 Task: Research Airbnb listings in ski towns like Aspen, Vail, and Breckenridge, focusing on accommodations suitable for winter sports enthusiasts.
Action: Mouse moved to (1038, 174)
Screenshot: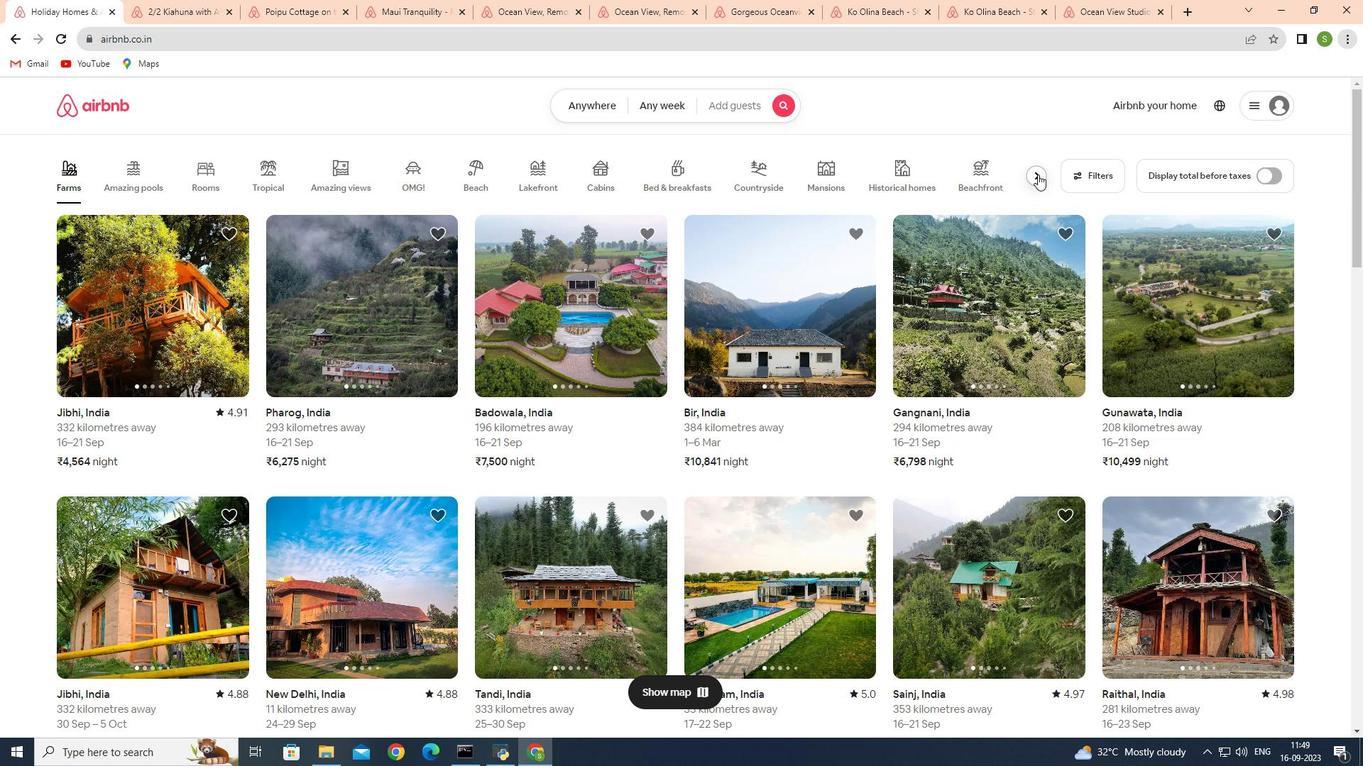 
Action: Mouse pressed left at (1038, 174)
Screenshot: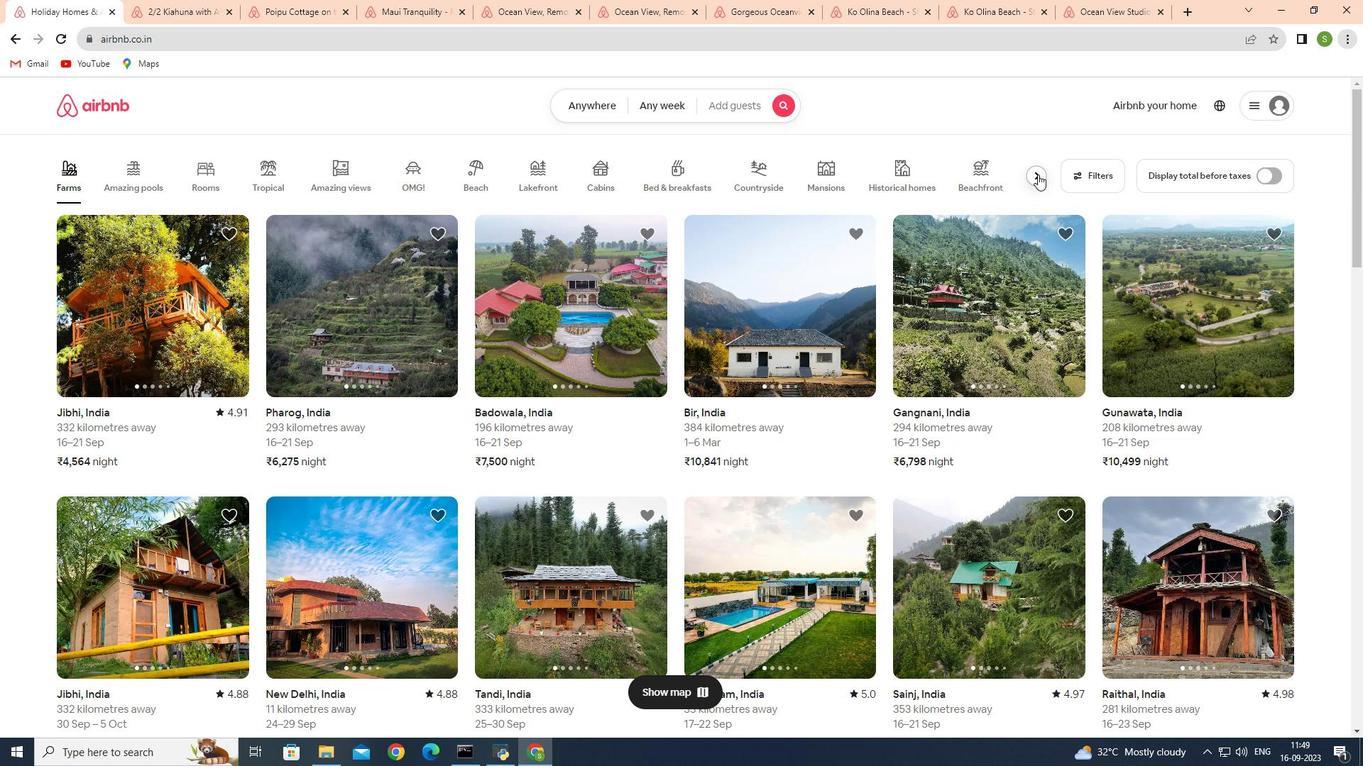
Action: Mouse pressed left at (1038, 174)
Screenshot: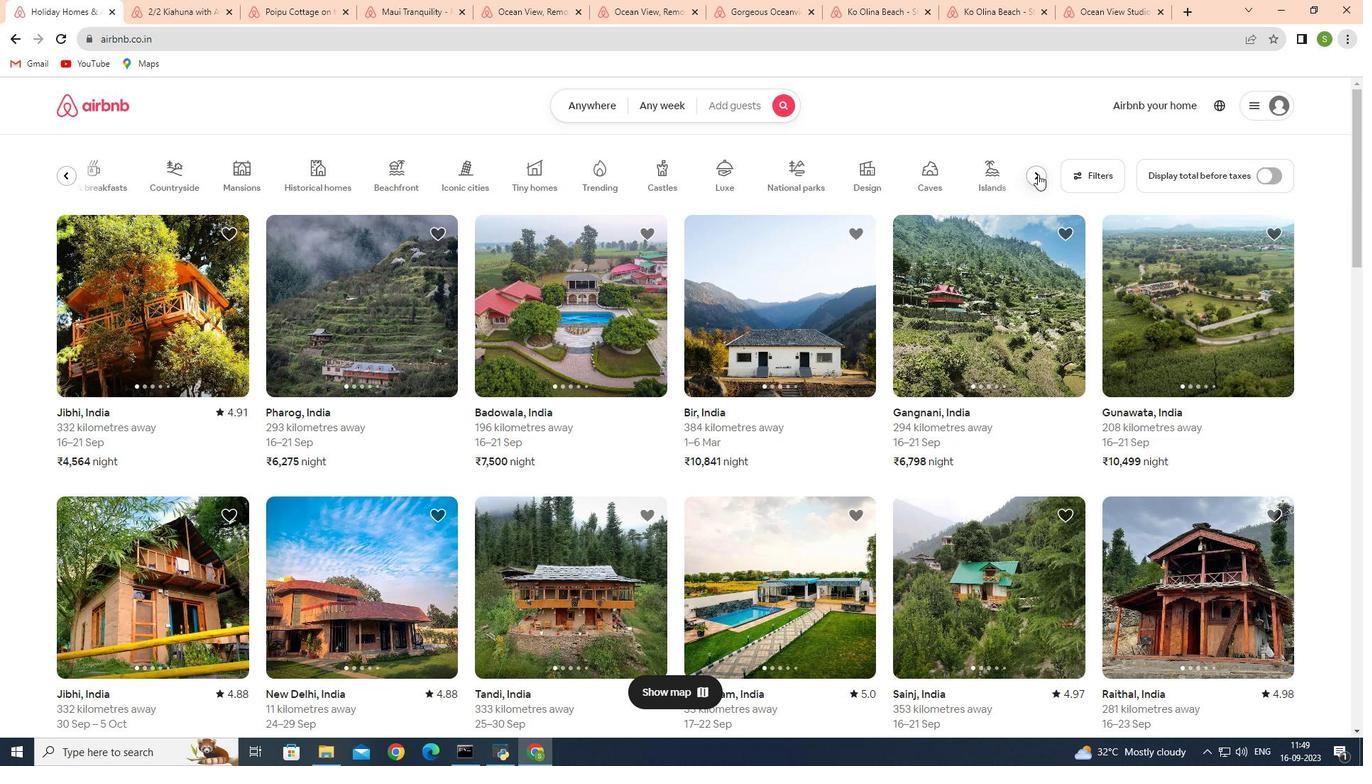 
Action: Mouse pressed left at (1038, 174)
Screenshot: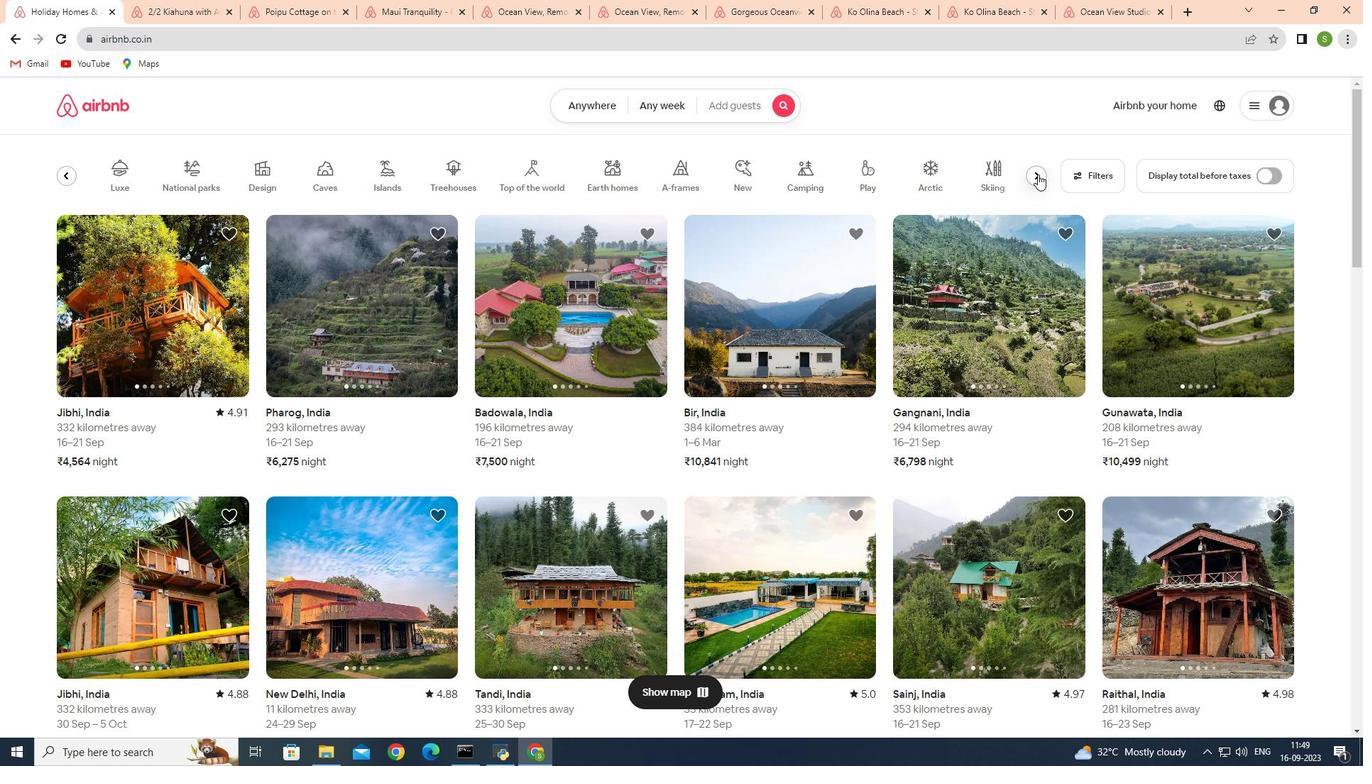 
Action: Mouse moved to (1038, 175)
Screenshot: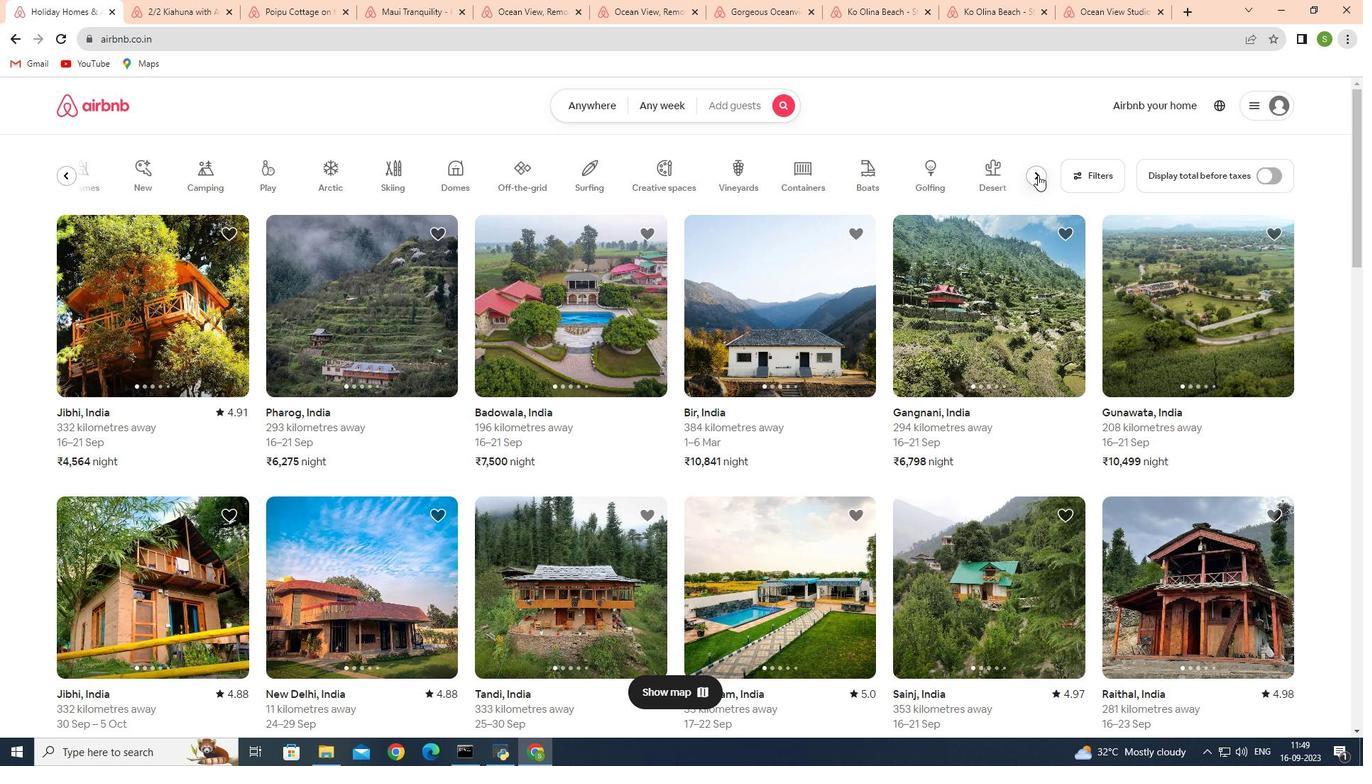 
Action: Mouse pressed left at (1038, 175)
Screenshot: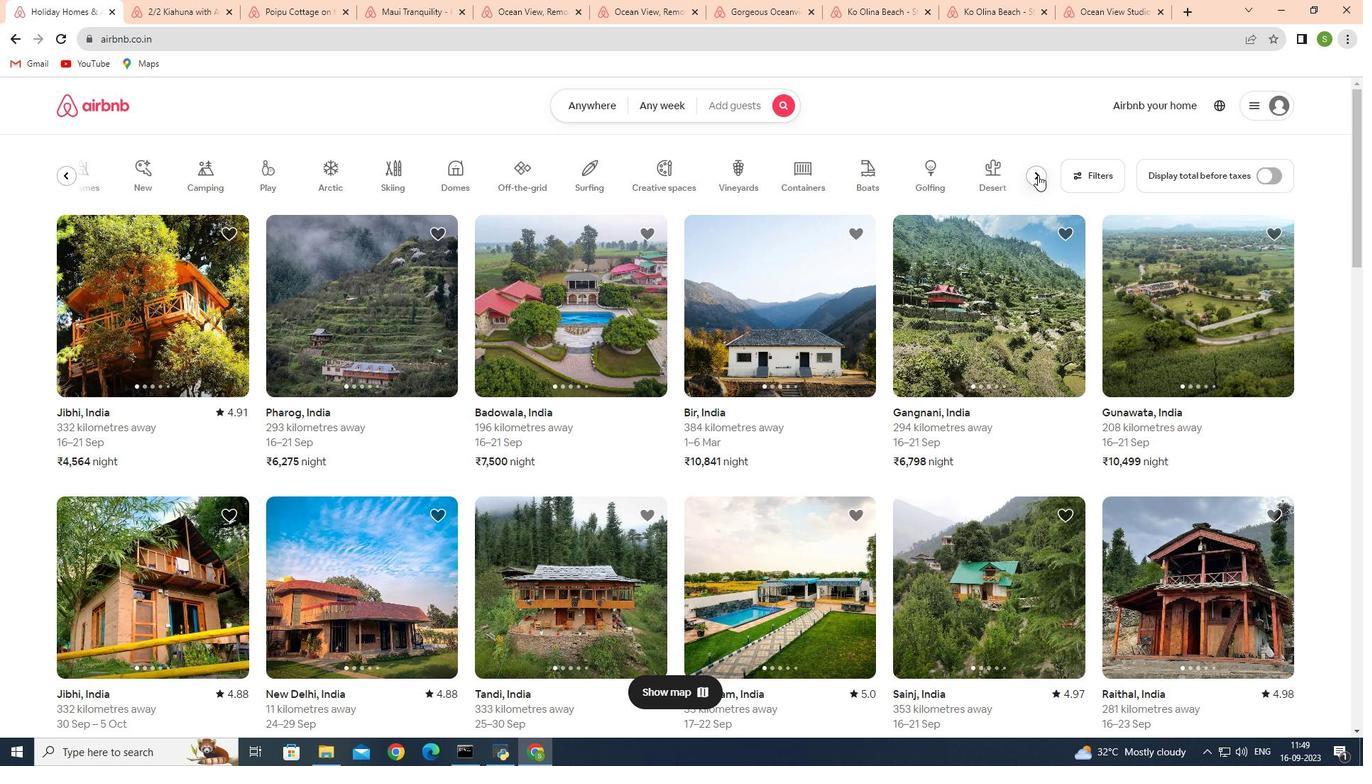 
Action: Mouse moved to (1000, 183)
Screenshot: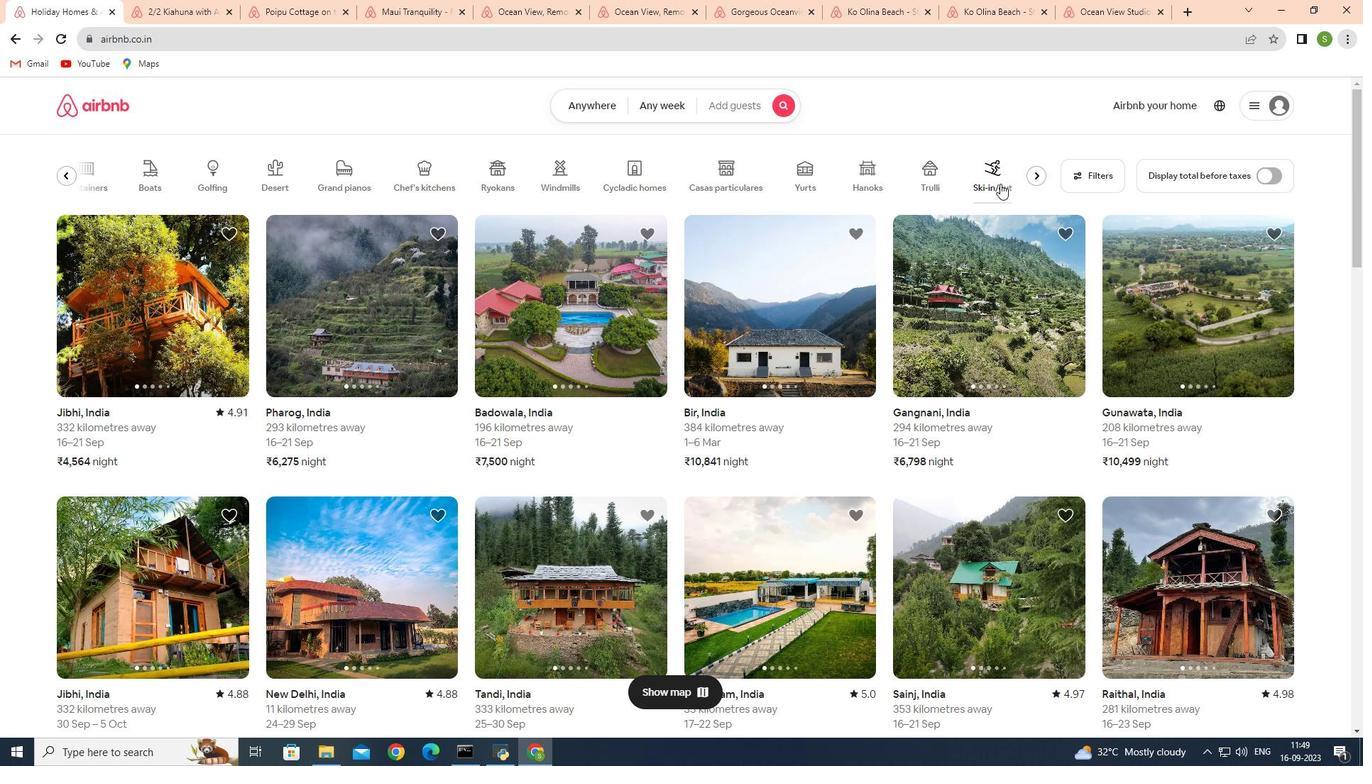 
Action: Mouse pressed left at (1000, 183)
Screenshot: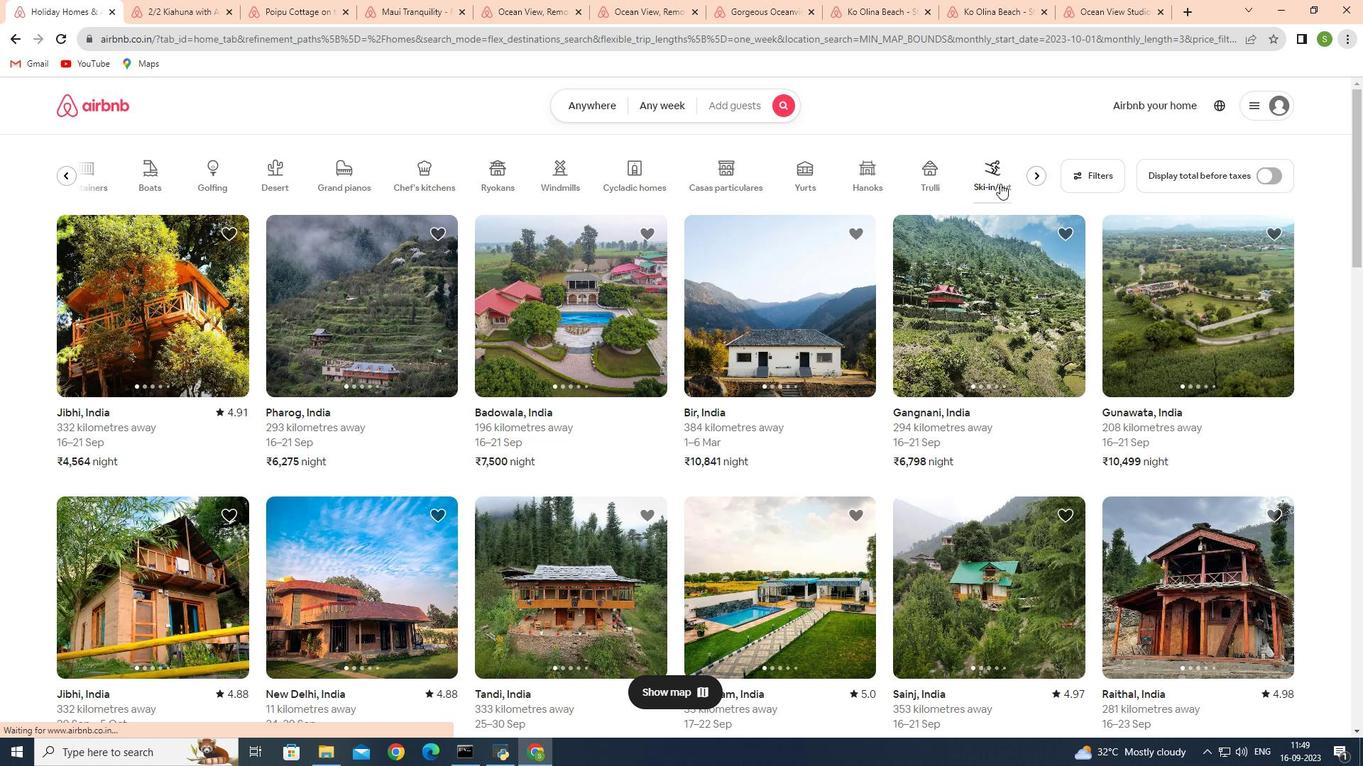 
Action: Mouse moved to (1034, 172)
Screenshot: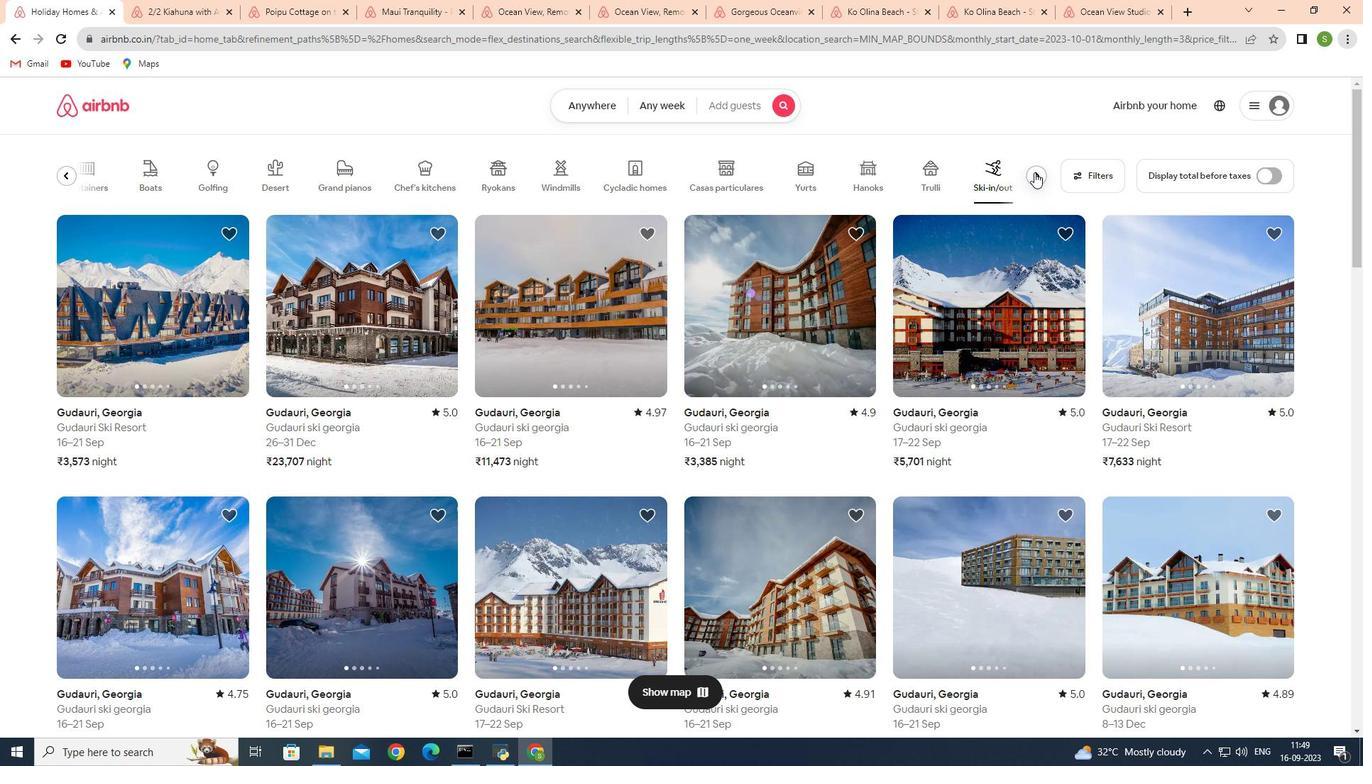 
Action: Mouse pressed left at (1034, 172)
Screenshot: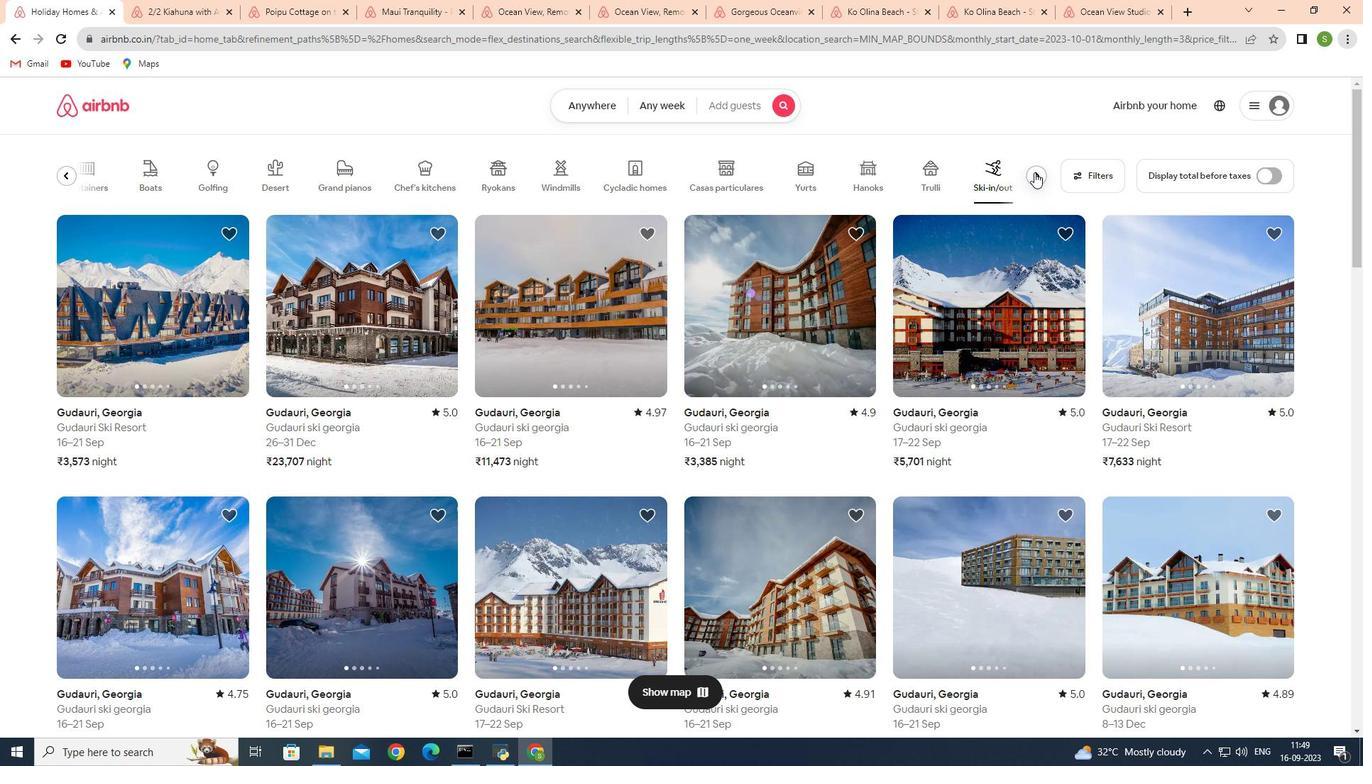 
Action: Mouse pressed left at (1034, 172)
Screenshot: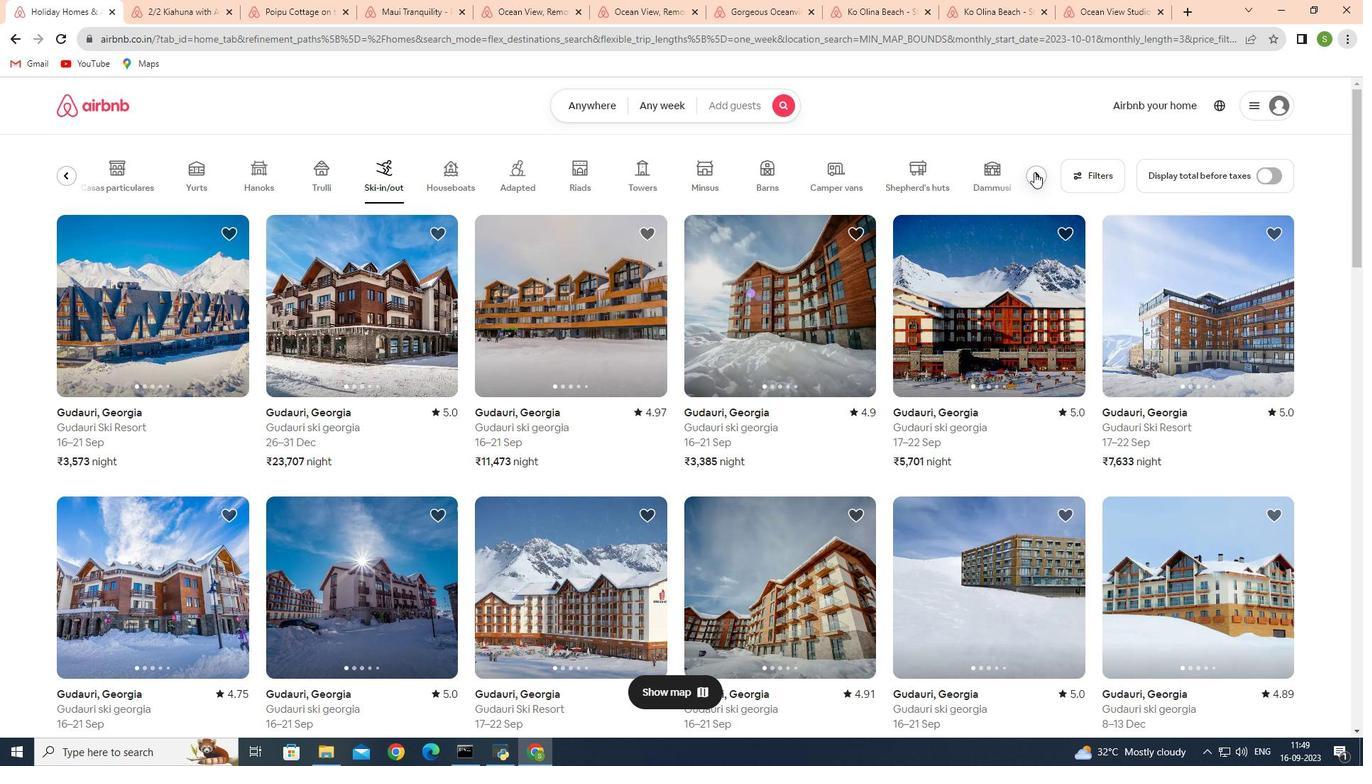 
Action: Mouse pressed left at (1034, 172)
Screenshot: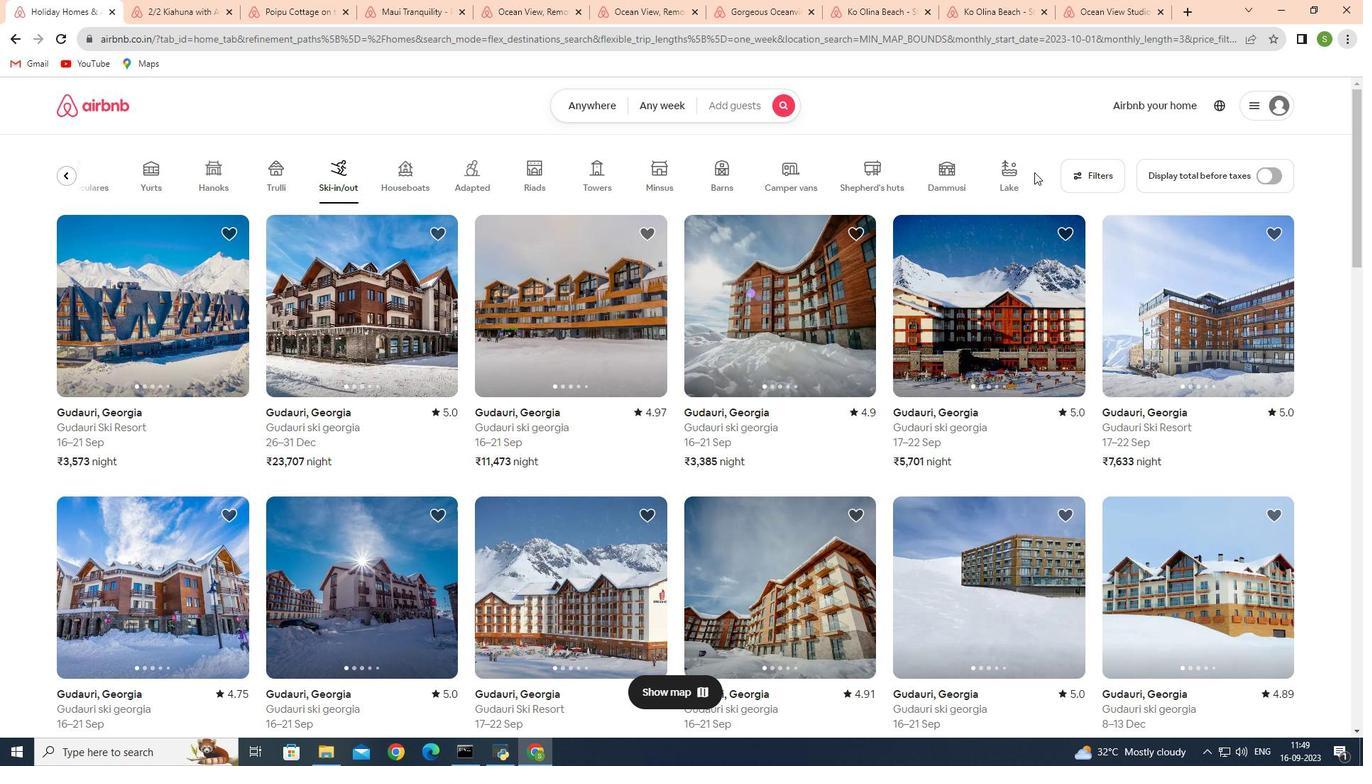 
Action: Mouse moved to (597, 107)
Screenshot: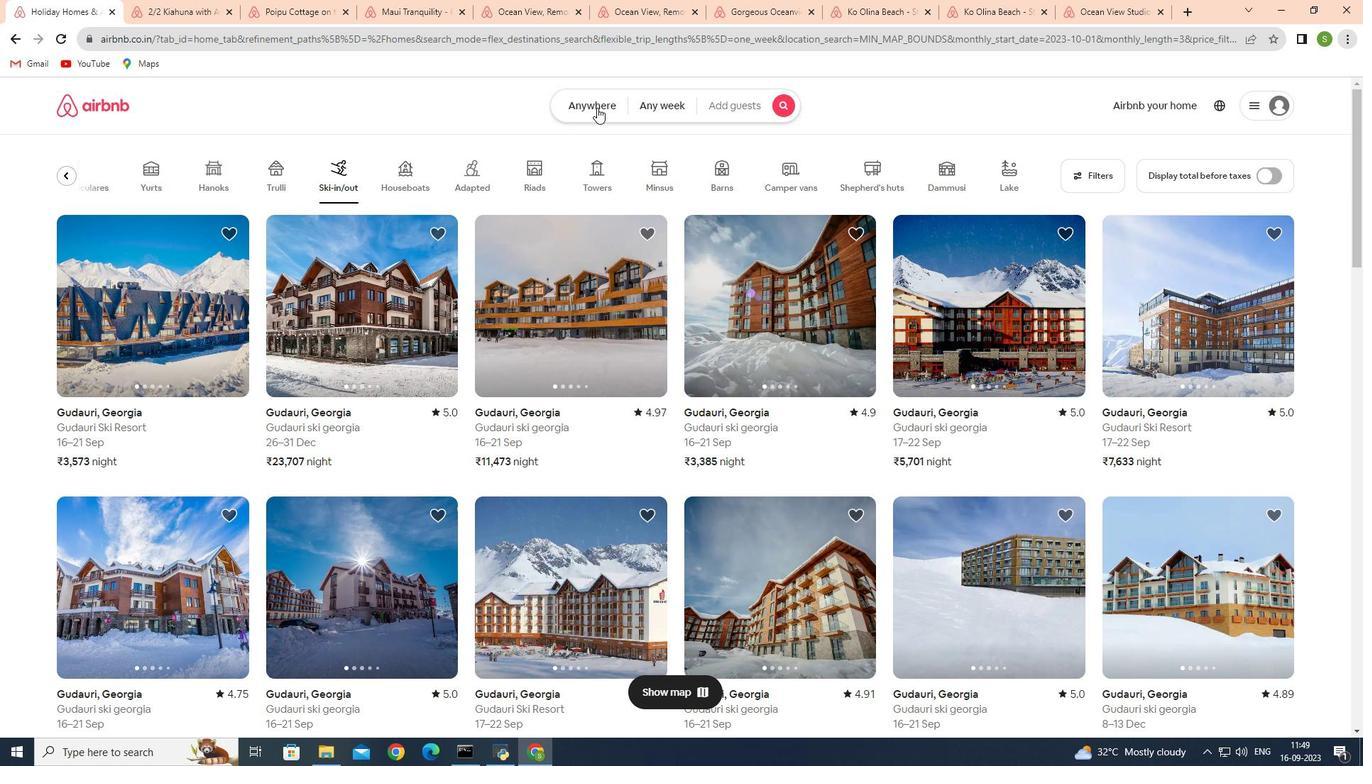 
Action: Mouse pressed left at (597, 107)
Screenshot: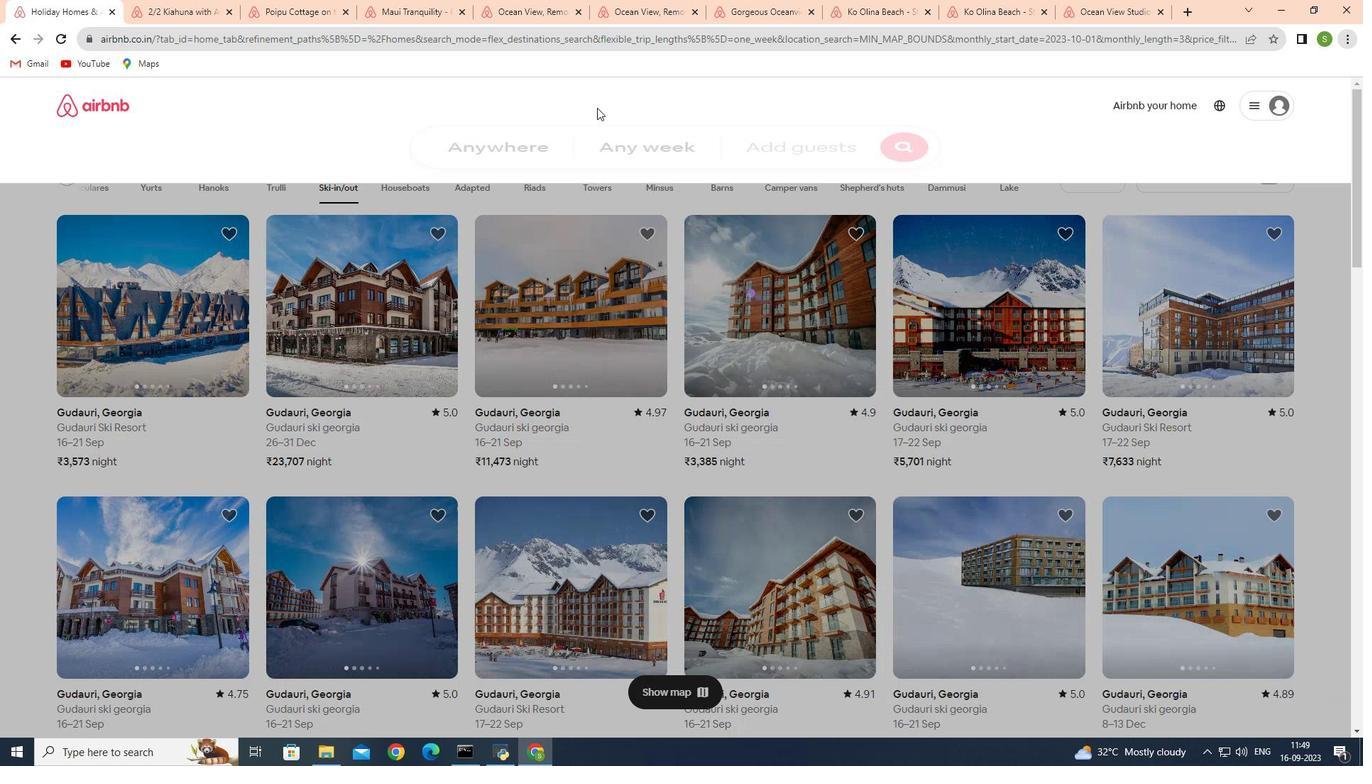 
Action: Mouse moved to (506, 199)
Screenshot: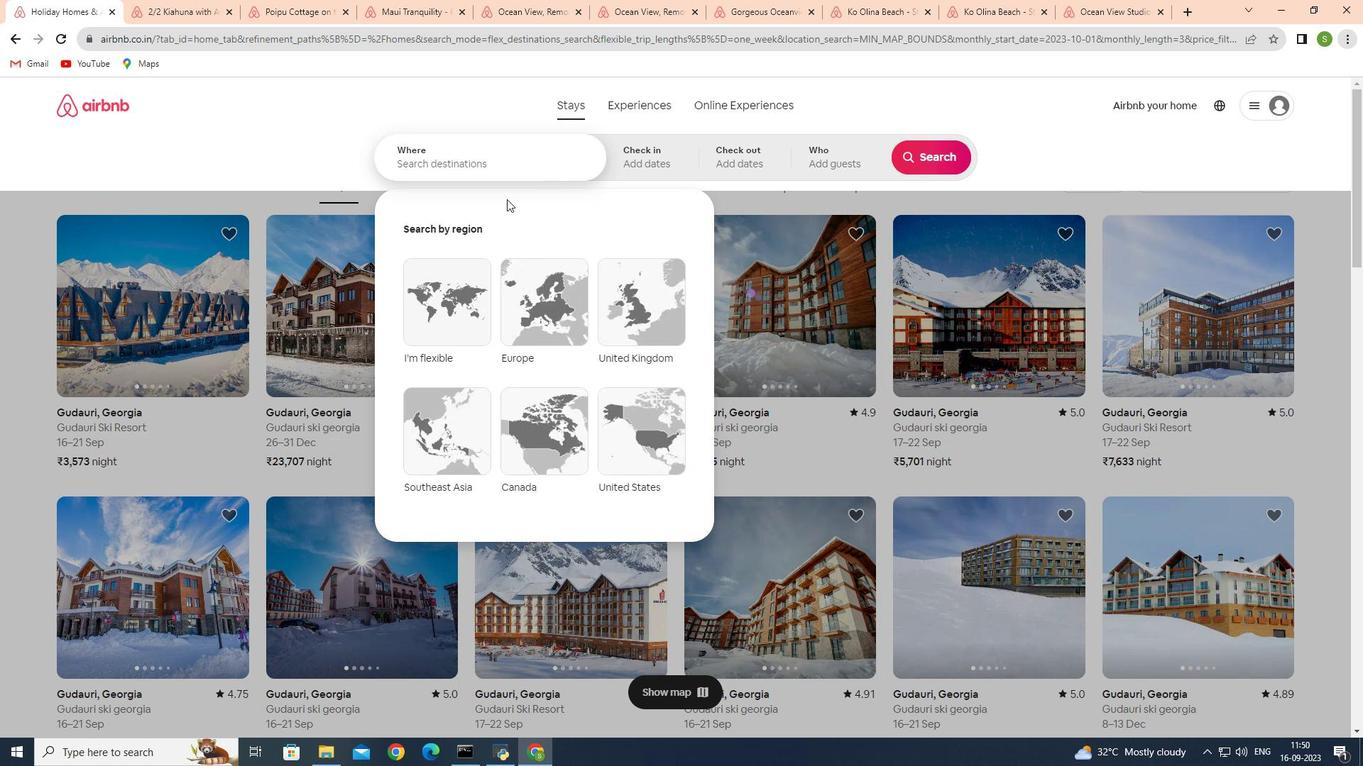 
Action: Key pressed <Key.shift>Aspe
Screenshot: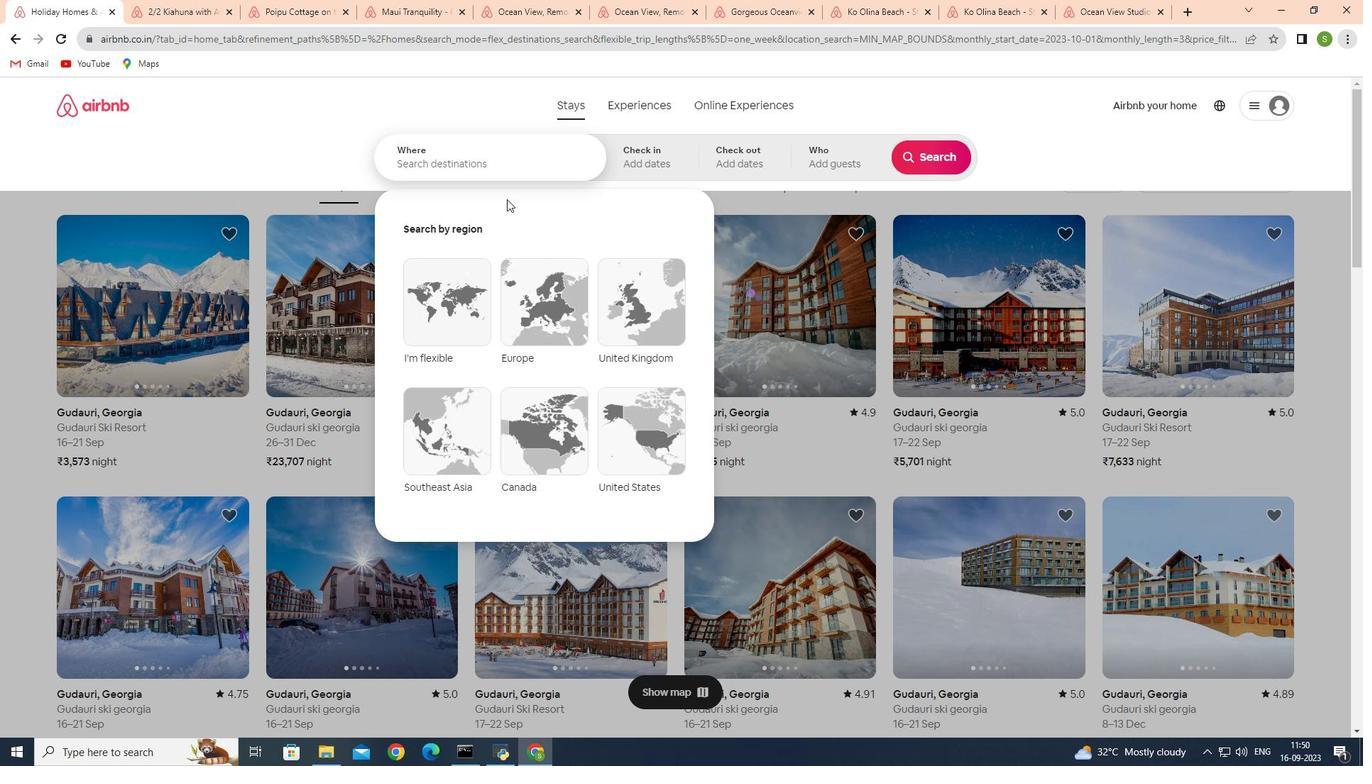 
Action: Mouse moved to (467, 146)
Screenshot: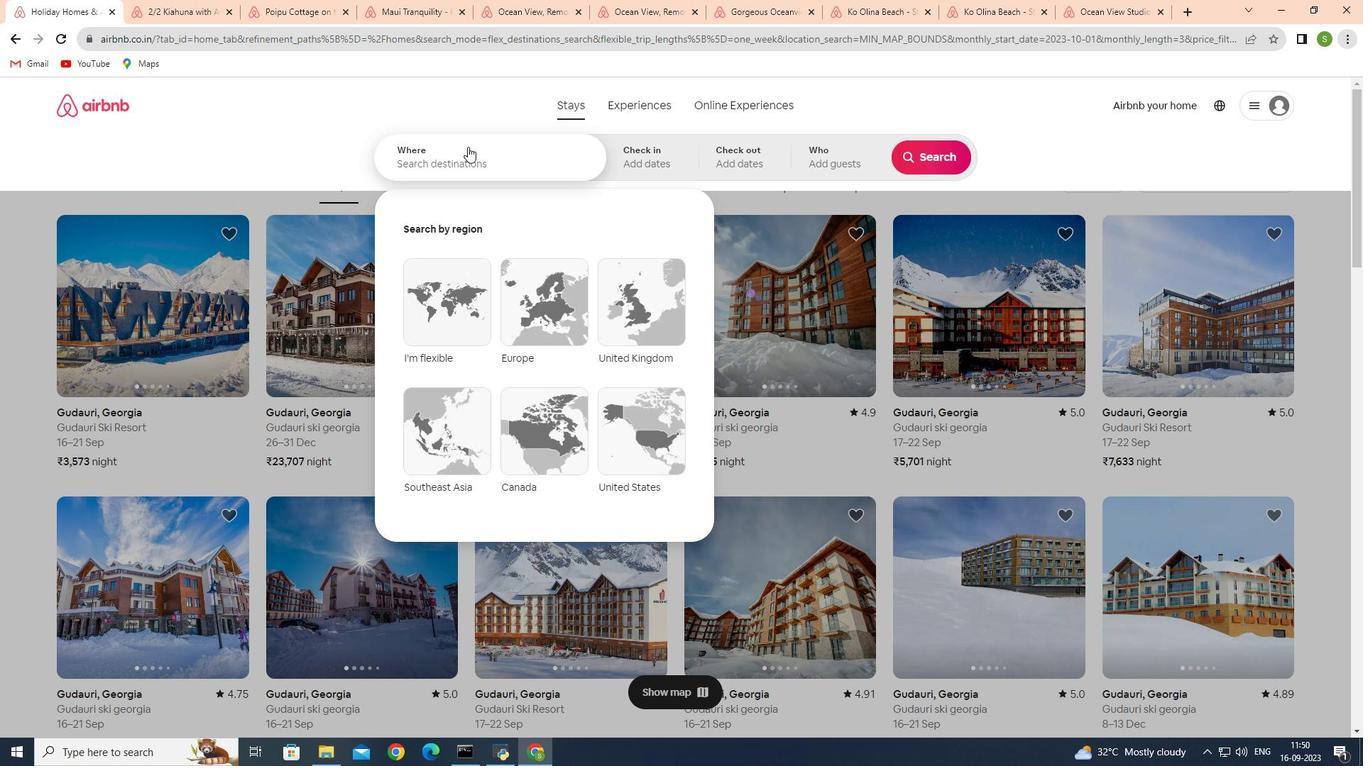 
Action: Mouse pressed left at (467, 146)
Screenshot: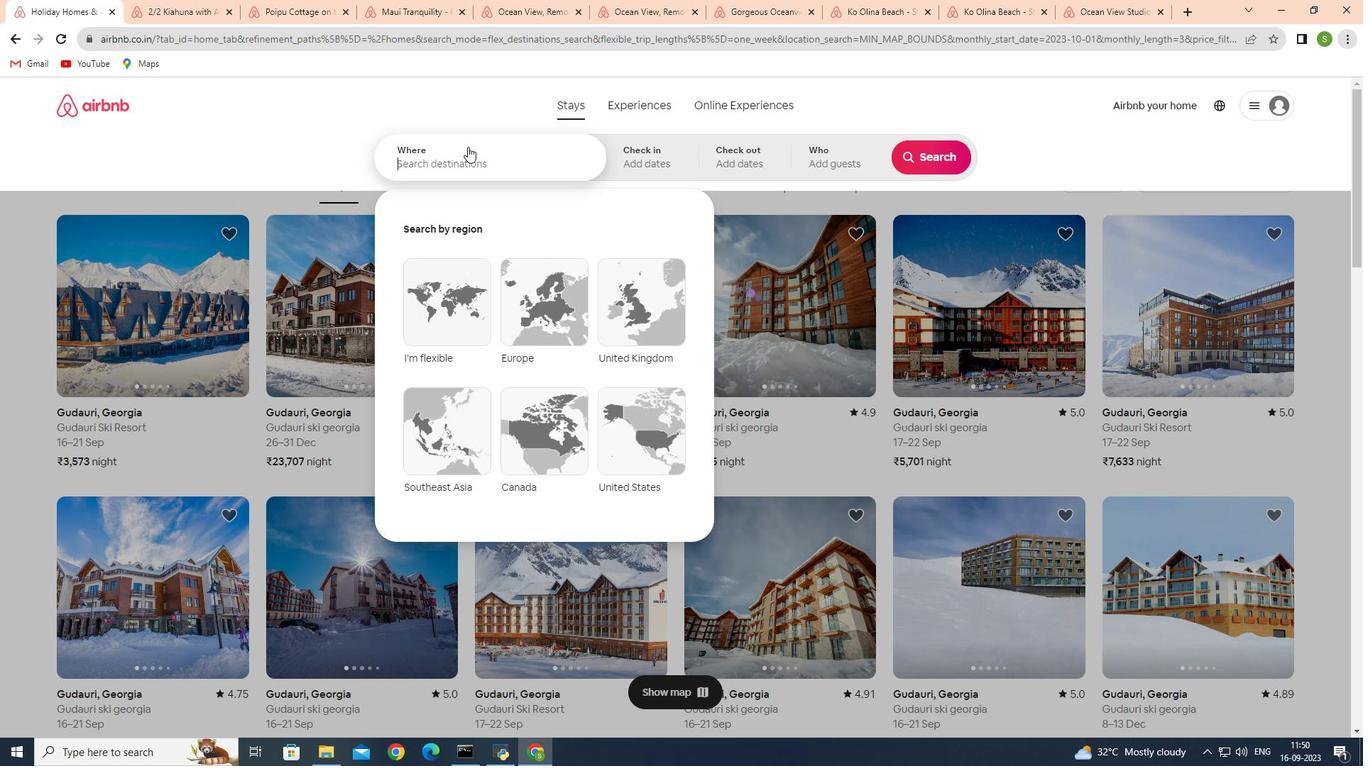 
Action: Mouse moved to (465, 155)
Screenshot: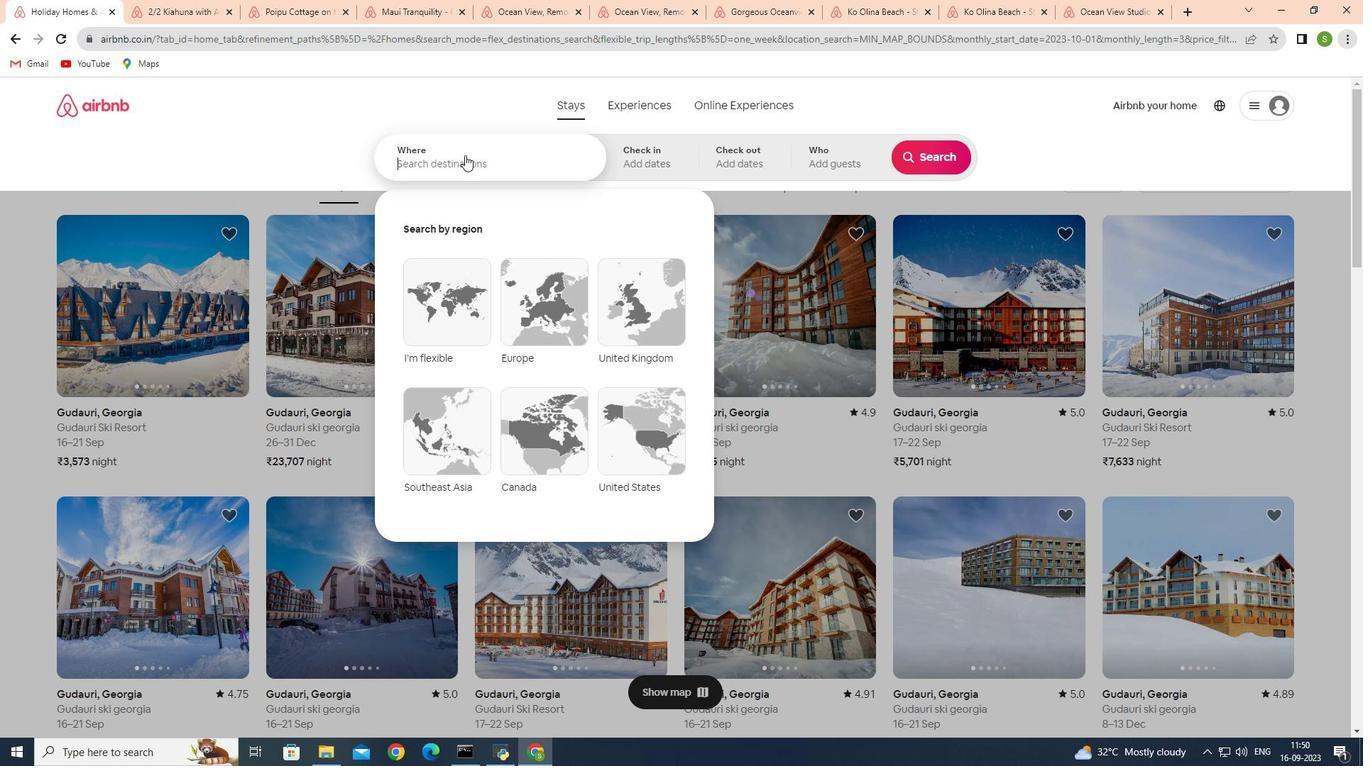 
Action: Key pressed <Key.shift>Aspe
Screenshot: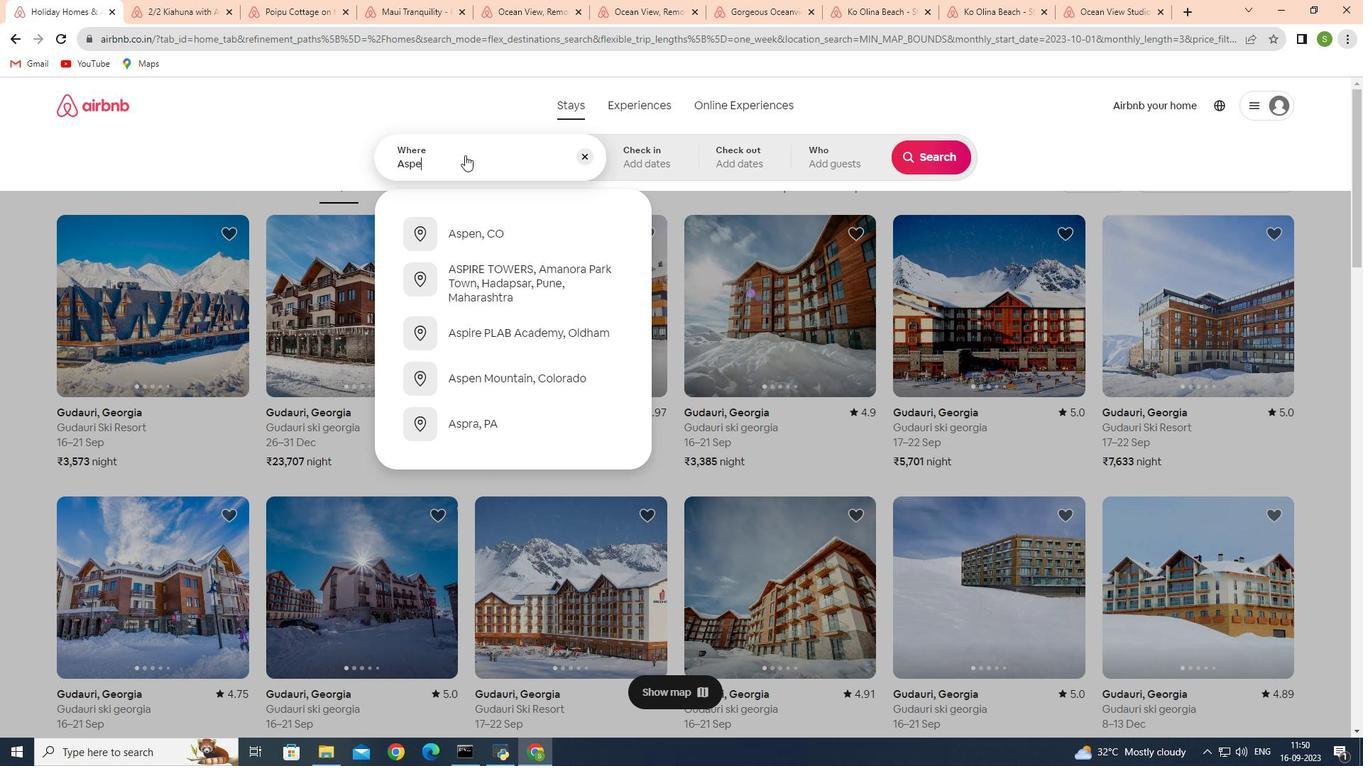 
Action: Mouse moved to (489, 236)
Screenshot: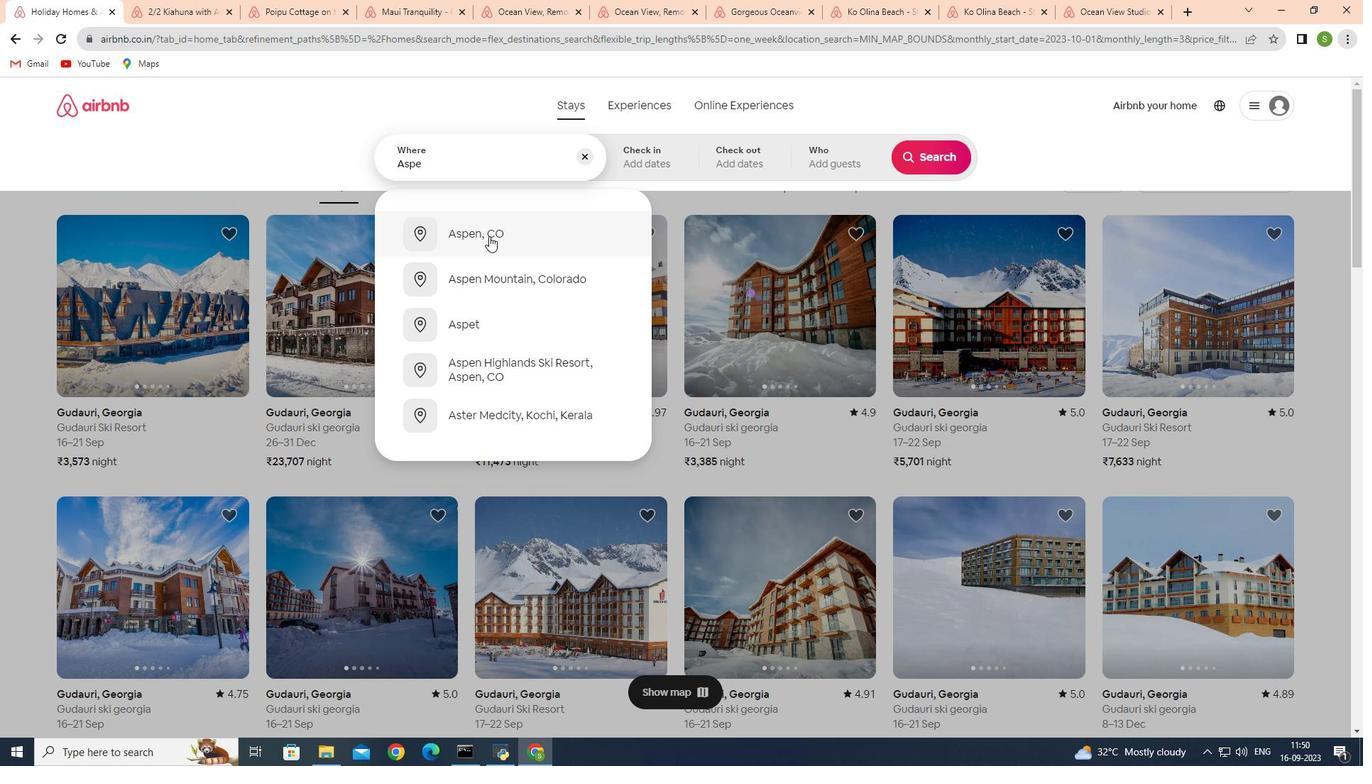 
Action: Mouse pressed left at (489, 236)
Screenshot: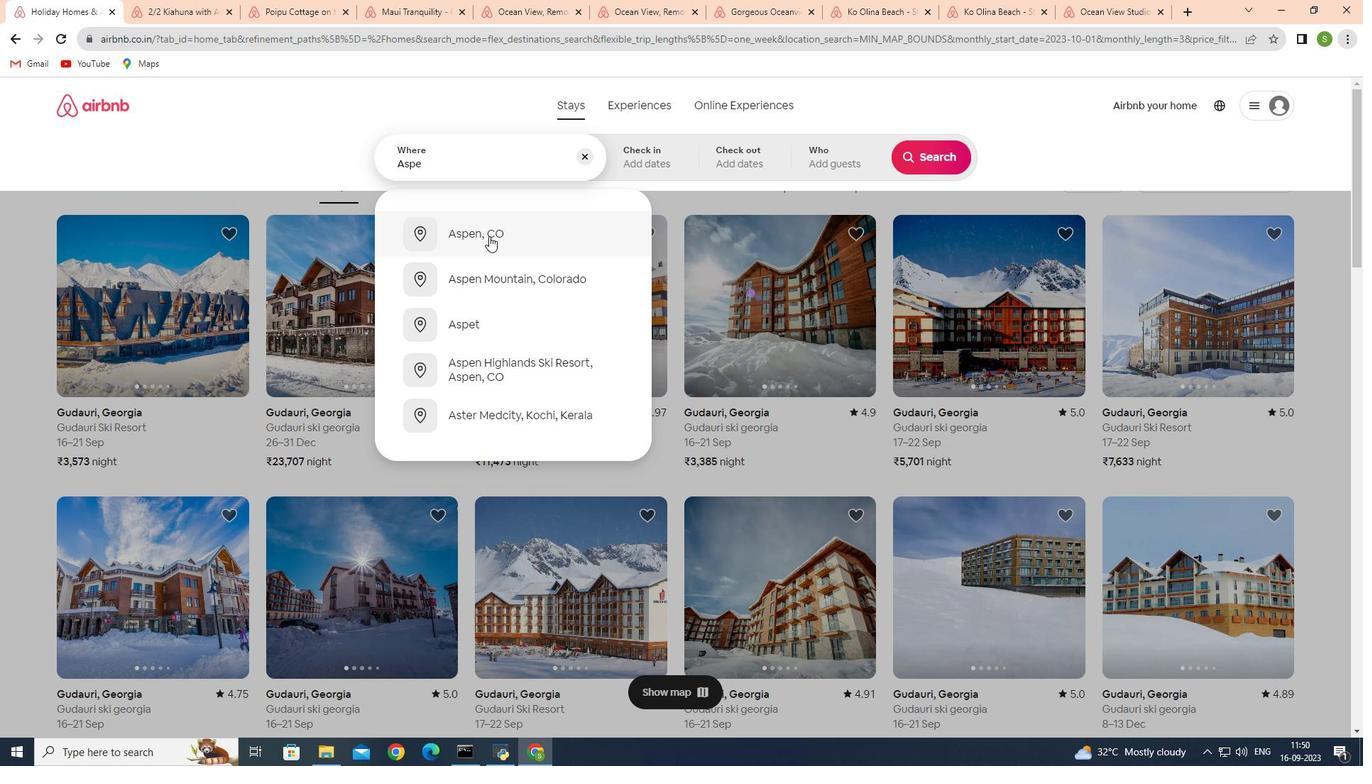 
Action: Mouse moved to (1035, 152)
Screenshot: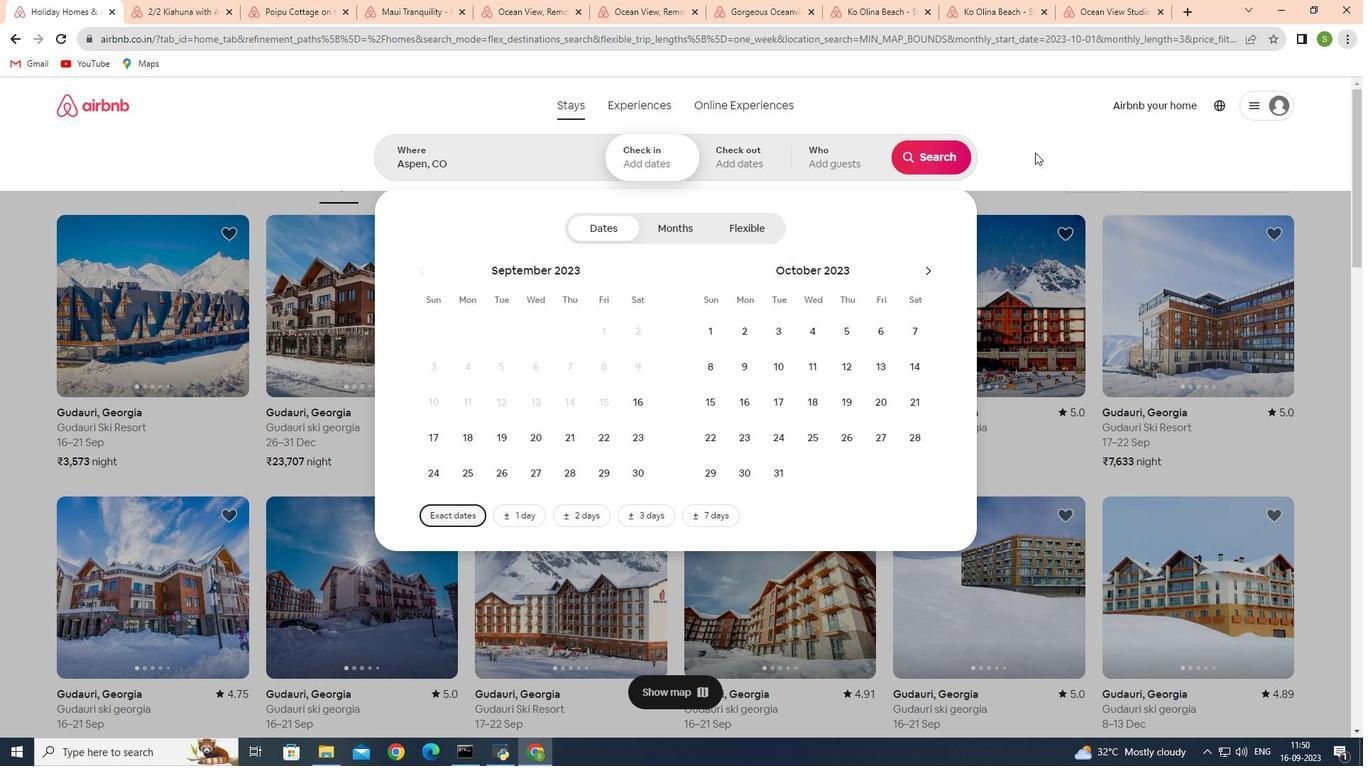 
Action: Mouse pressed left at (1035, 152)
Screenshot: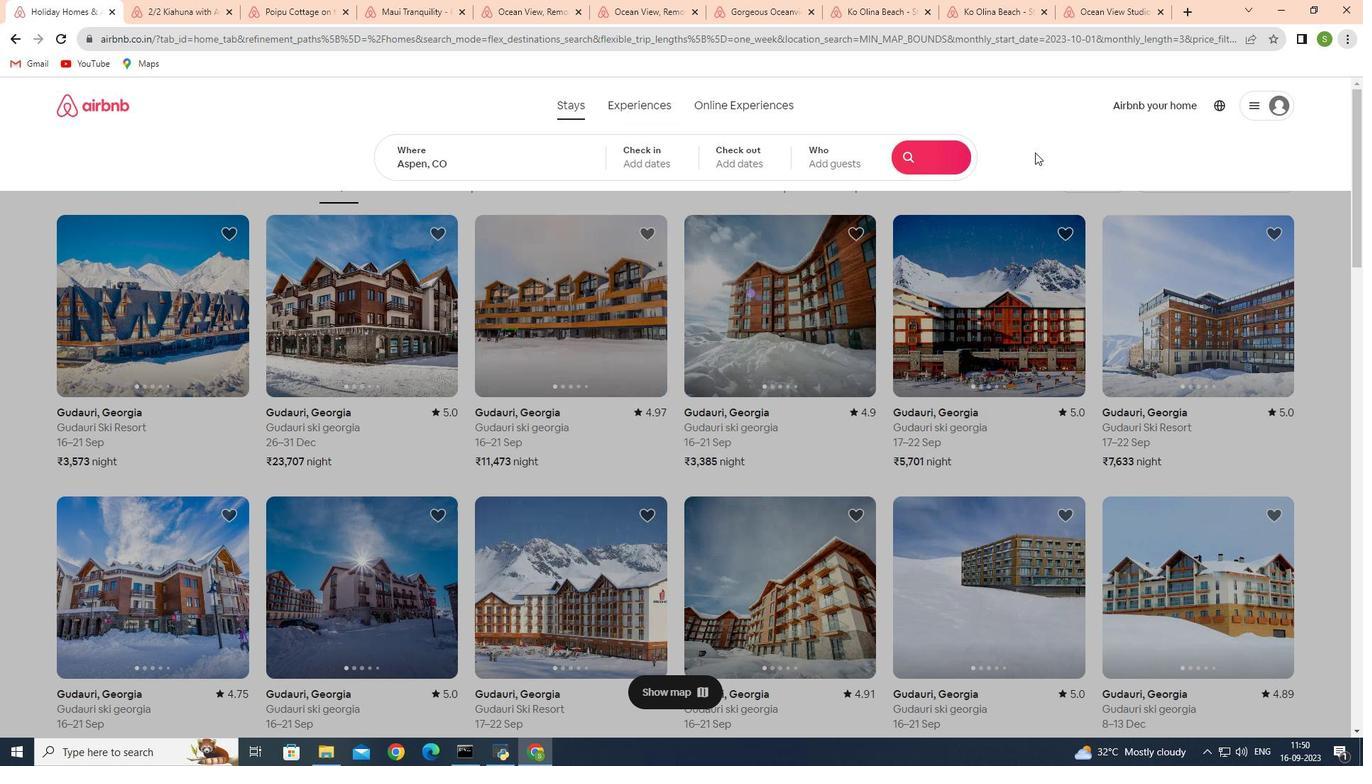 
Action: Mouse moved to (1027, 137)
Screenshot: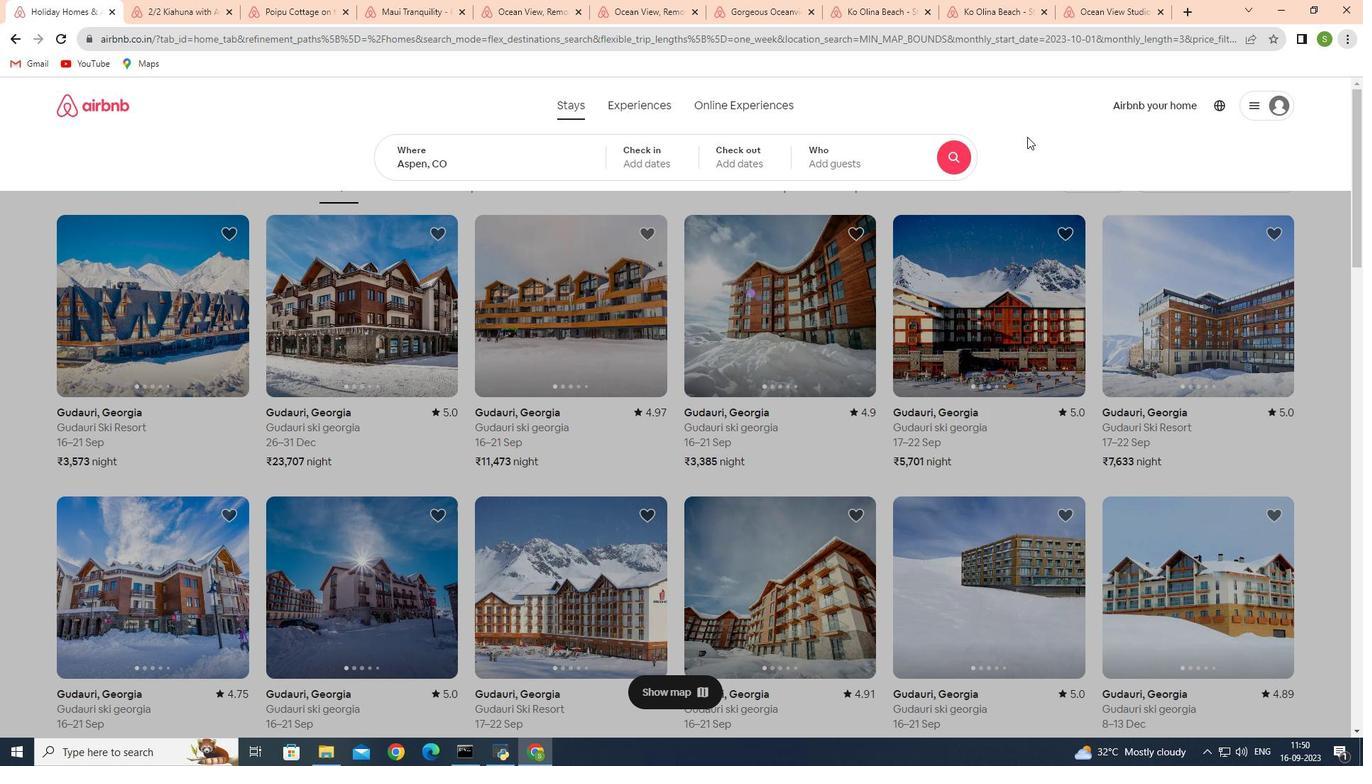 
Action: Mouse scrolled (1027, 136) with delta (0, 0)
Screenshot: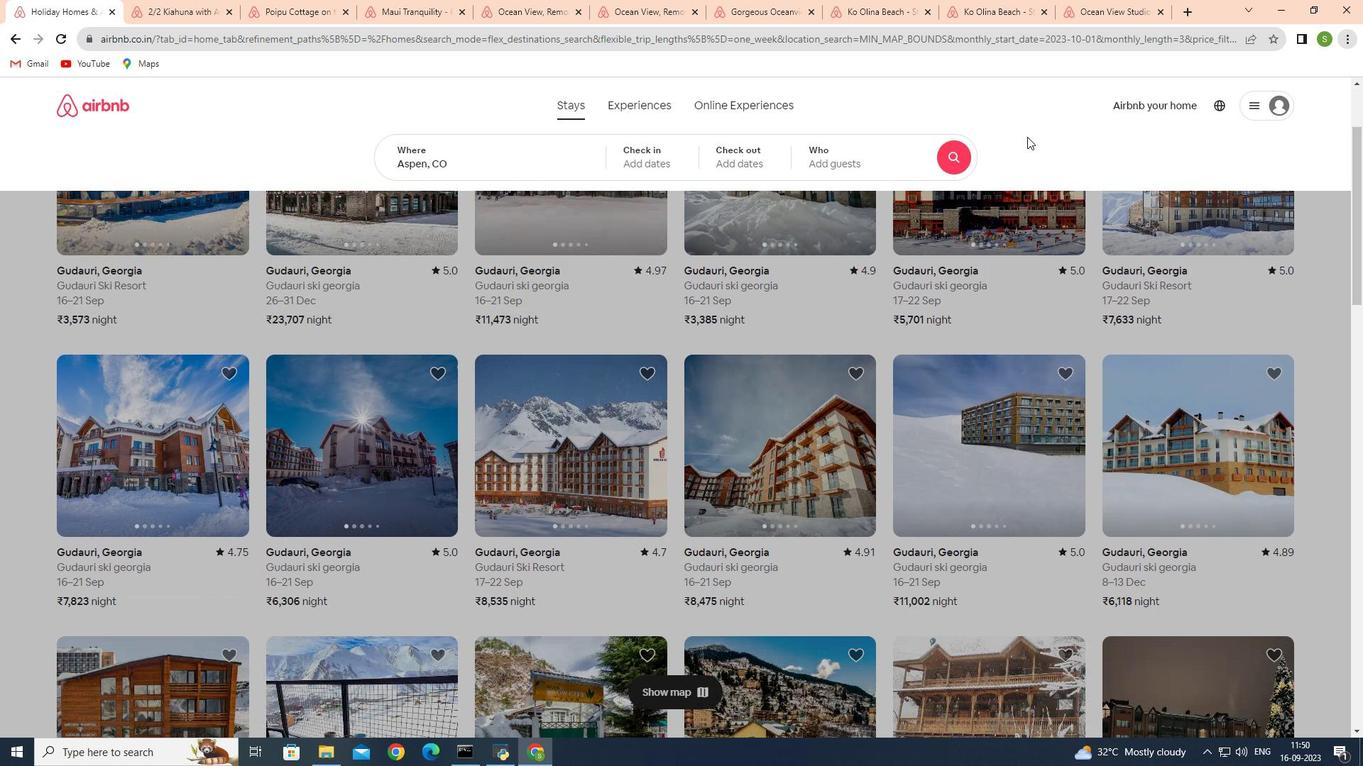 
Action: Mouse scrolled (1027, 136) with delta (0, 0)
Screenshot: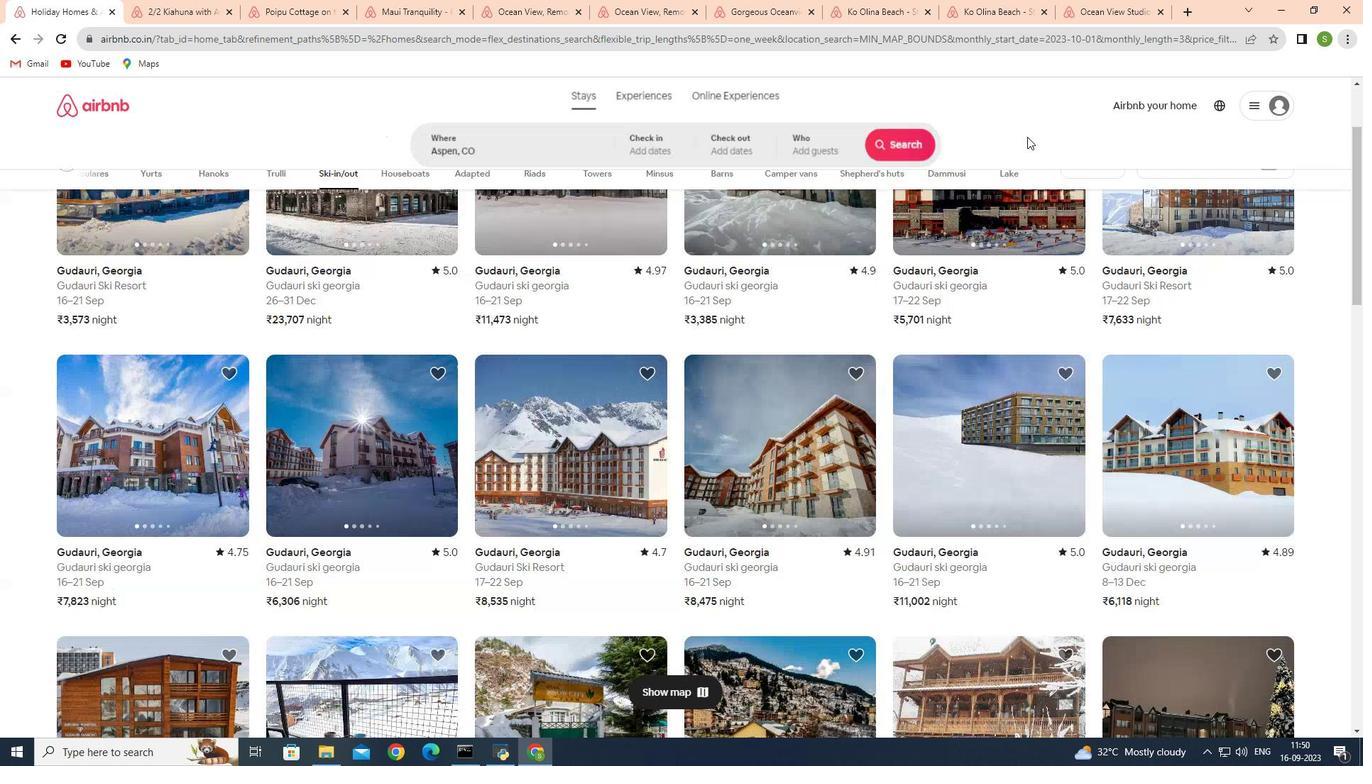 
Action: Mouse scrolled (1027, 136) with delta (0, 0)
Screenshot: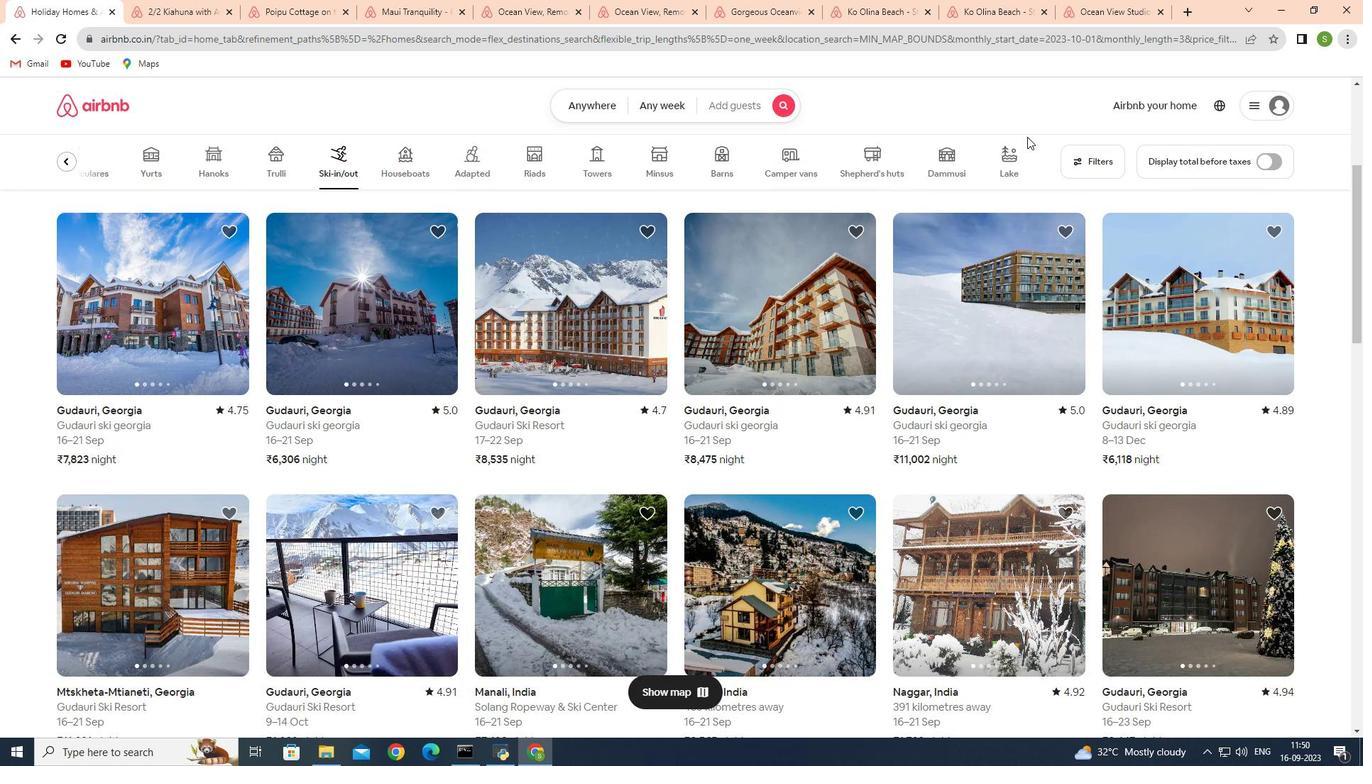 
Action: Mouse scrolled (1027, 136) with delta (0, 0)
Screenshot: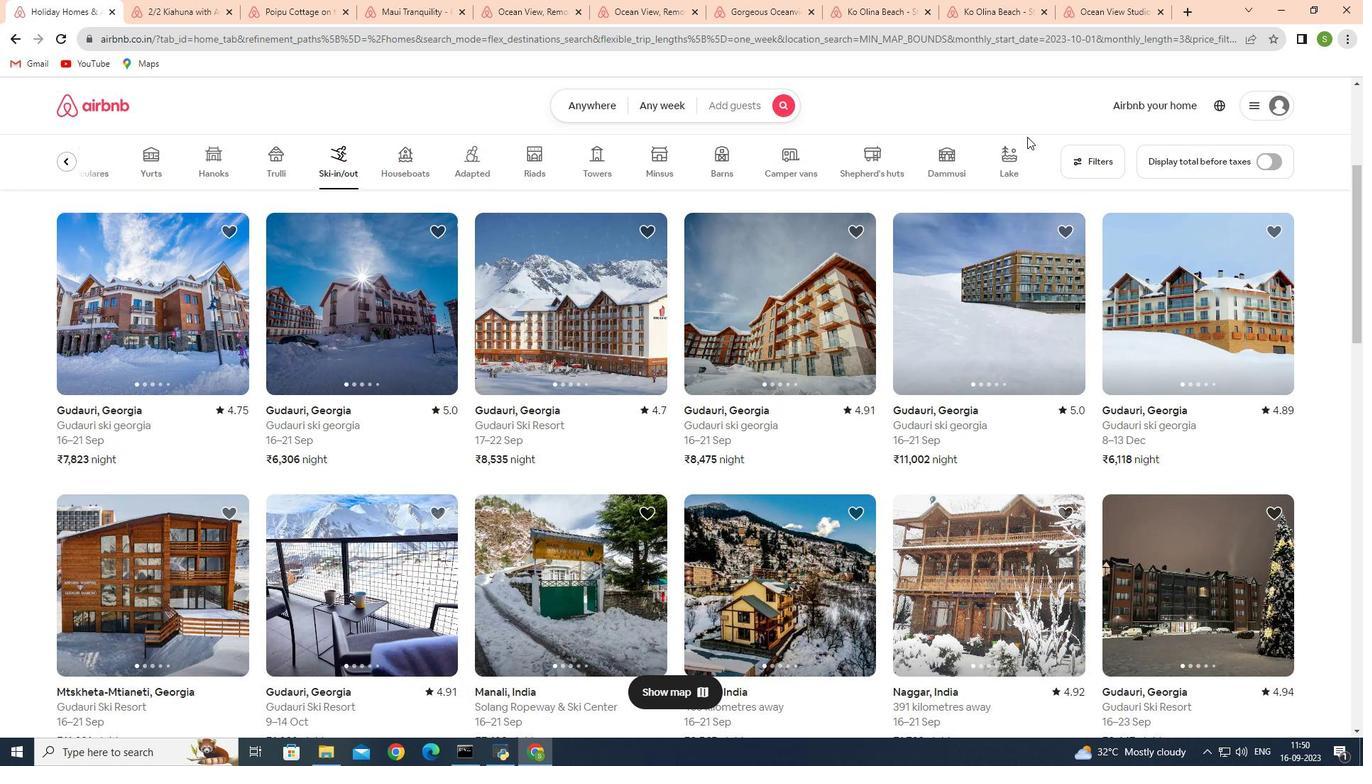 
Action: Mouse moved to (692, 214)
Screenshot: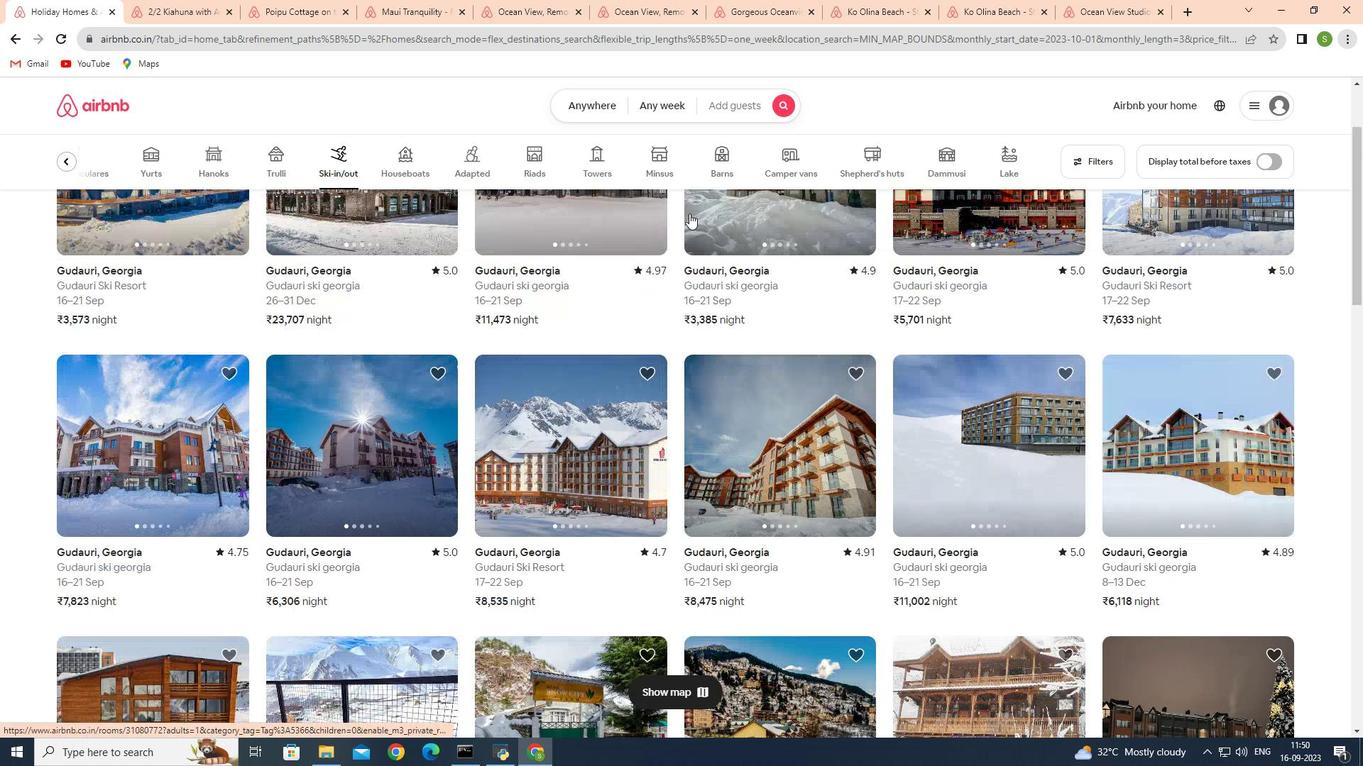 
Action: Mouse scrolled (692, 215) with delta (0, 0)
Screenshot: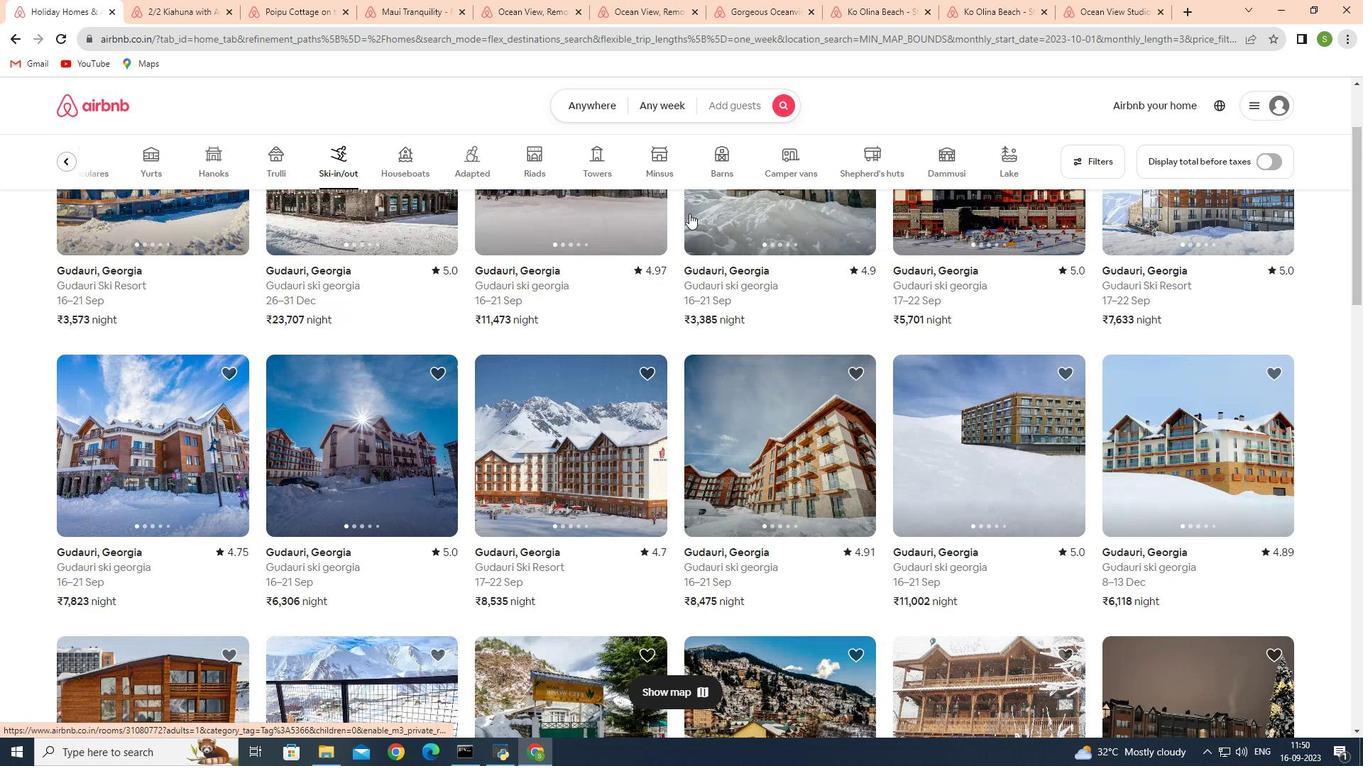 
Action: Mouse scrolled (692, 215) with delta (0, 0)
Screenshot: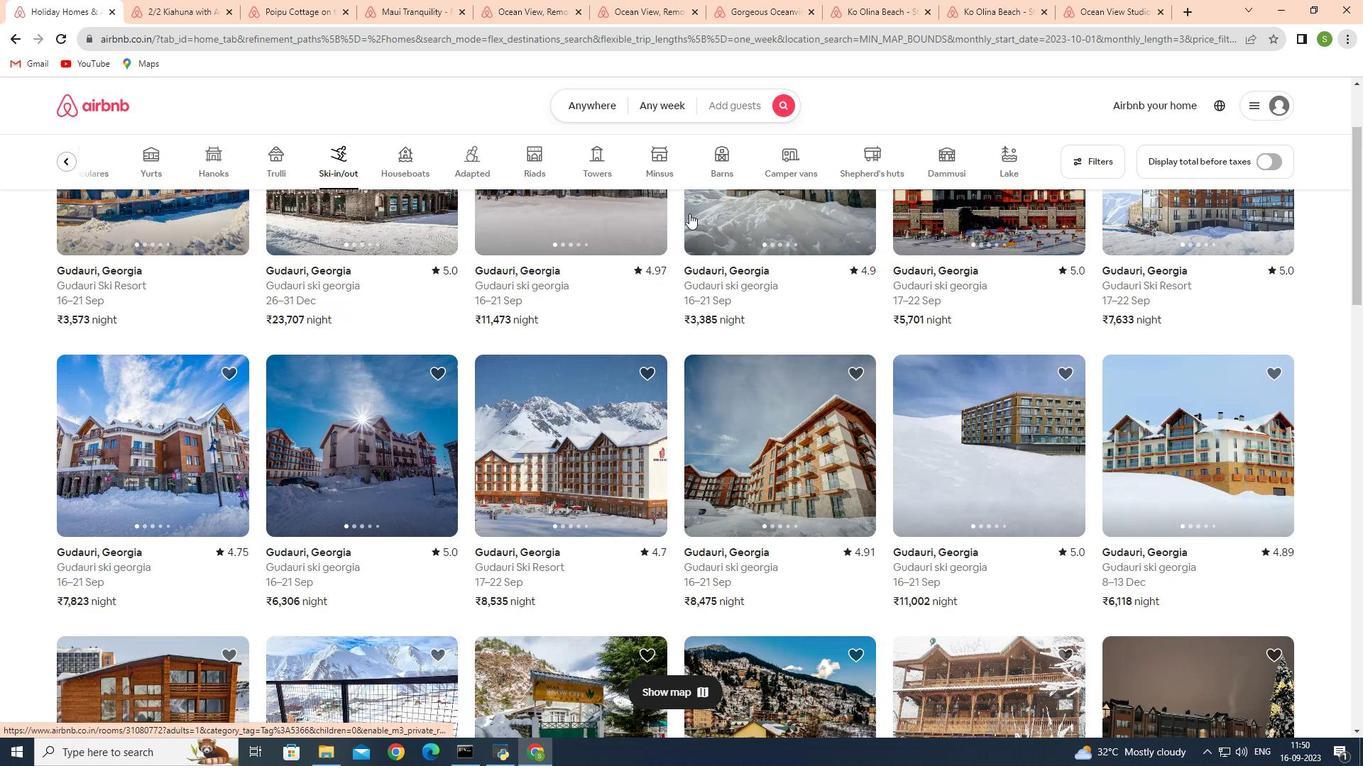 
Action: Mouse moved to (685, 213)
Screenshot: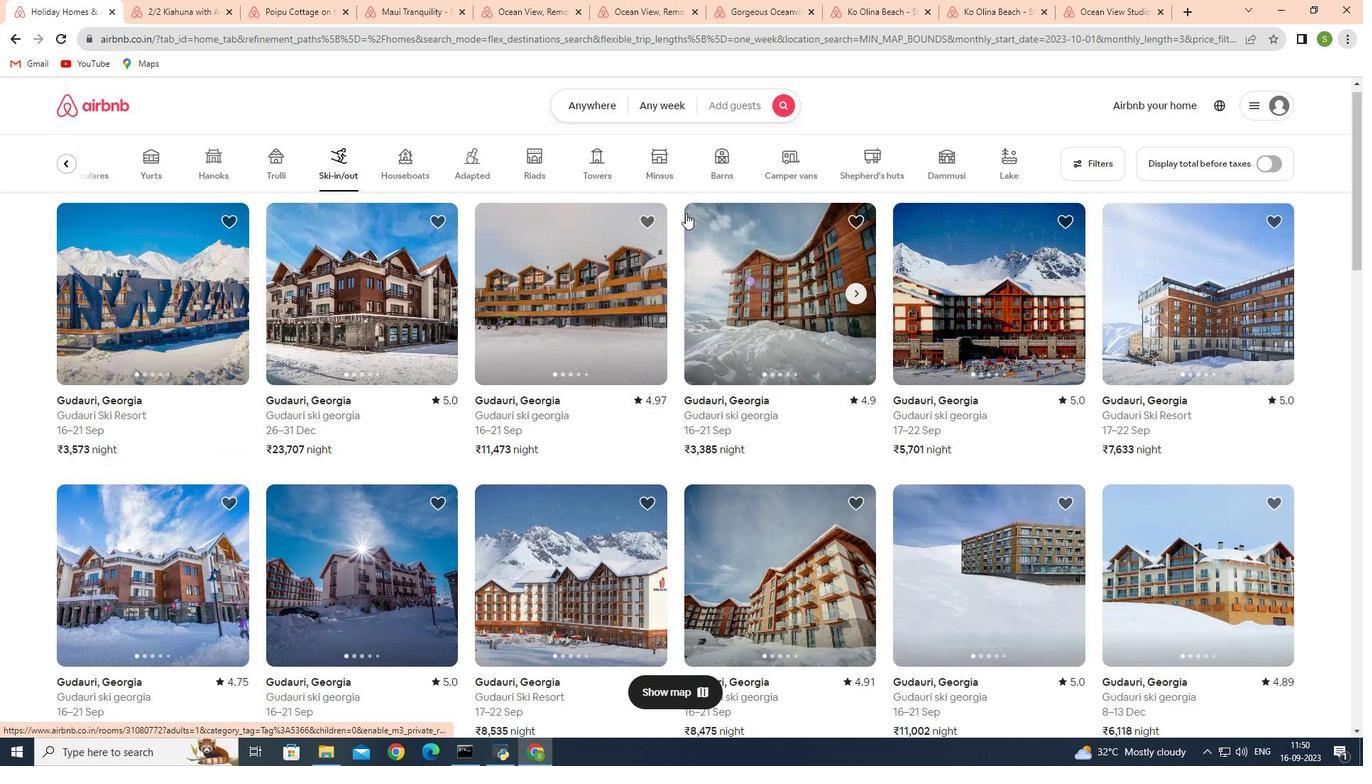 
Action: Mouse scrolled (685, 214) with delta (0, 0)
Screenshot: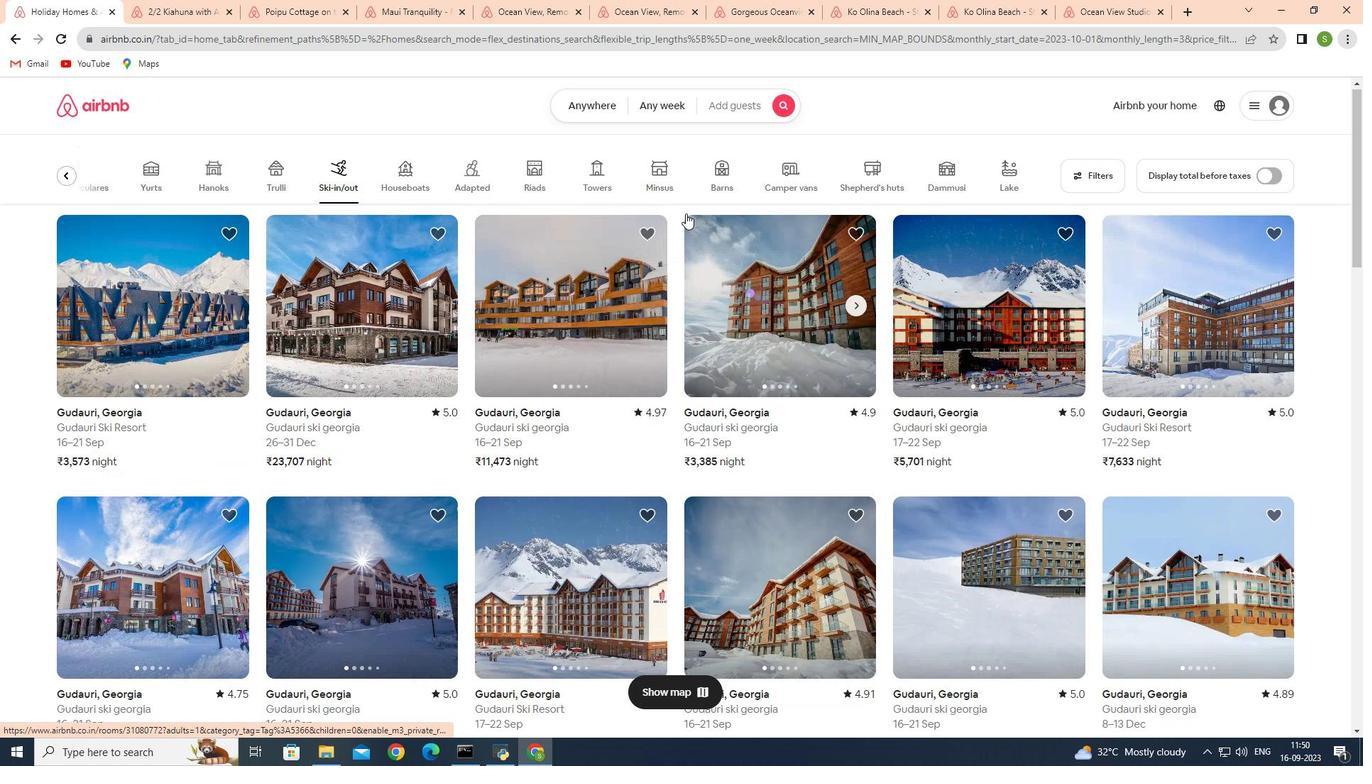 
Action: Mouse scrolled (685, 214) with delta (0, 0)
Screenshot: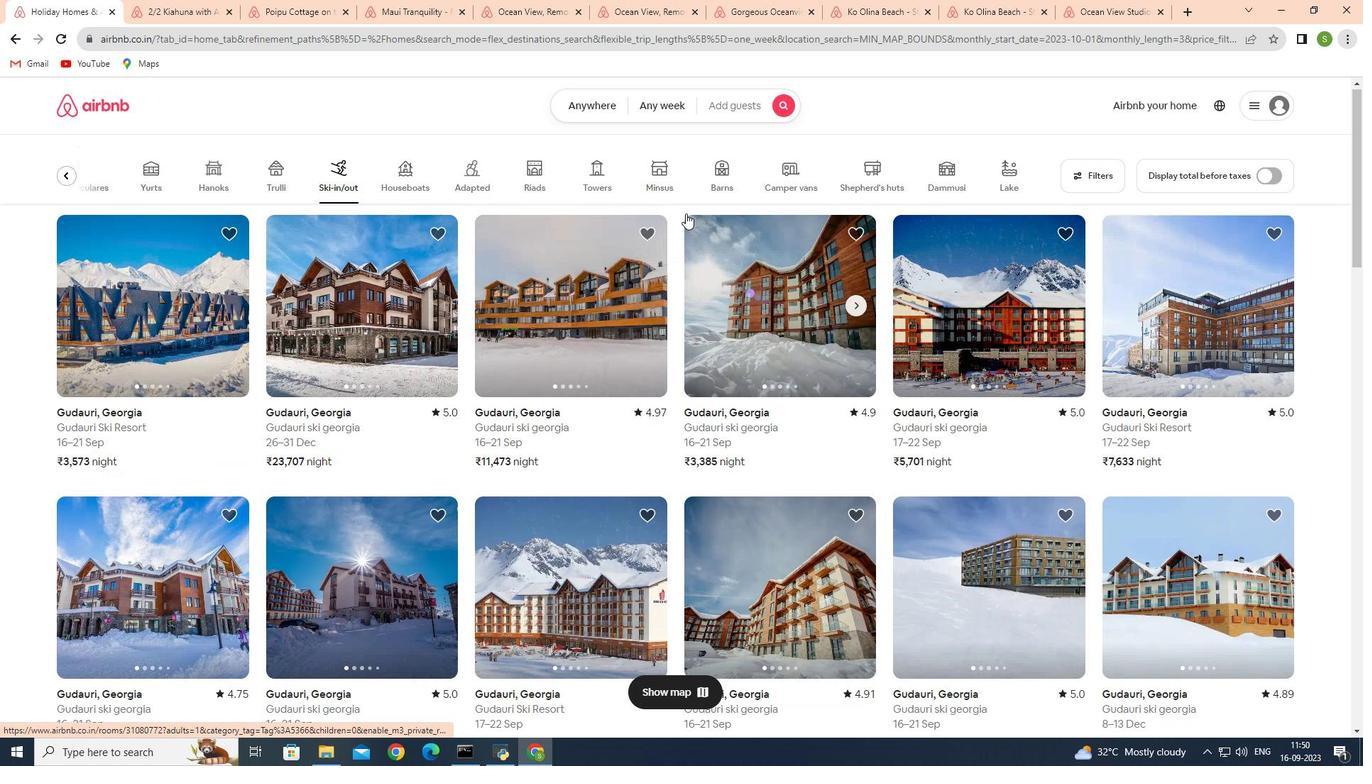 
Action: Mouse scrolled (685, 214) with delta (0, 0)
Screenshot: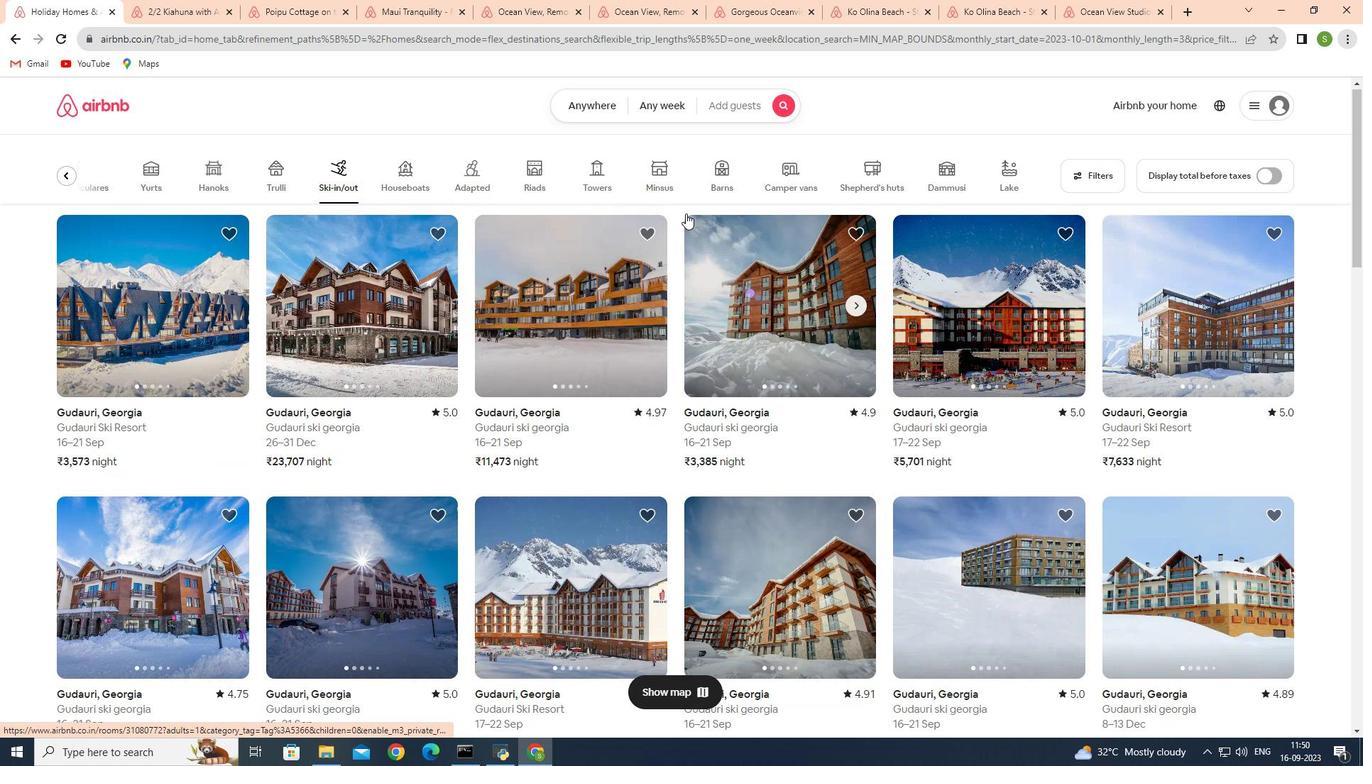 
Action: Mouse scrolled (685, 214) with delta (0, 0)
Screenshot: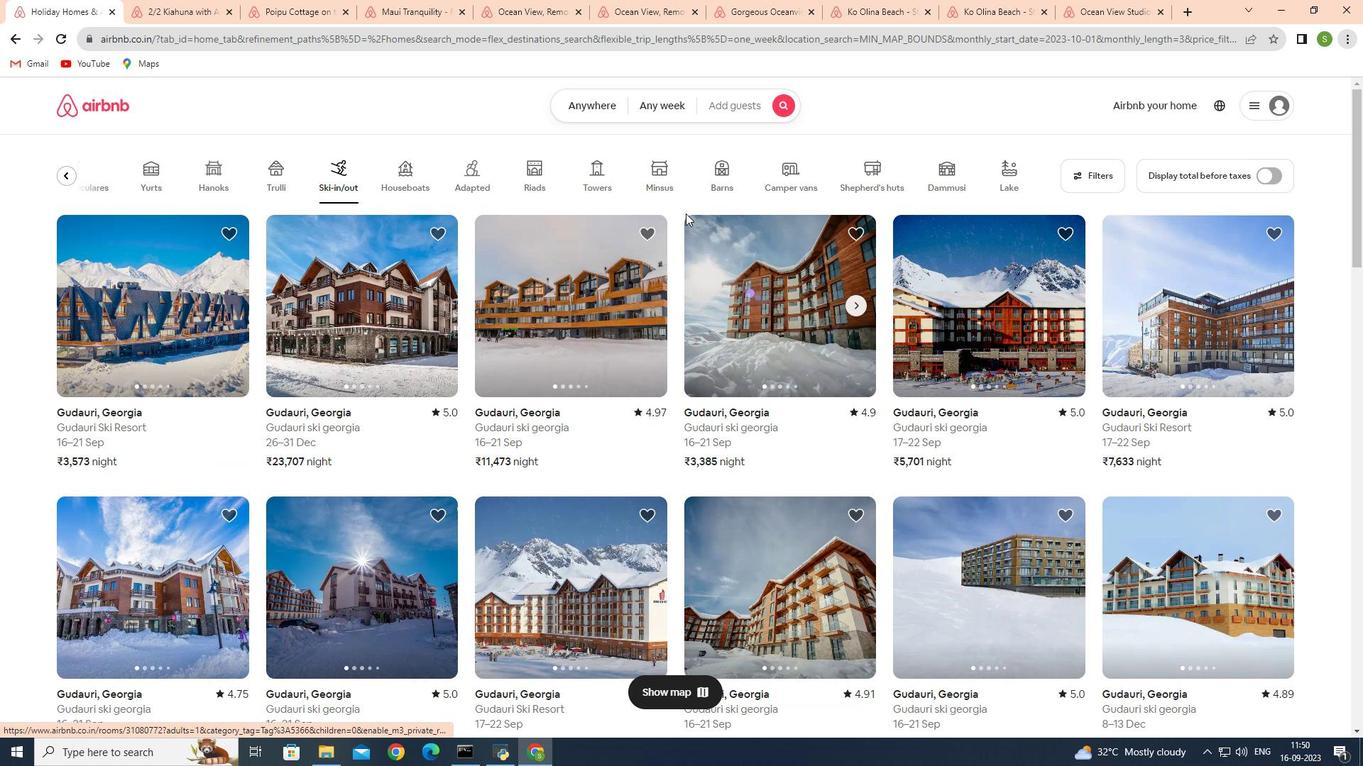 
Action: Mouse moved to (587, 103)
Screenshot: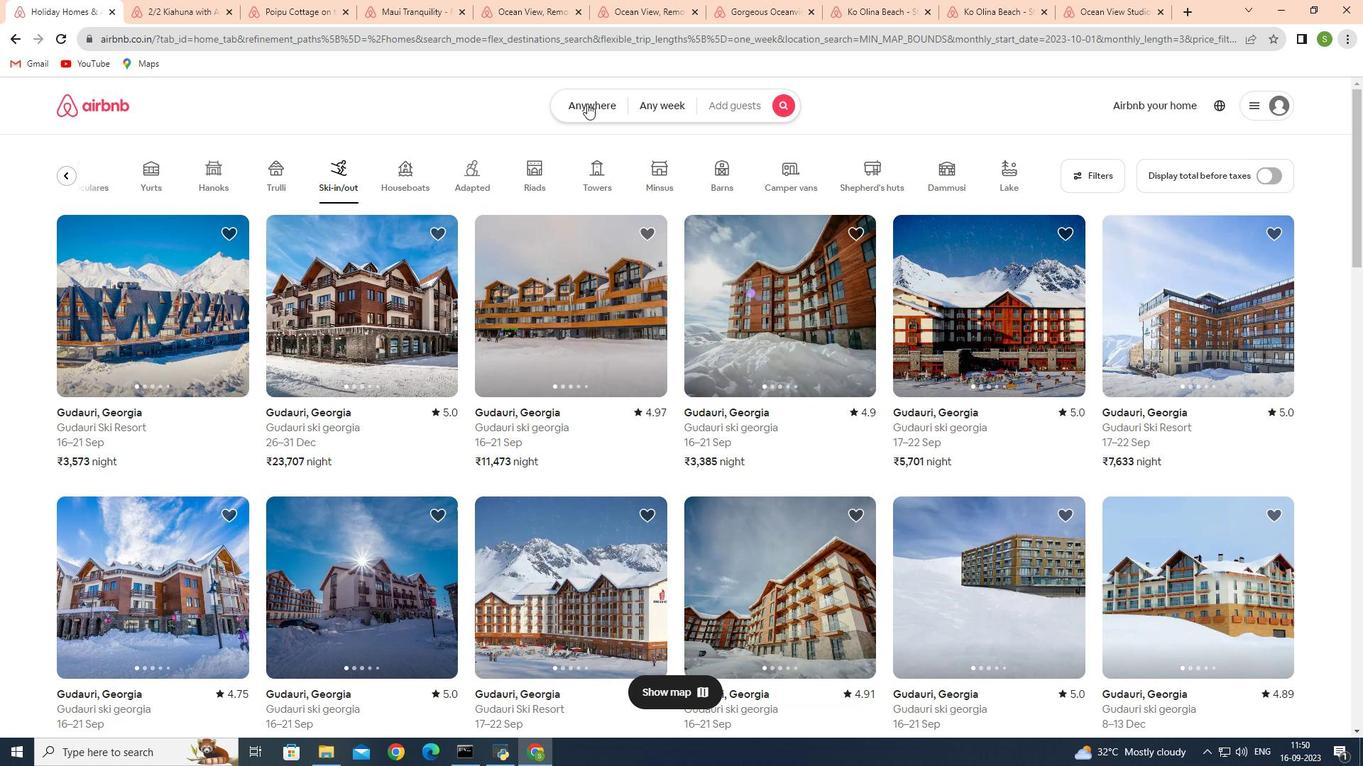 
Action: Mouse pressed left at (587, 103)
Screenshot: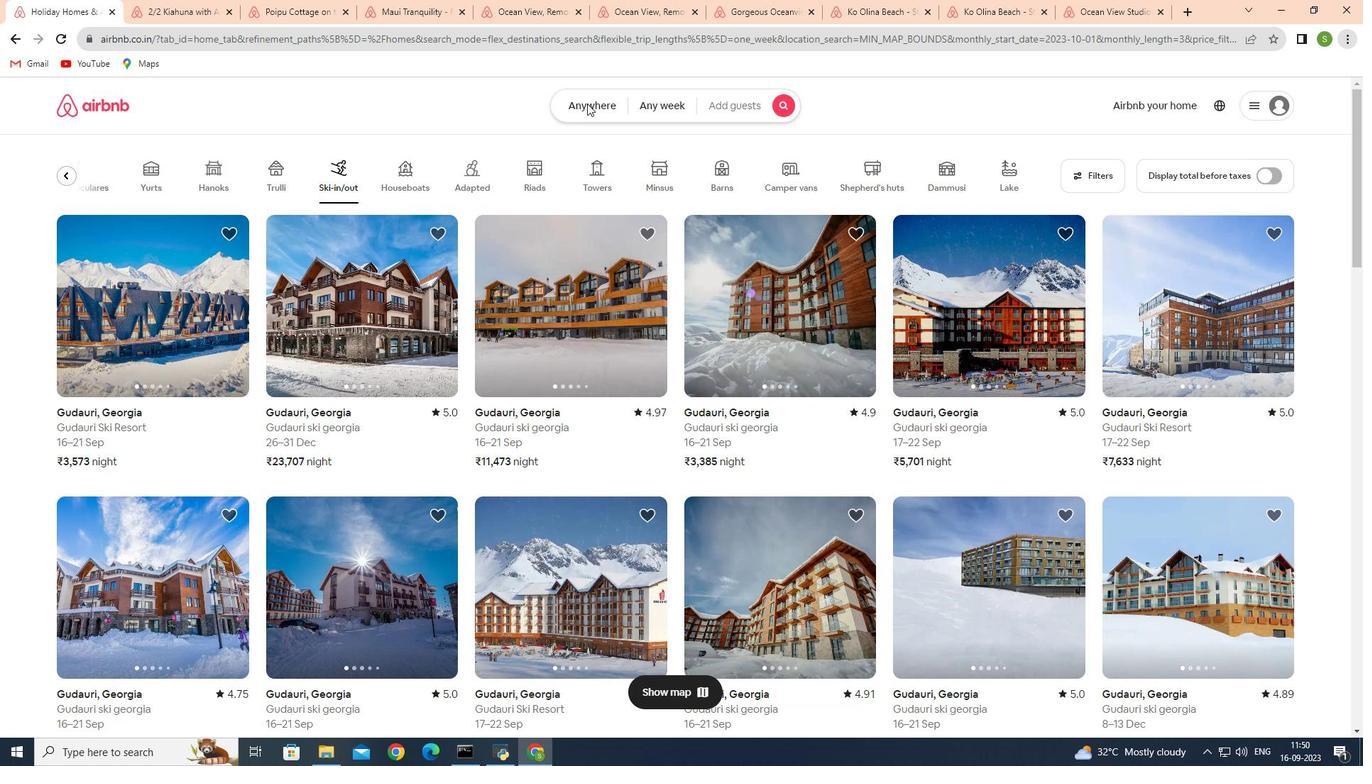
Action: Mouse moved to (485, 161)
Screenshot: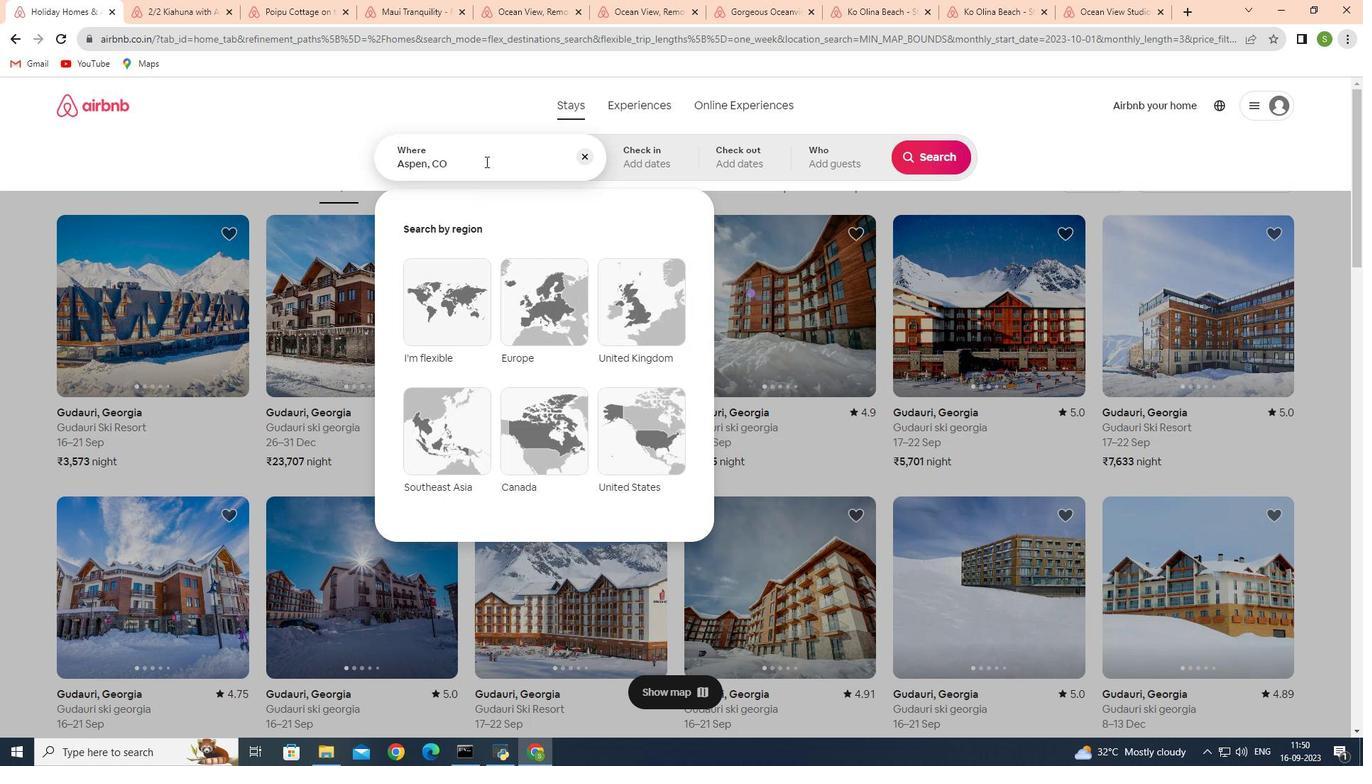 
Action: Key pressed <Key.enter>
Screenshot: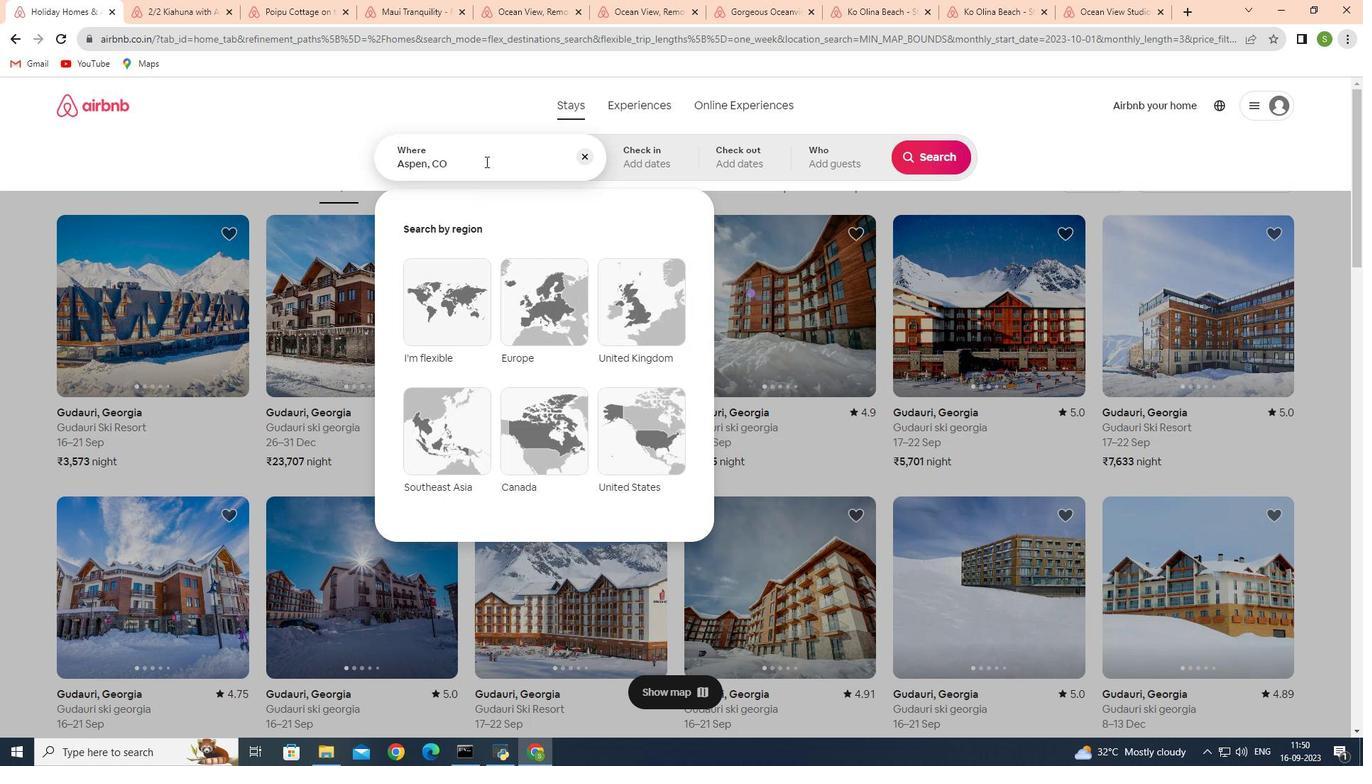
Action: Mouse moved to (343, 134)
Screenshot: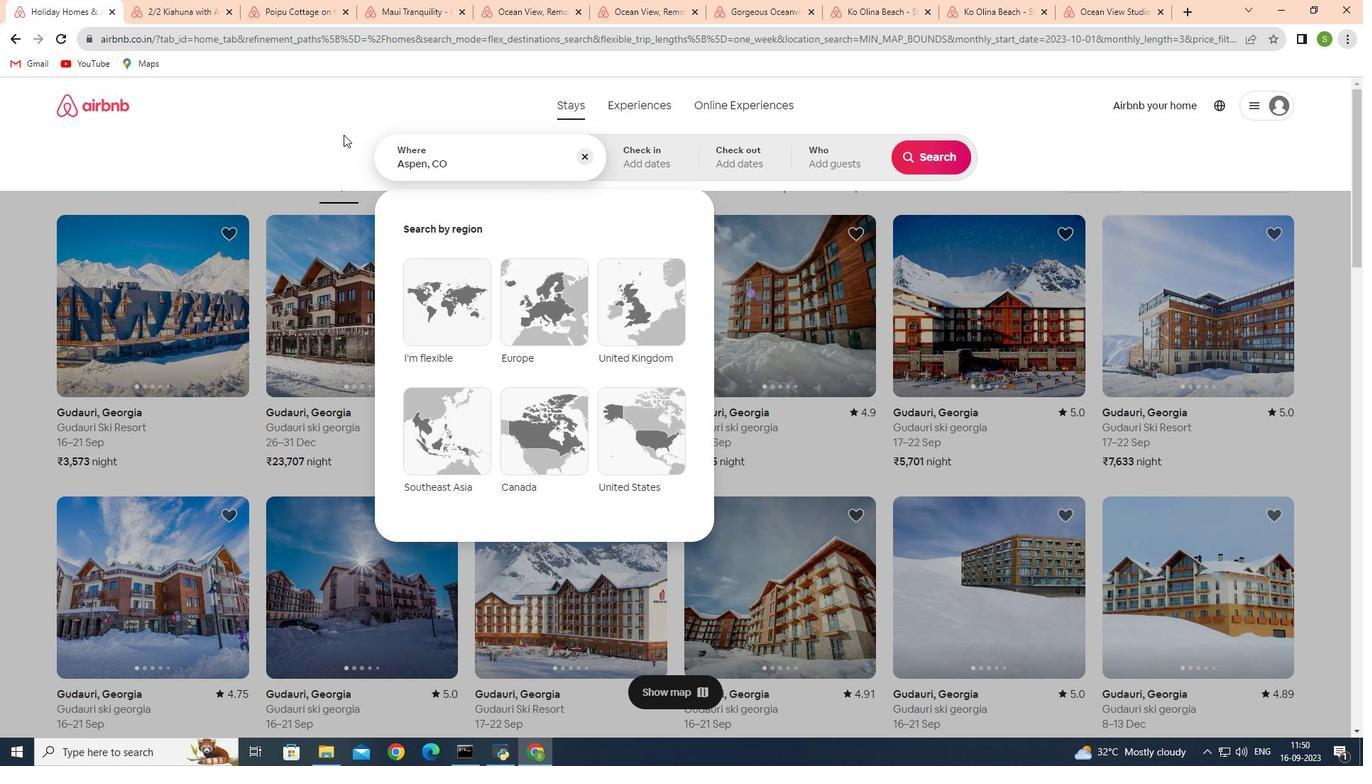 
Action: Mouse pressed left at (343, 134)
Screenshot: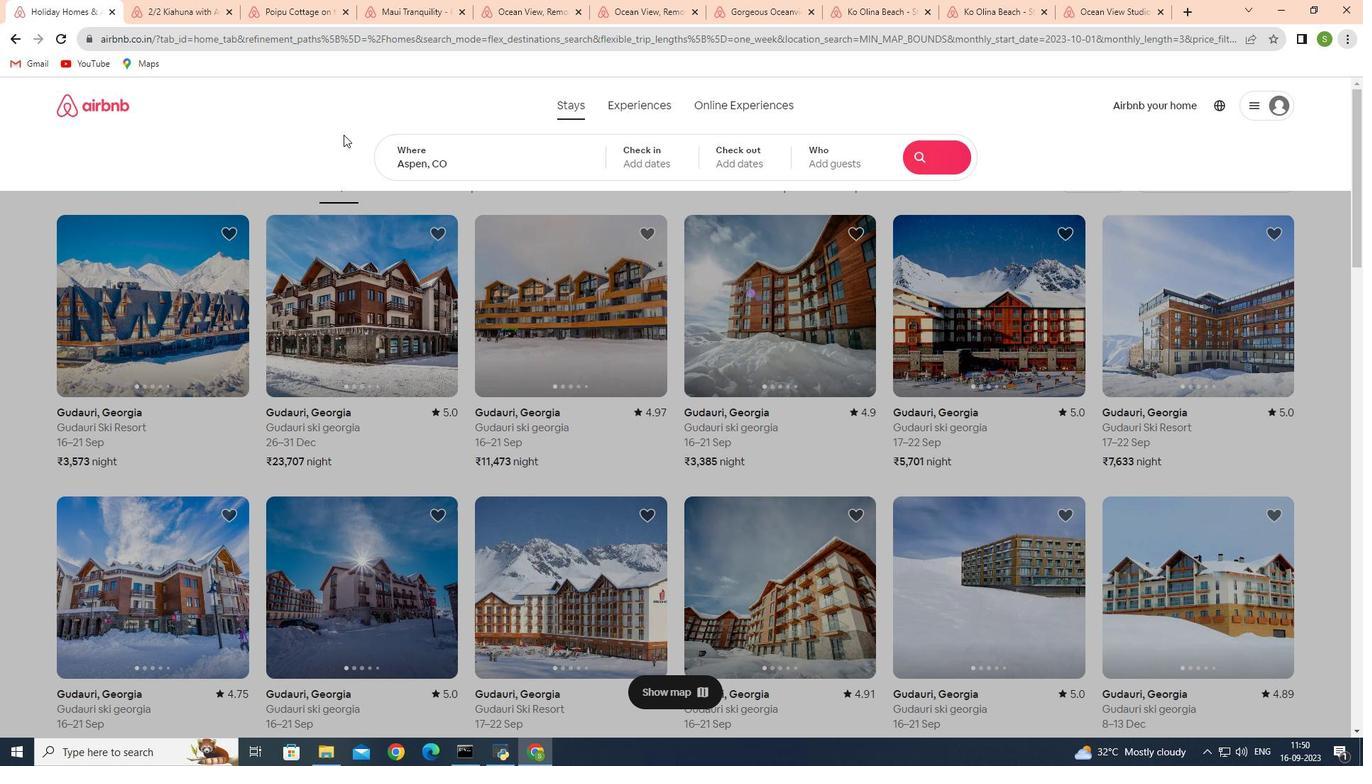 
Action: Mouse moved to (475, 163)
Screenshot: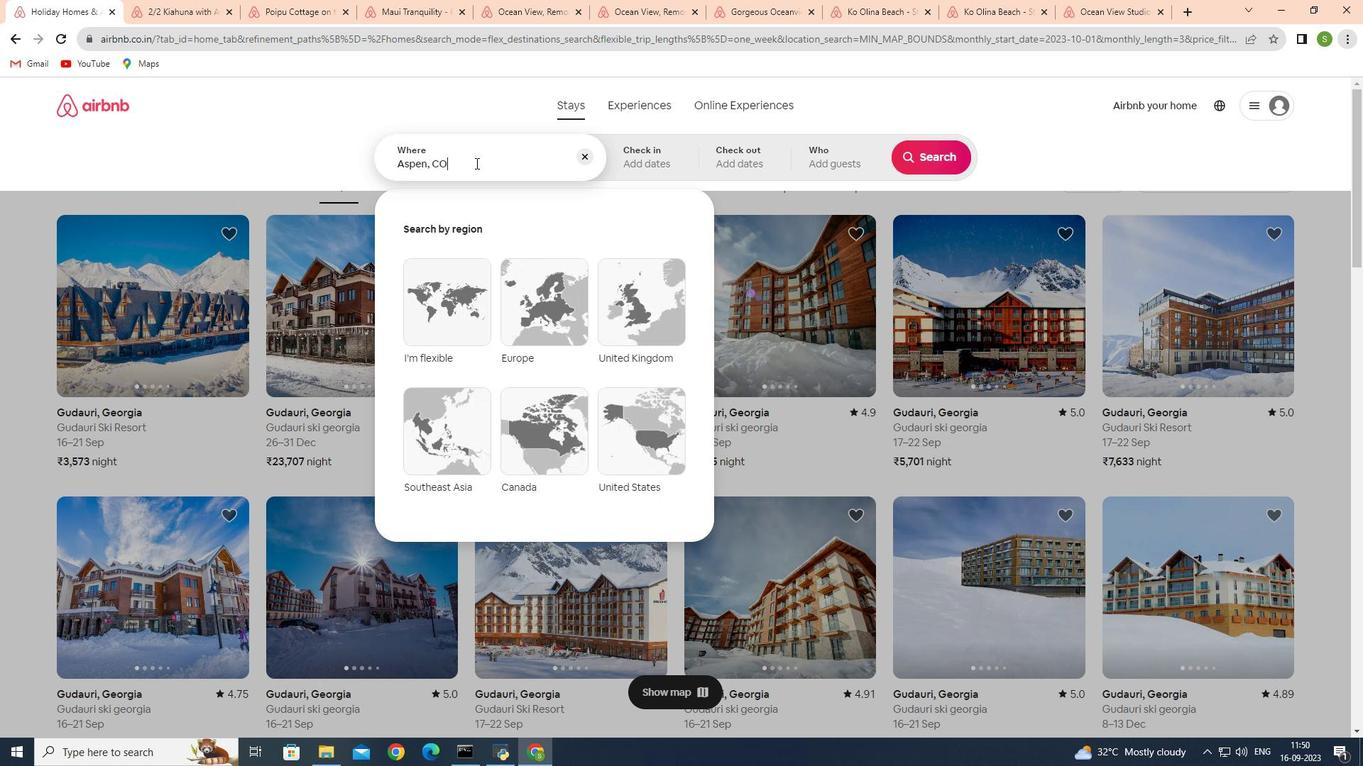 
Action: Mouse pressed left at (475, 163)
Screenshot: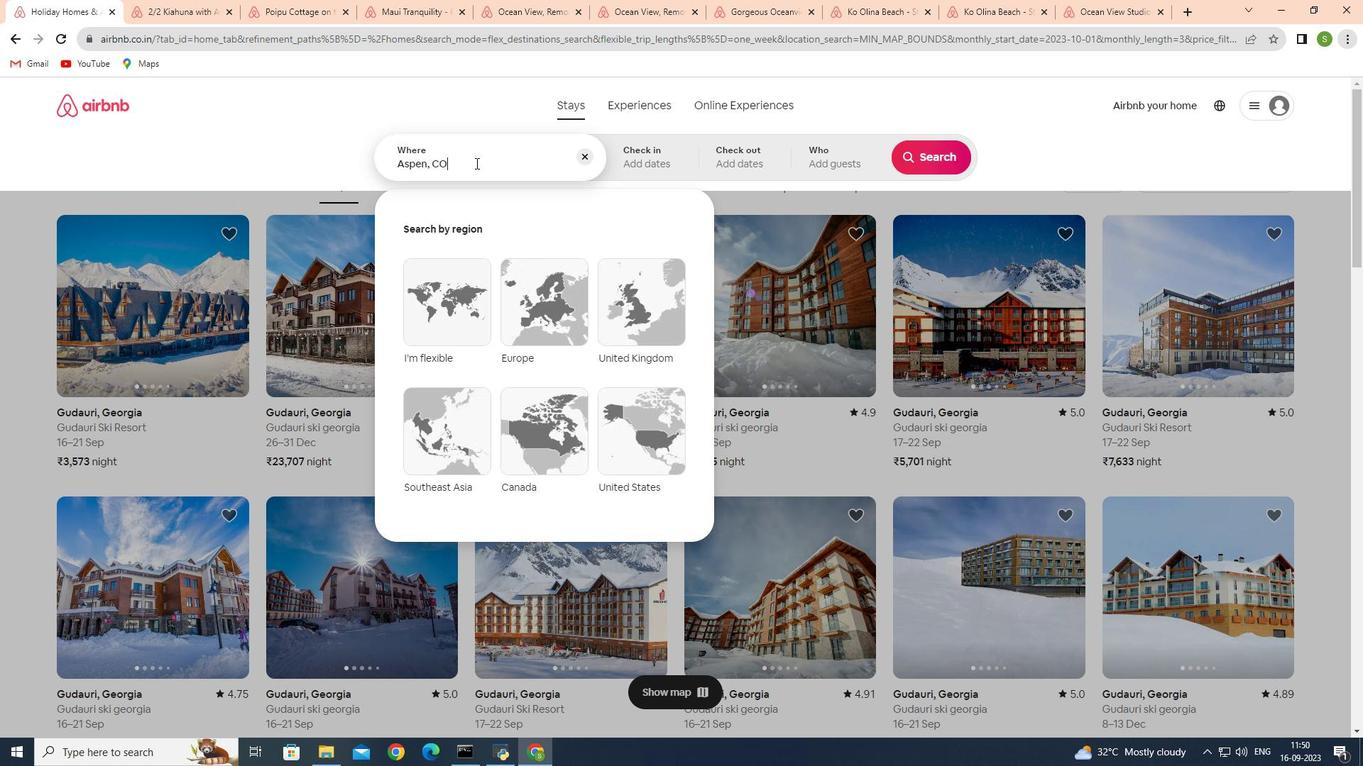 
Action: Mouse moved to (472, 184)
Screenshot: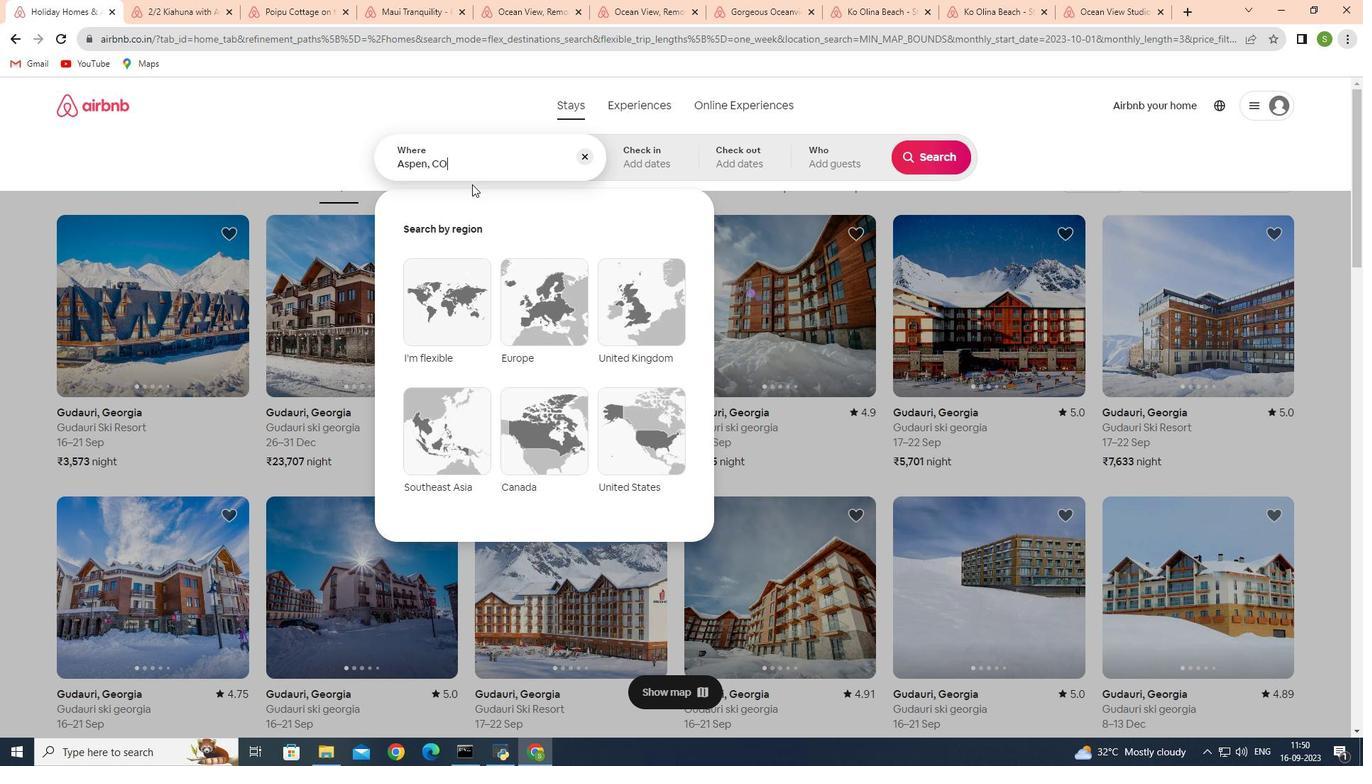 
Action: Key pressed <Key.enter><Key.enter>
Screenshot: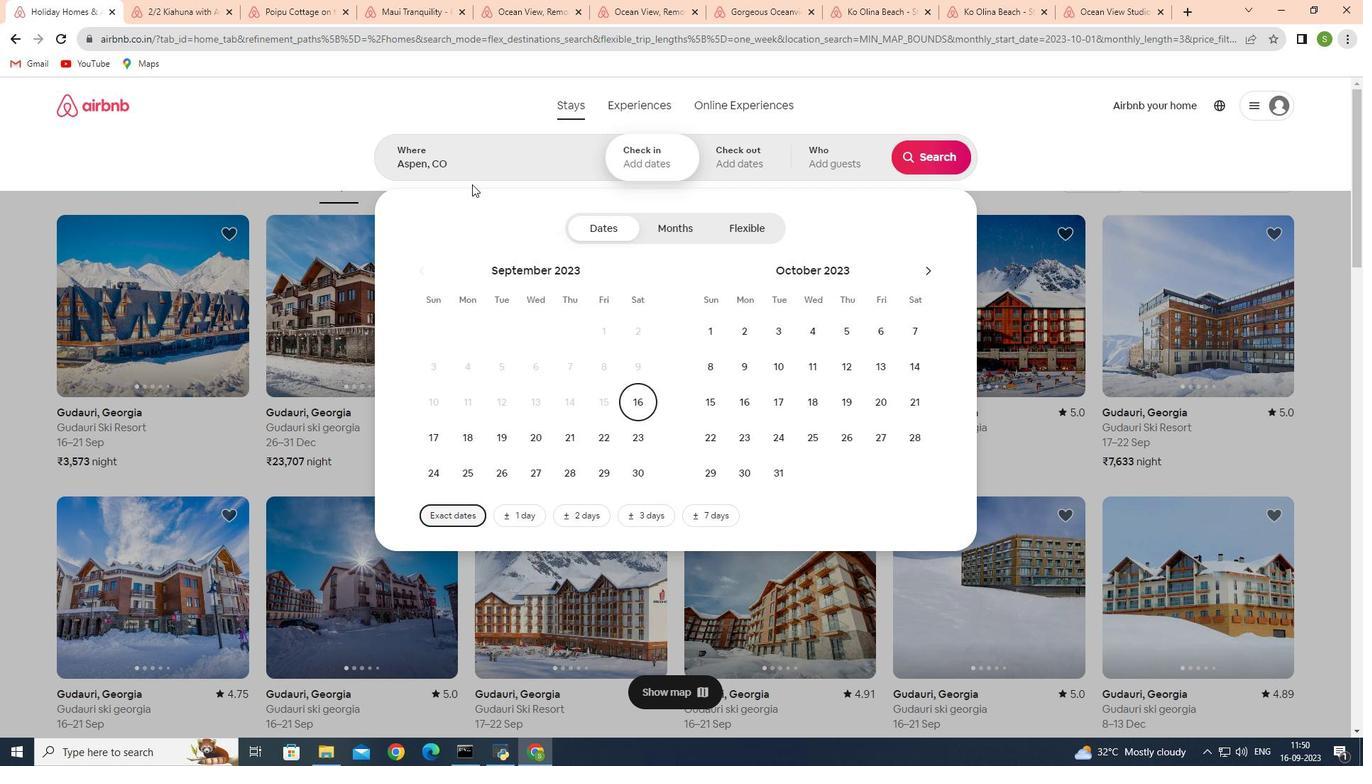 
Action: Mouse moved to (519, 159)
Screenshot: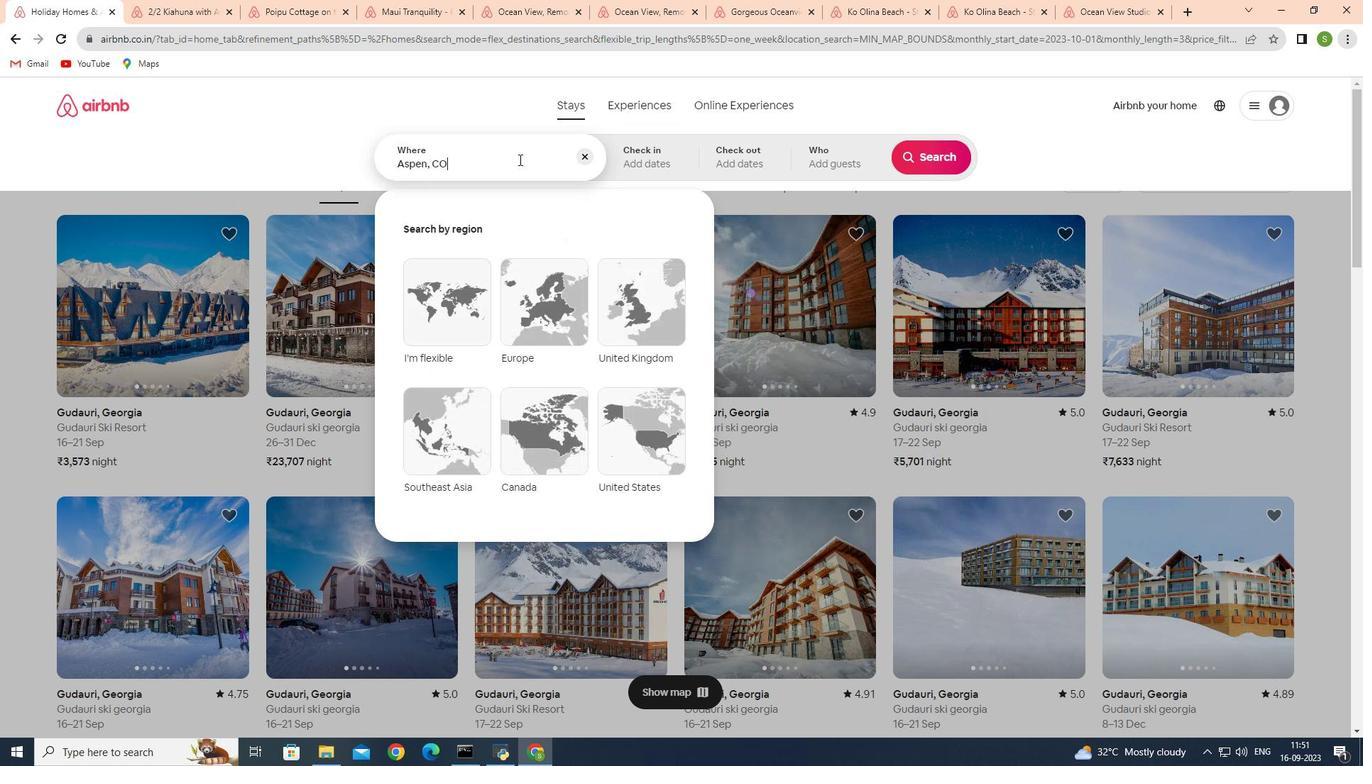 
Action: Mouse pressed left at (519, 159)
Screenshot: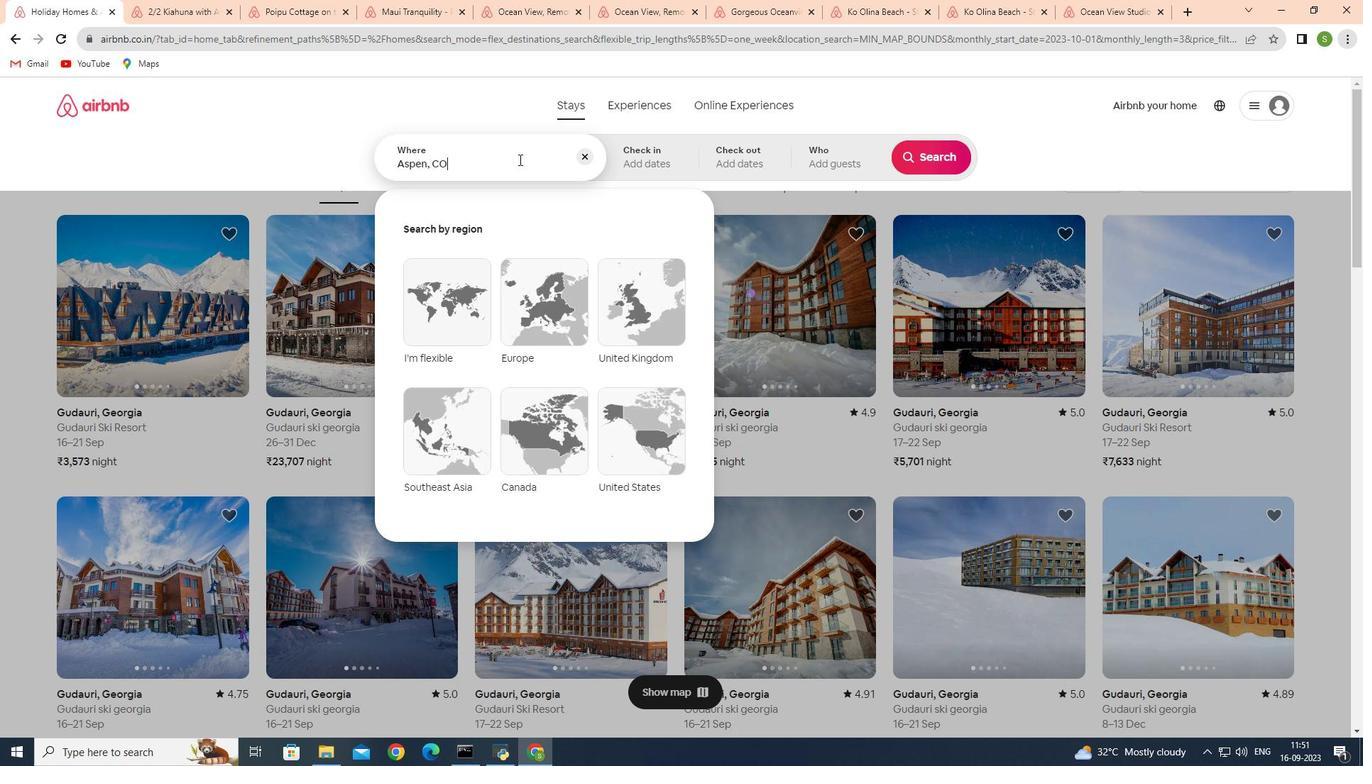 
Action: Mouse moved to (505, 173)
Screenshot: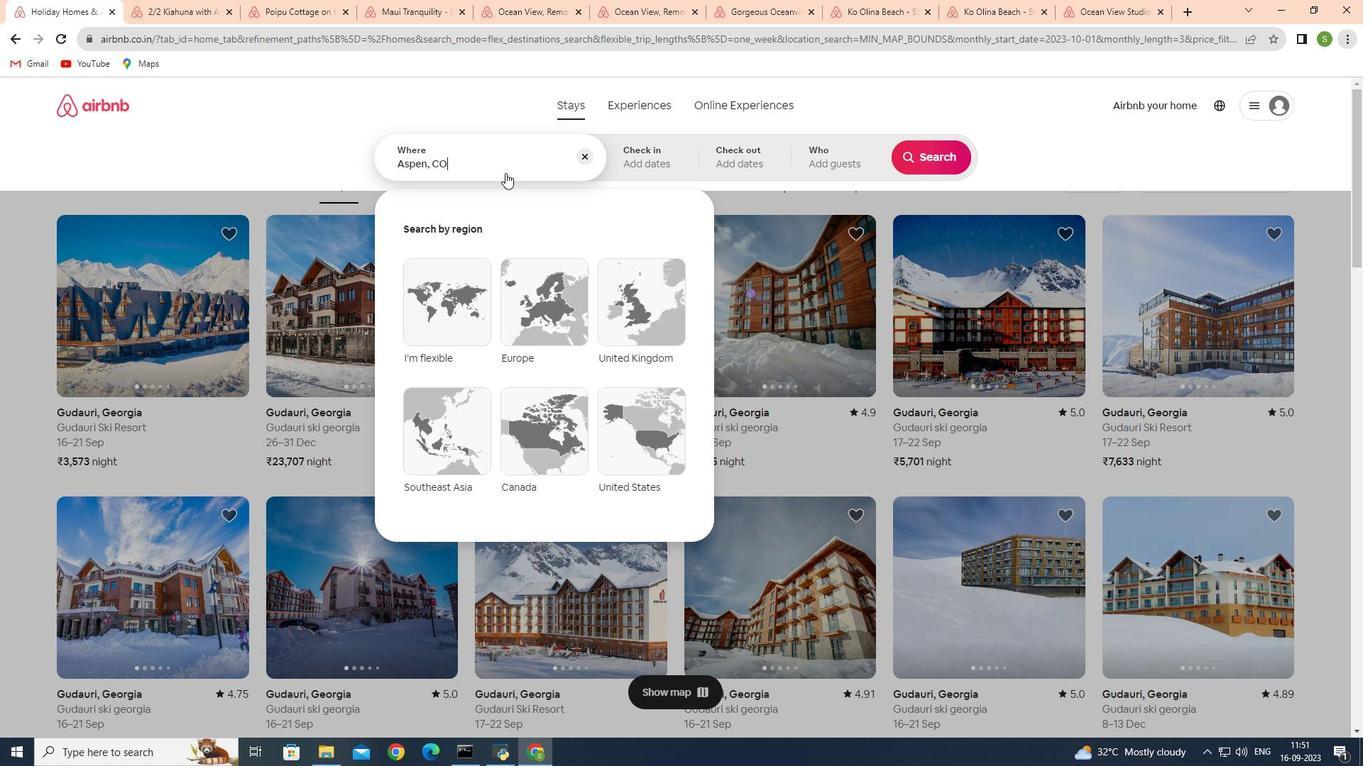 
Action: Key pressed <Key.enter>
Screenshot: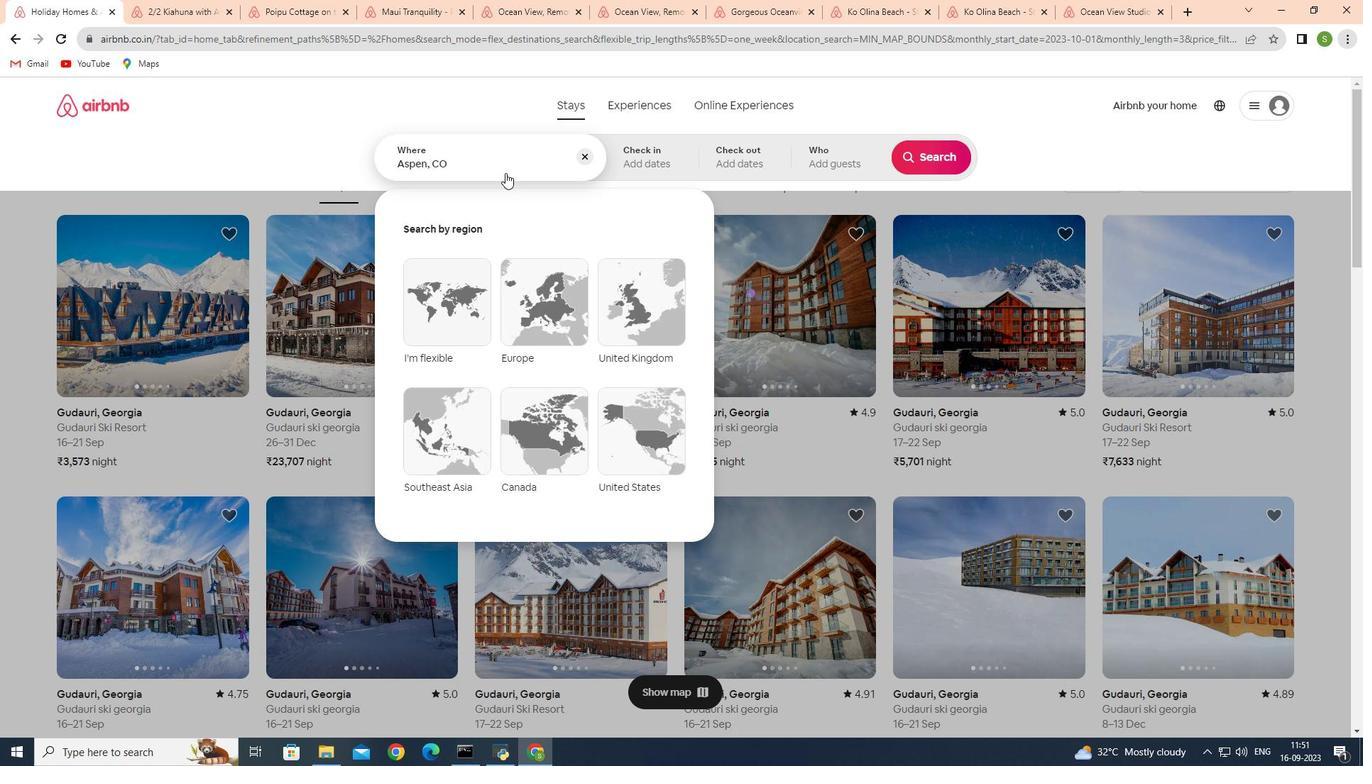 
Action: Mouse moved to (1163, 154)
Screenshot: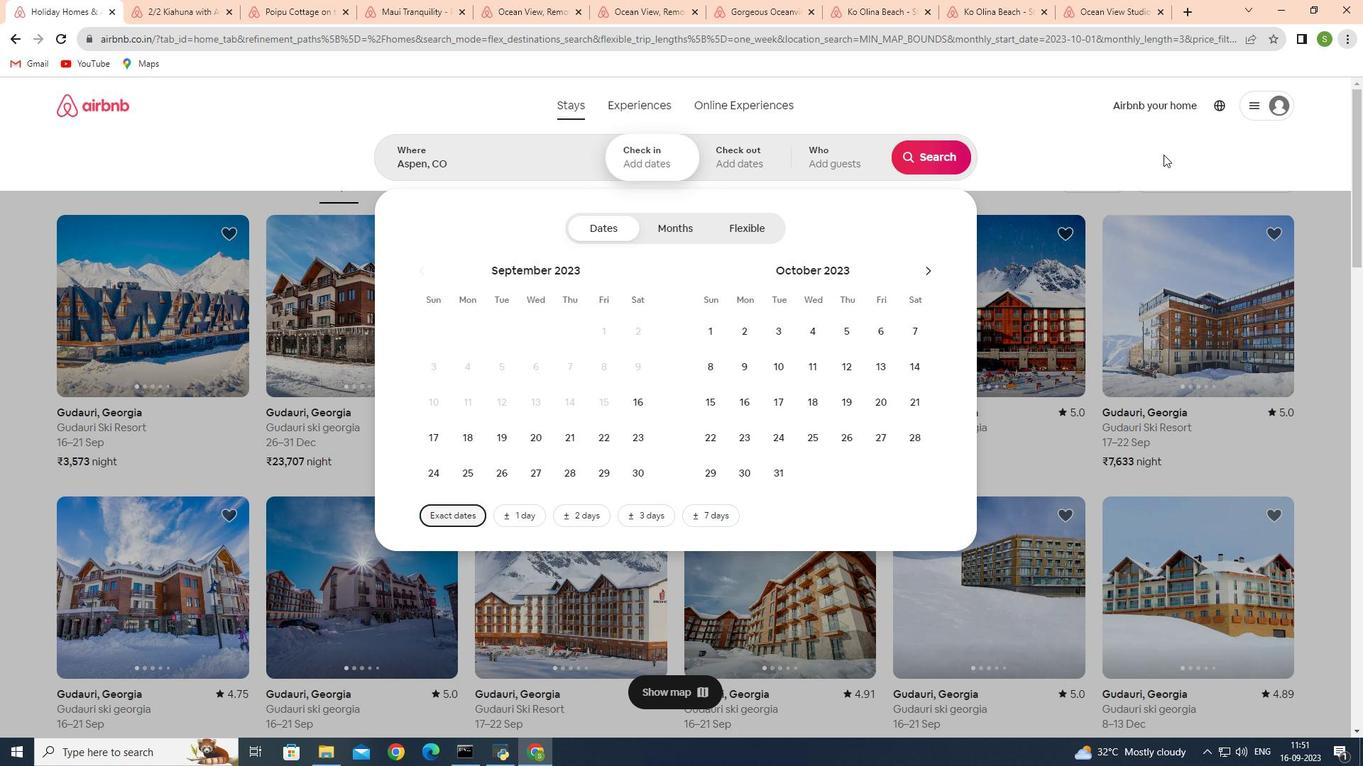 
Action: Mouse pressed left at (1163, 154)
Screenshot: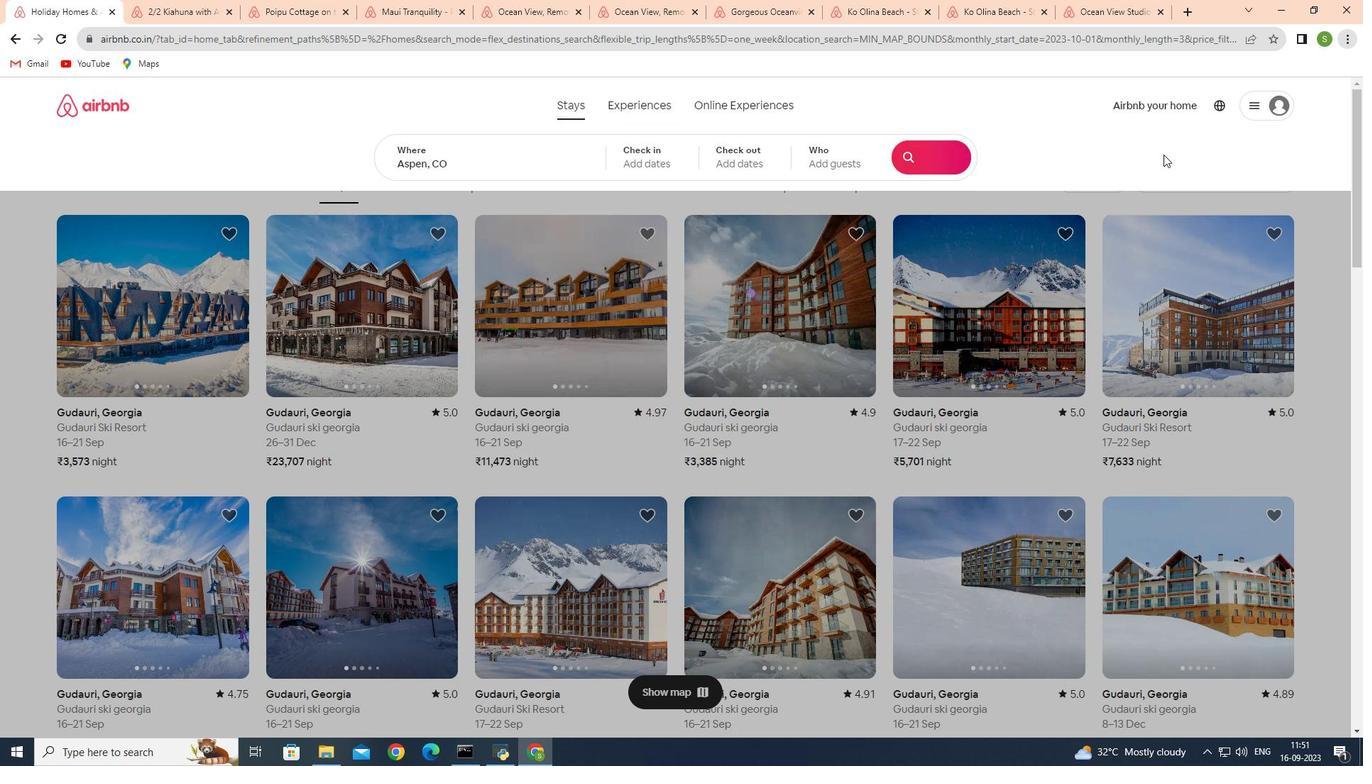 
Action: Mouse moved to (1035, 356)
Screenshot: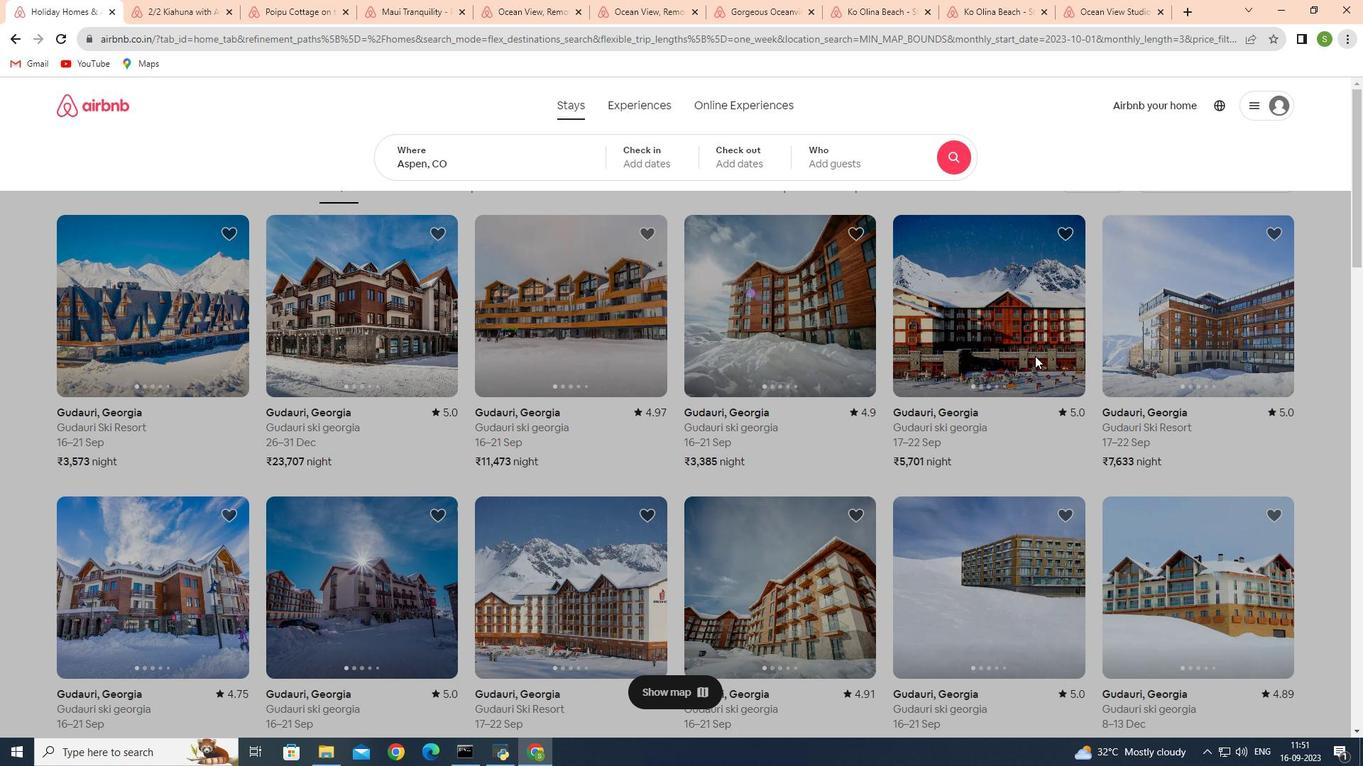 
Action: Mouse scrolled (1035, 357) with delta (0, 0)
Screenshot: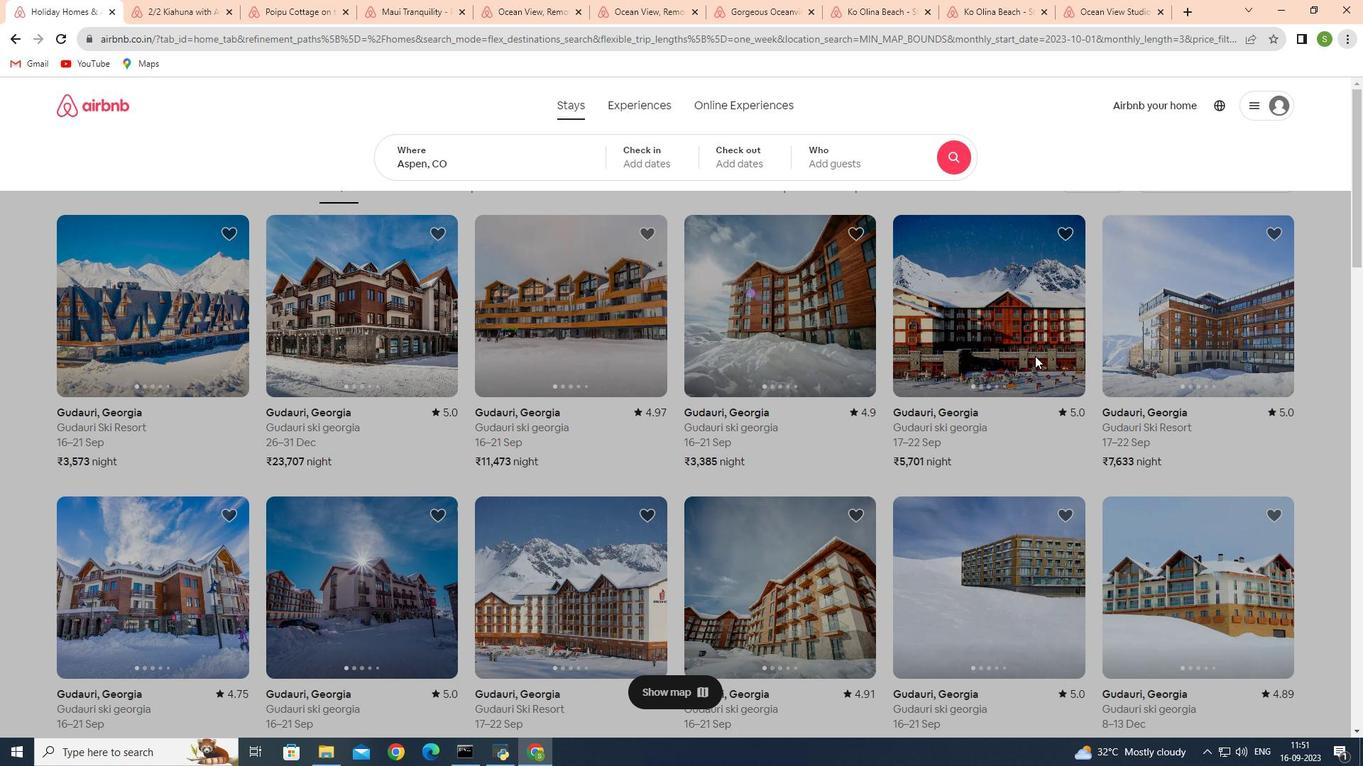 
Action: Mouse scrolled (1035, 357) with delta (0, 0)
Screenshot: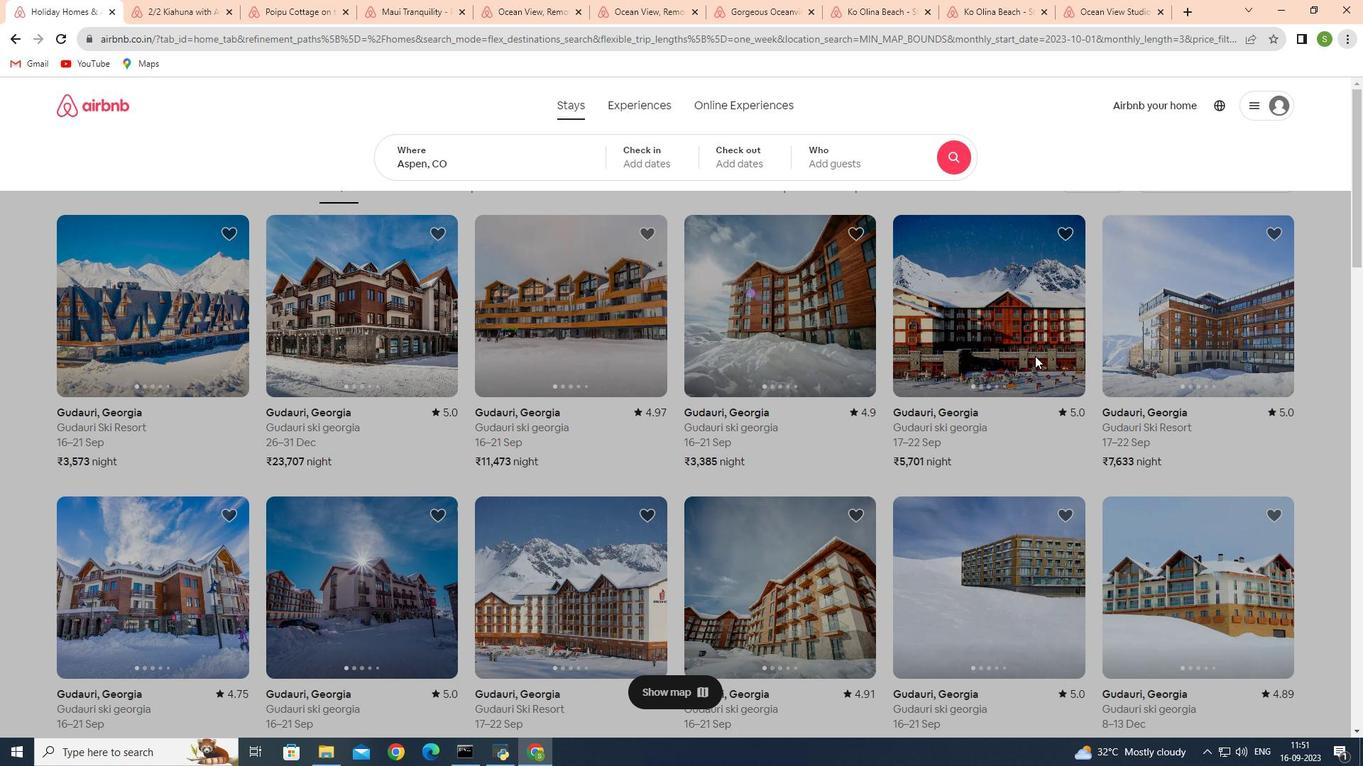 
Action: Mouse scrolled (1035, 355) with delta (0, 0)
Screenshot: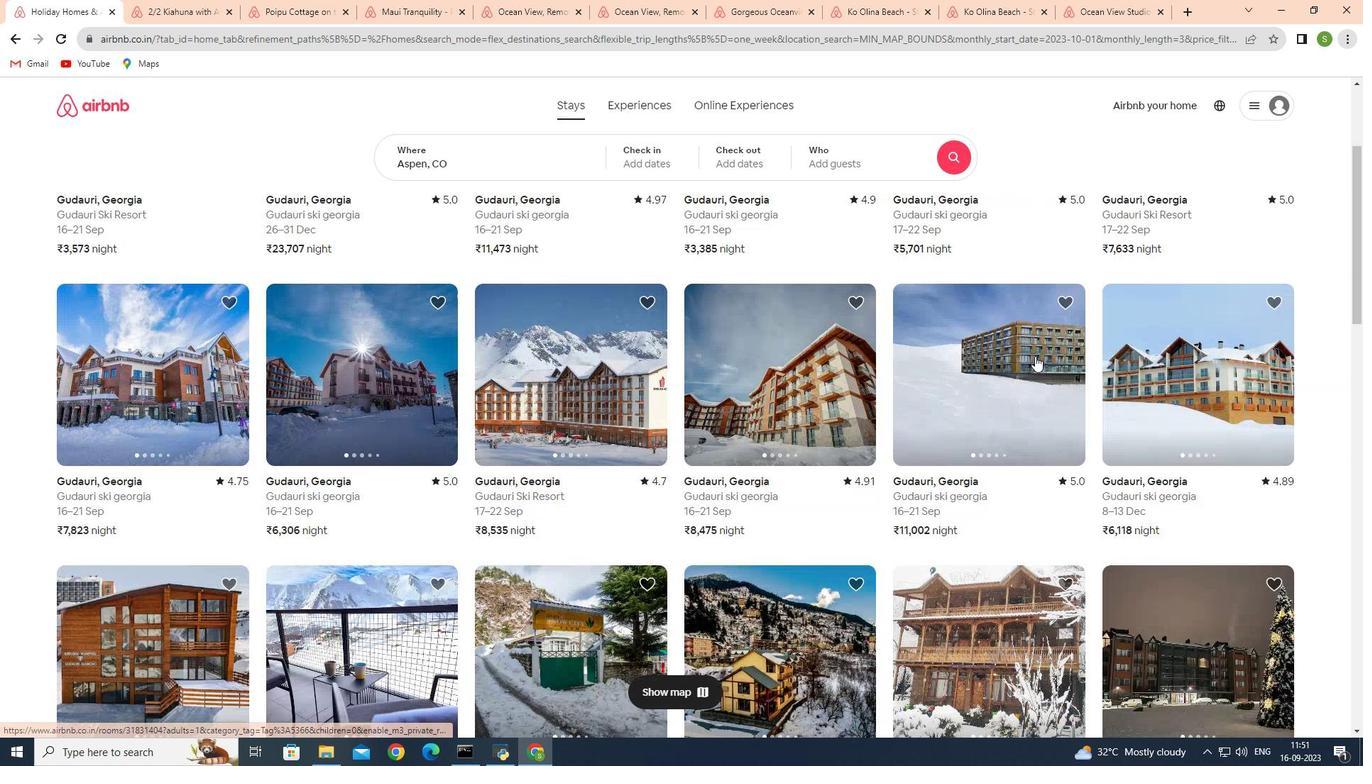 
Action: Mouse scrolled (1035, 355) with delta (0, 0)
Screenshot: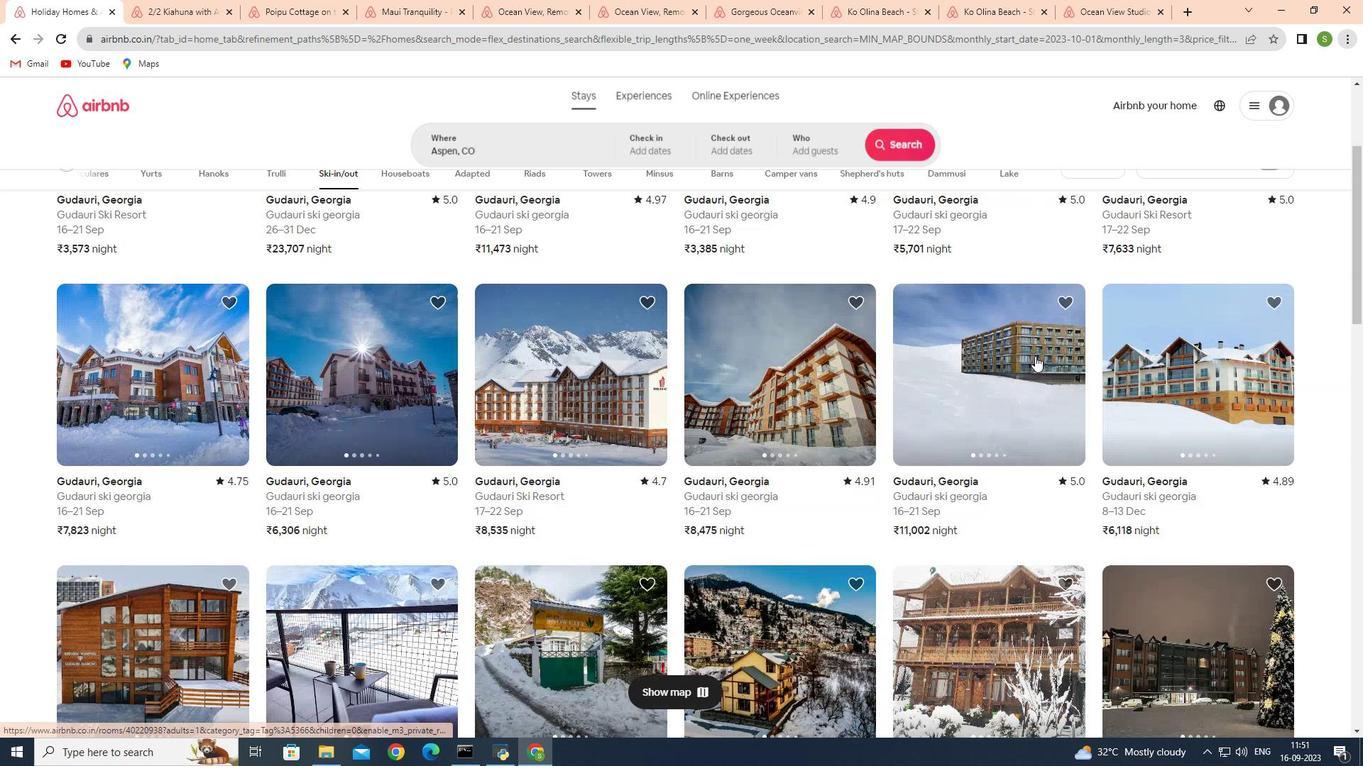 
Action: Mouse scrolled (1035, 355) with delta (0, 0)
Screenshot: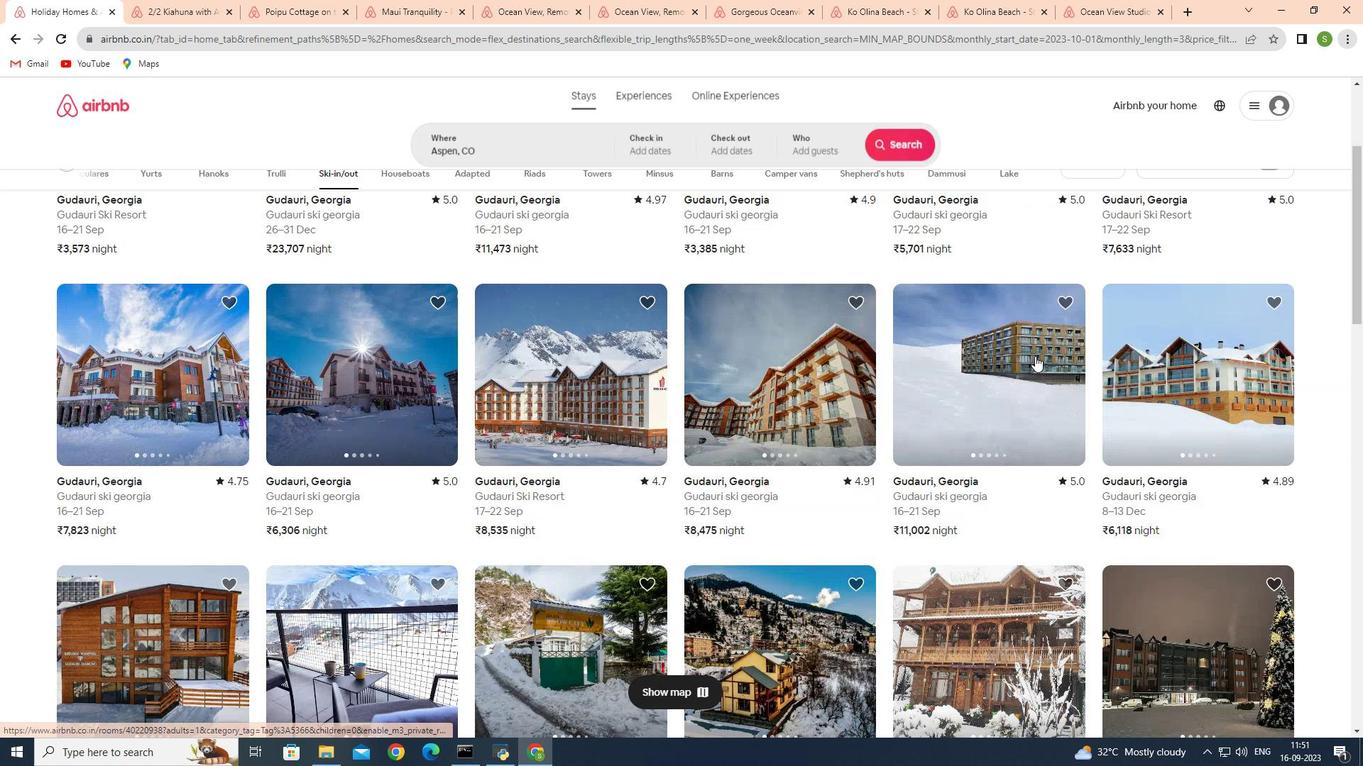 
Action: Mouse scrolled (1035, 355) with delta (0, 0)
Screenshot: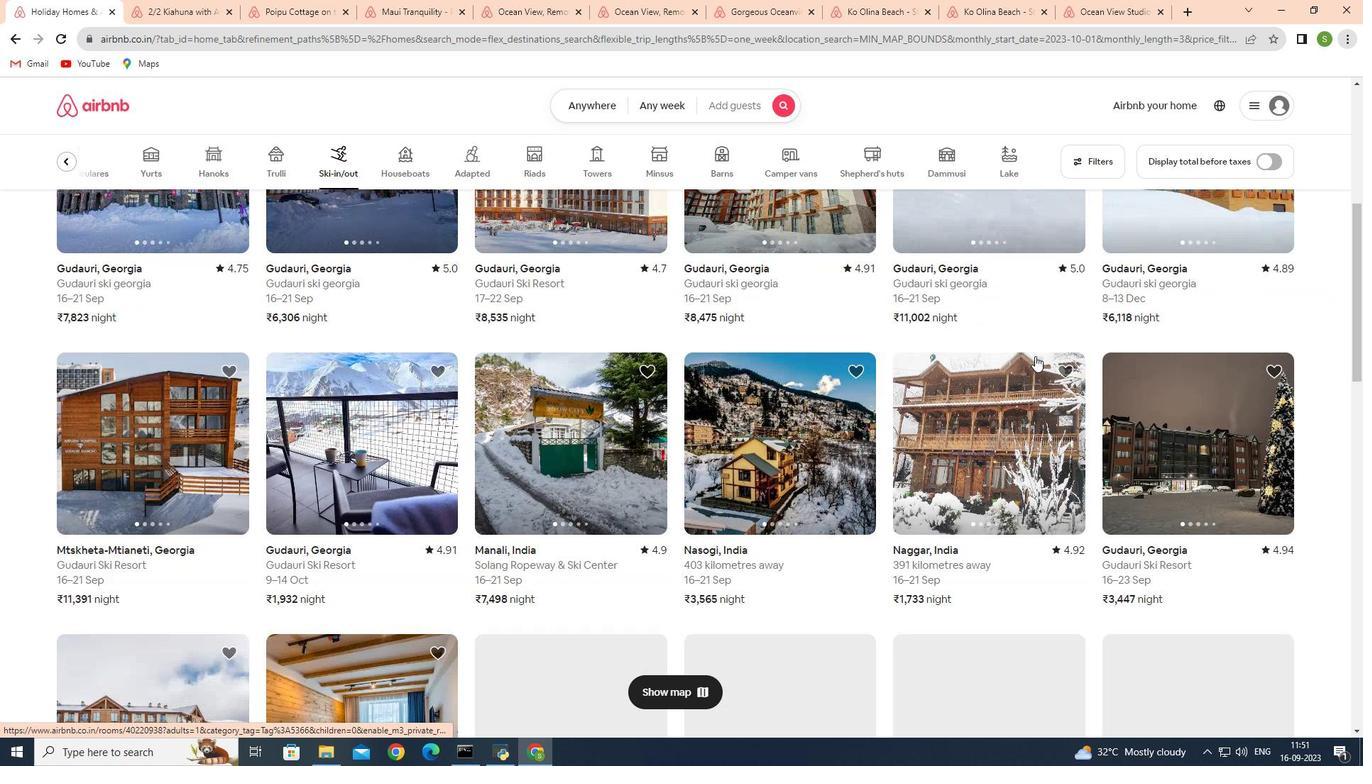 
Action: Mouse scrolled (1035, 355) with delta (0, 0)
Screenshot: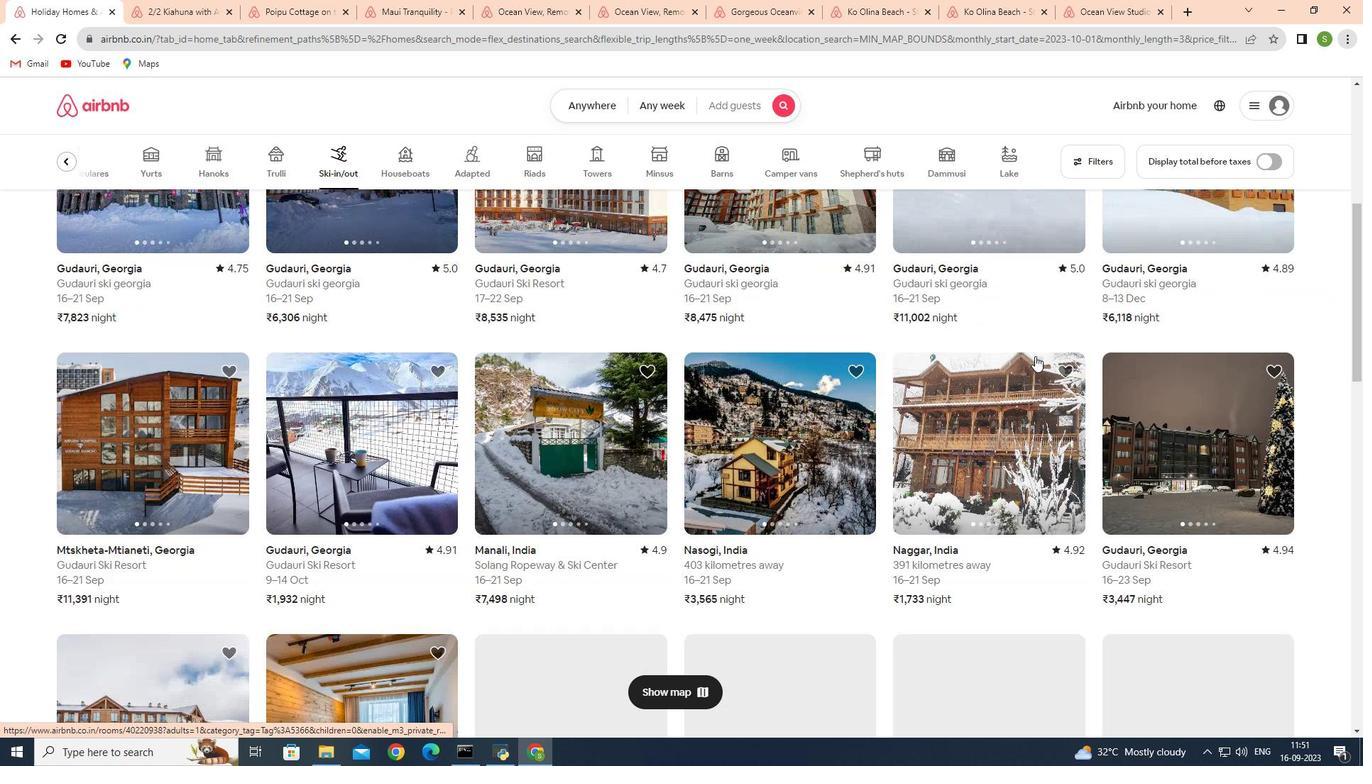 
Action: Mouse scrolled (1035, 355) with delta (0, 0)
Screenshot: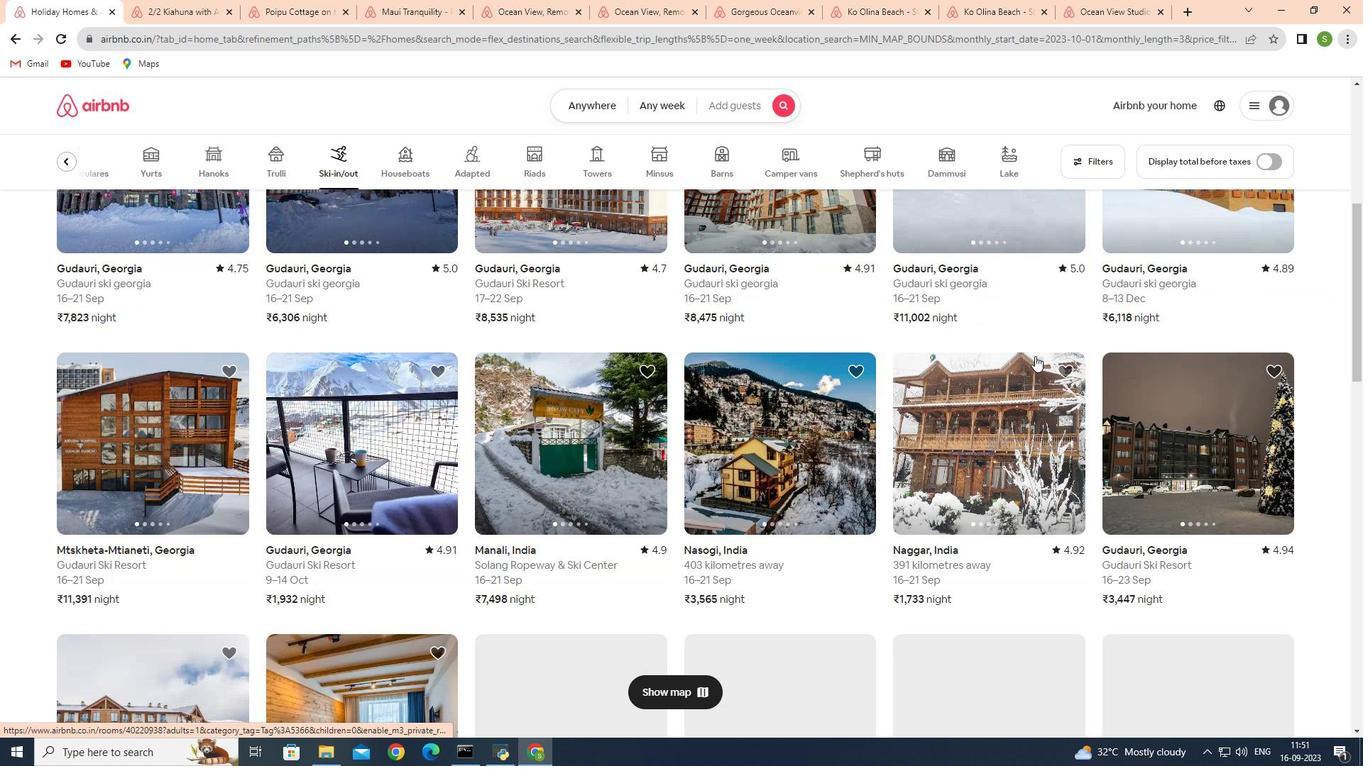 
Action: Mouse scrolled (1035, 357) with delta (0, 0)
Screenshot: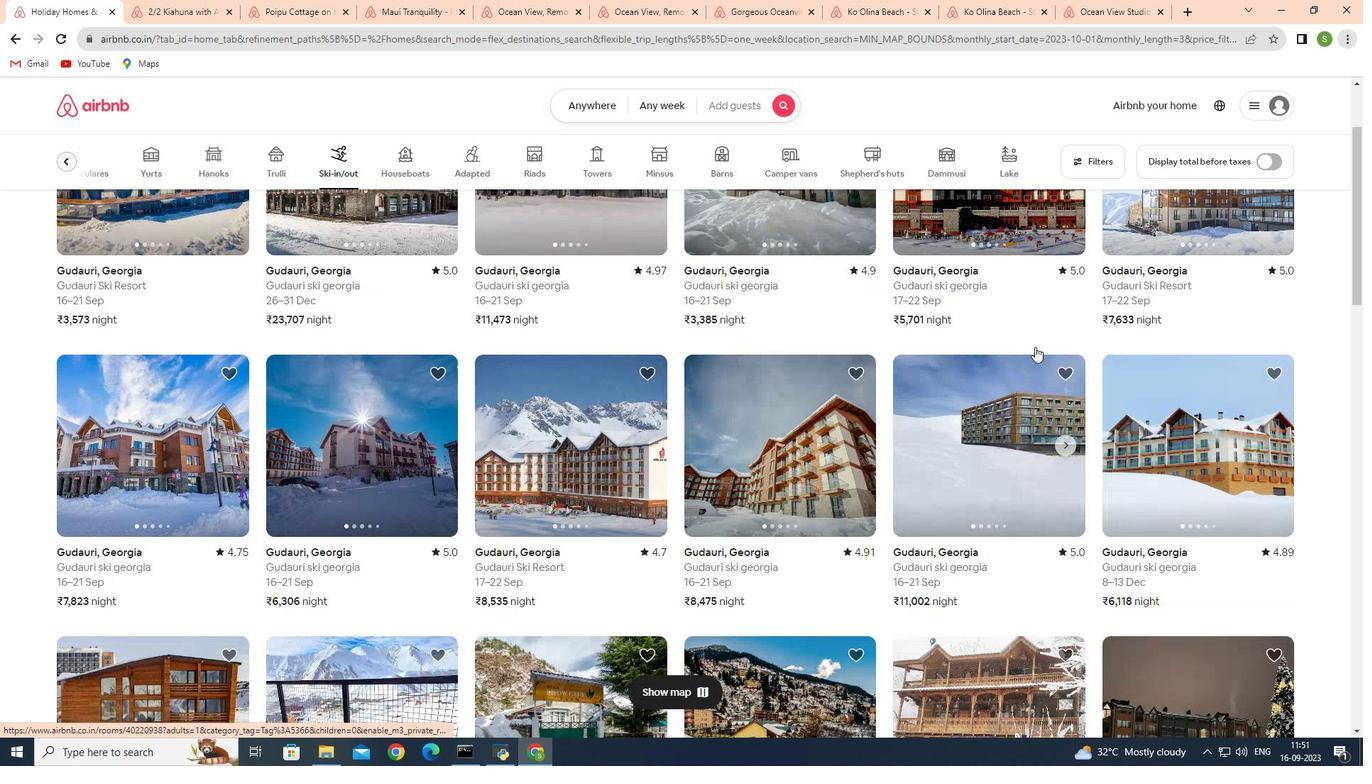 
Action: Mouse scrolled (1035, 357) with delta (0, 0)
Screenshot: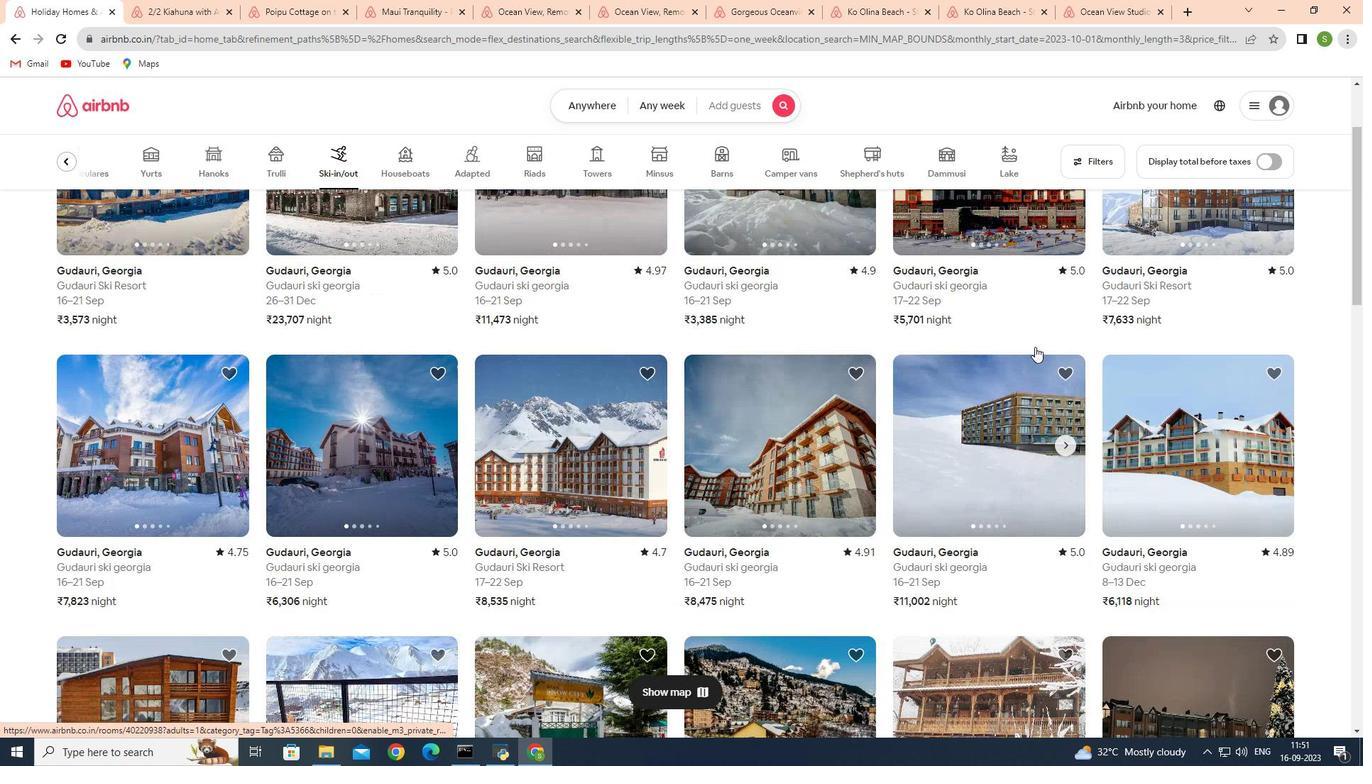 
Action: Mouse moved to (1035, 356)
Screenshot: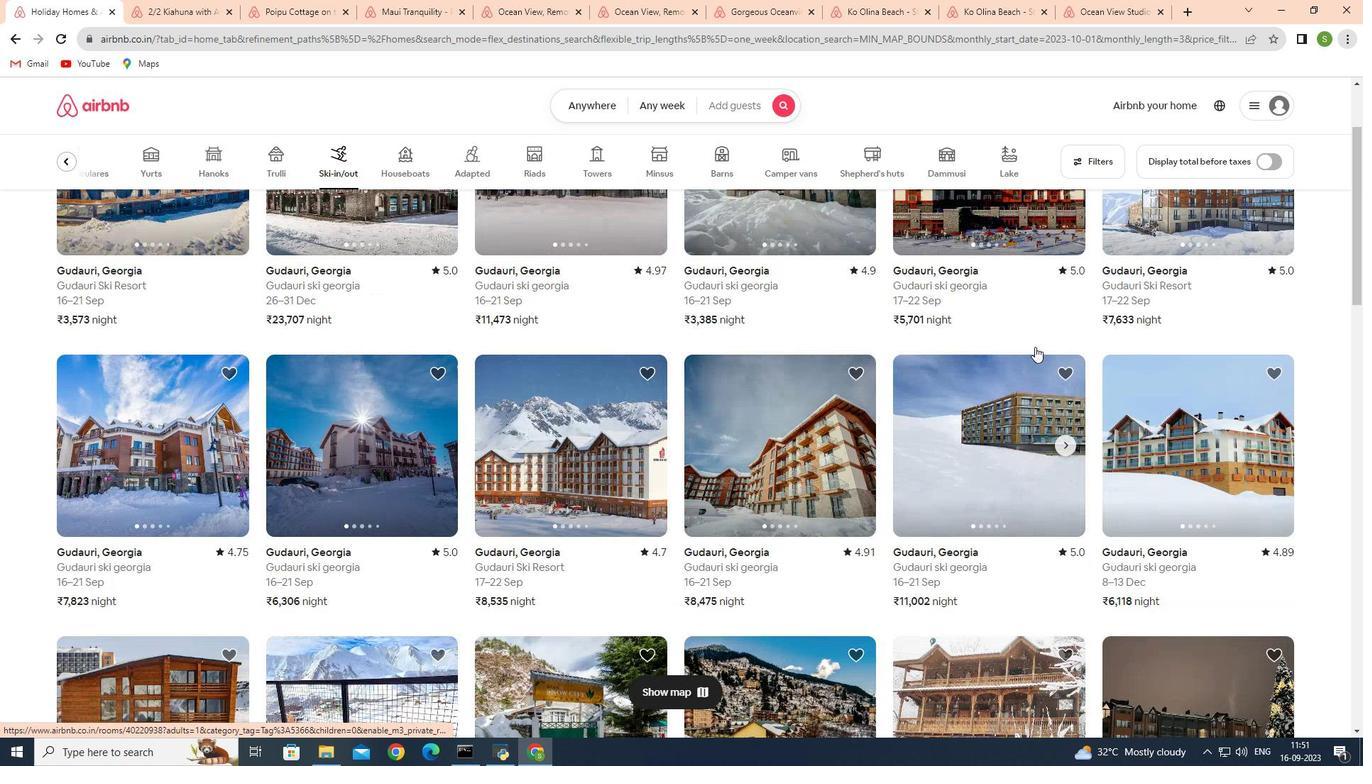 
Action: Mouse scrolled (1035, 357) with delta (0, 0)
Screenshot: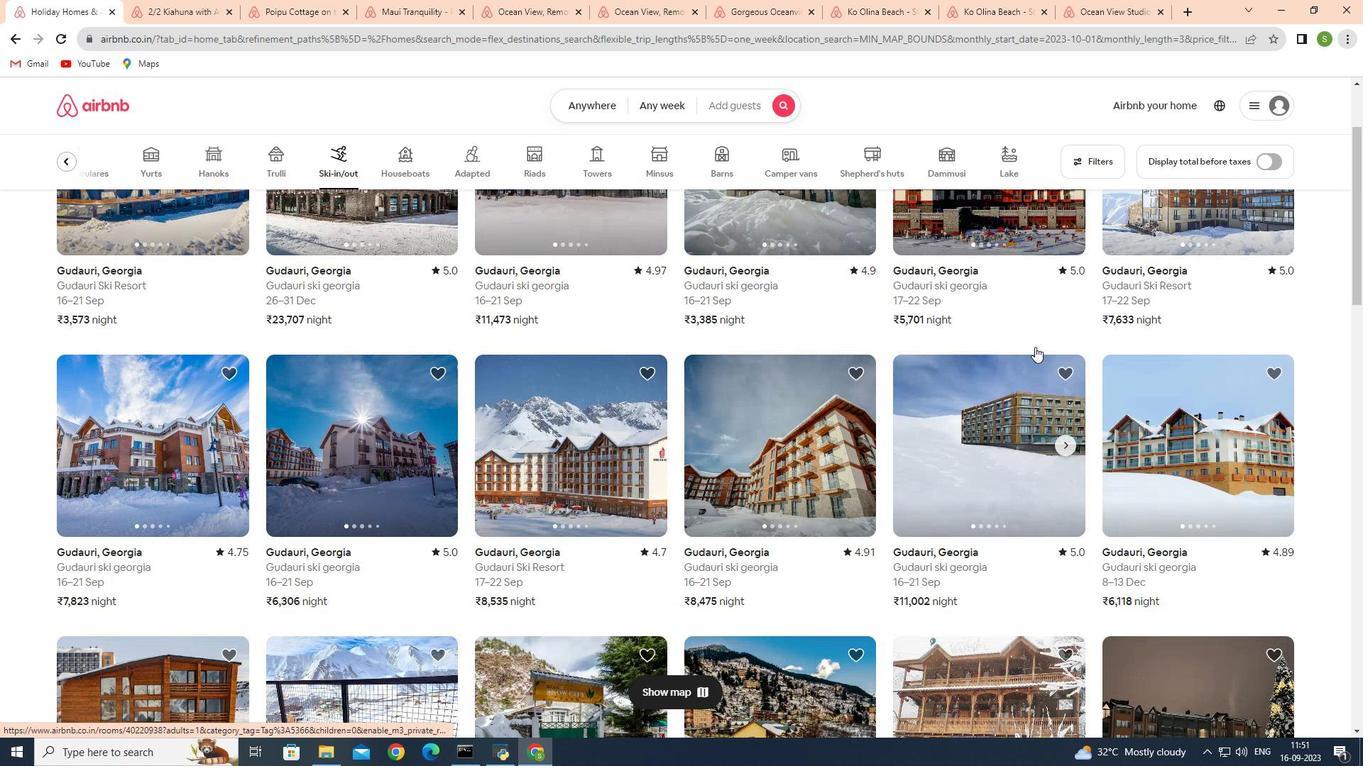 
Action: Mouse moved to (1035, 352)
Screenshot: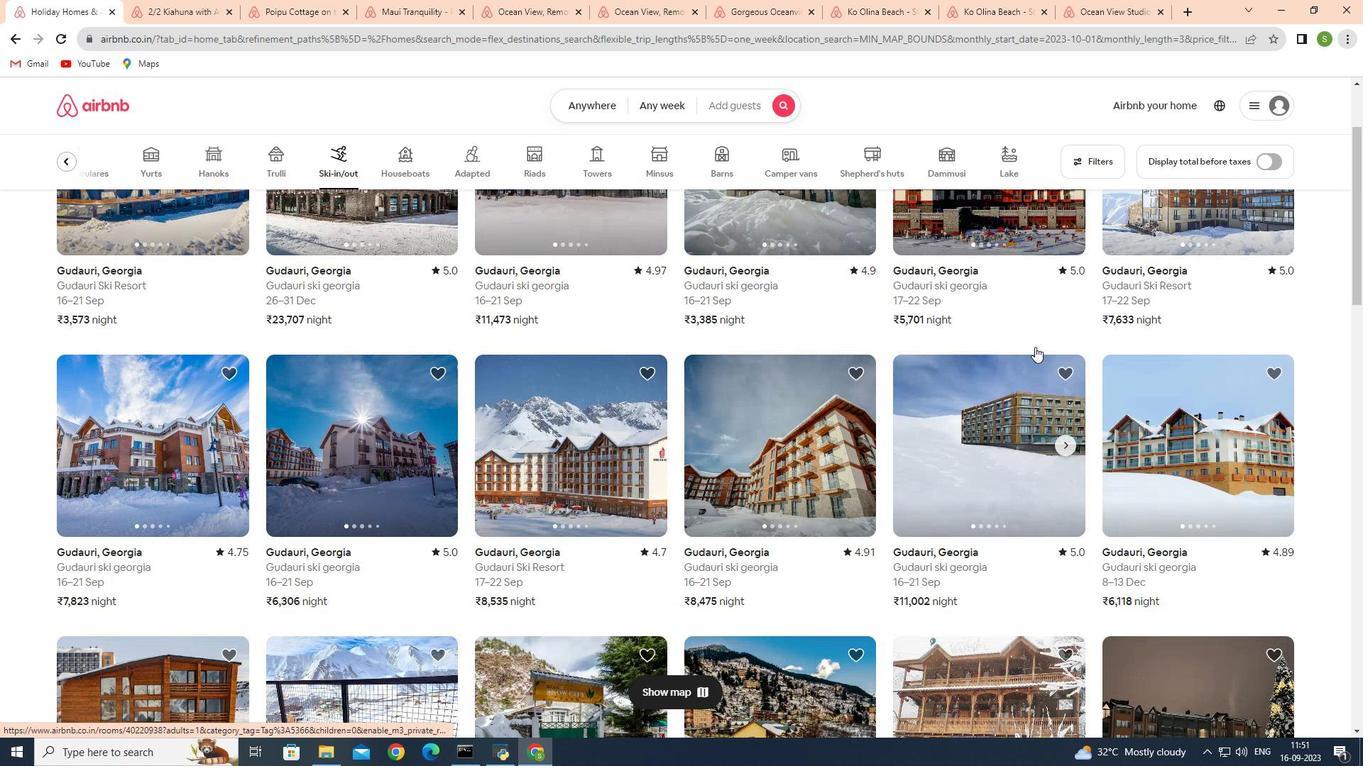 
Action: Mouse scrolled (1035, 353) with delta (0, 0)
Screenshot: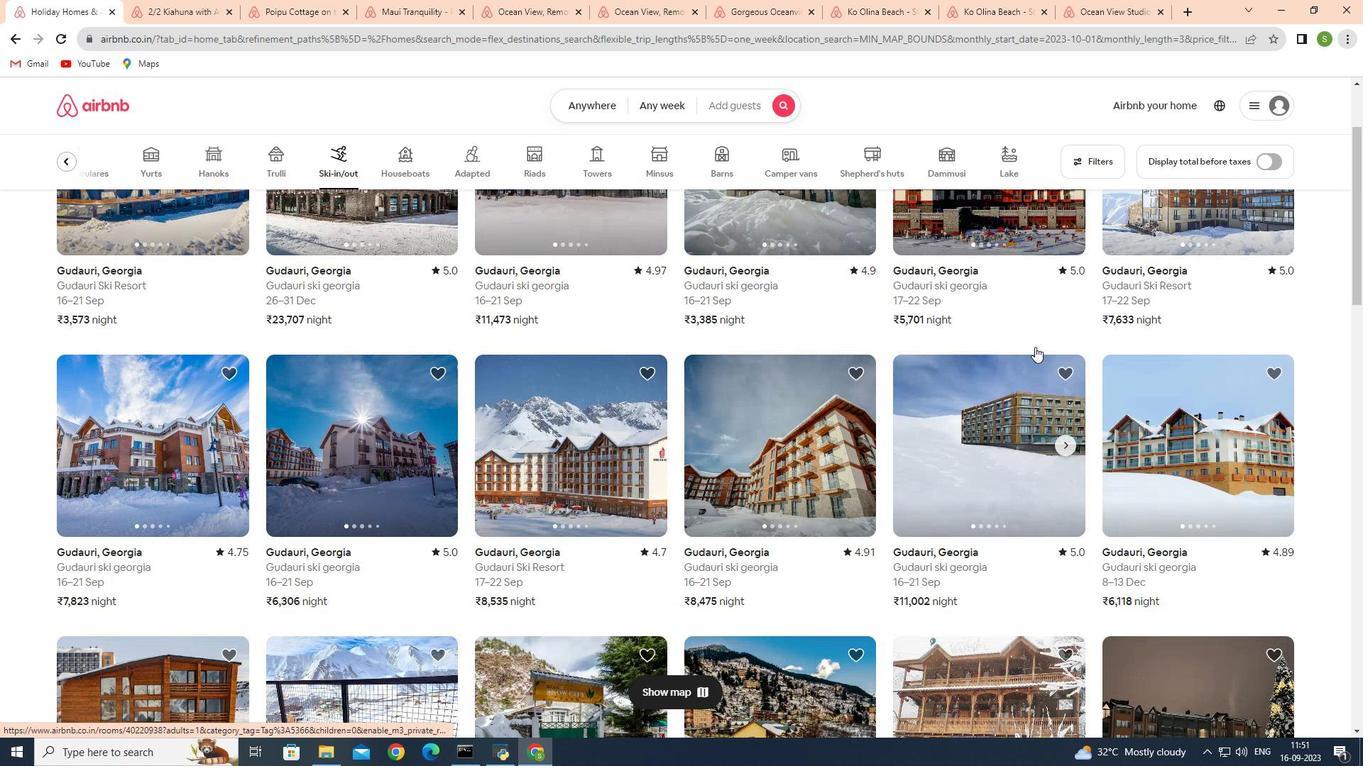 
Action: Mouse moved to (1035, 347)
Screenshot: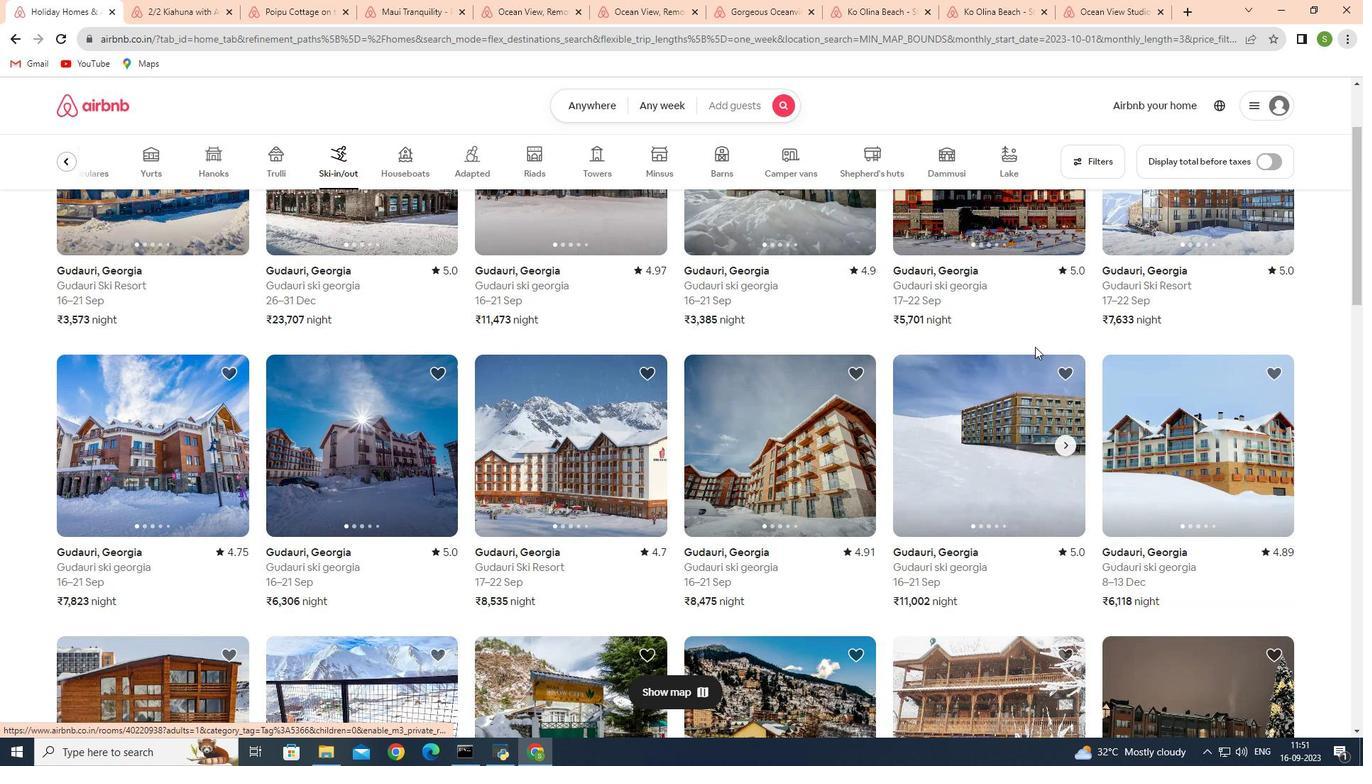 
Action: Mouse scrolled (1035, 347) with delta (0, 0)
Screenshot: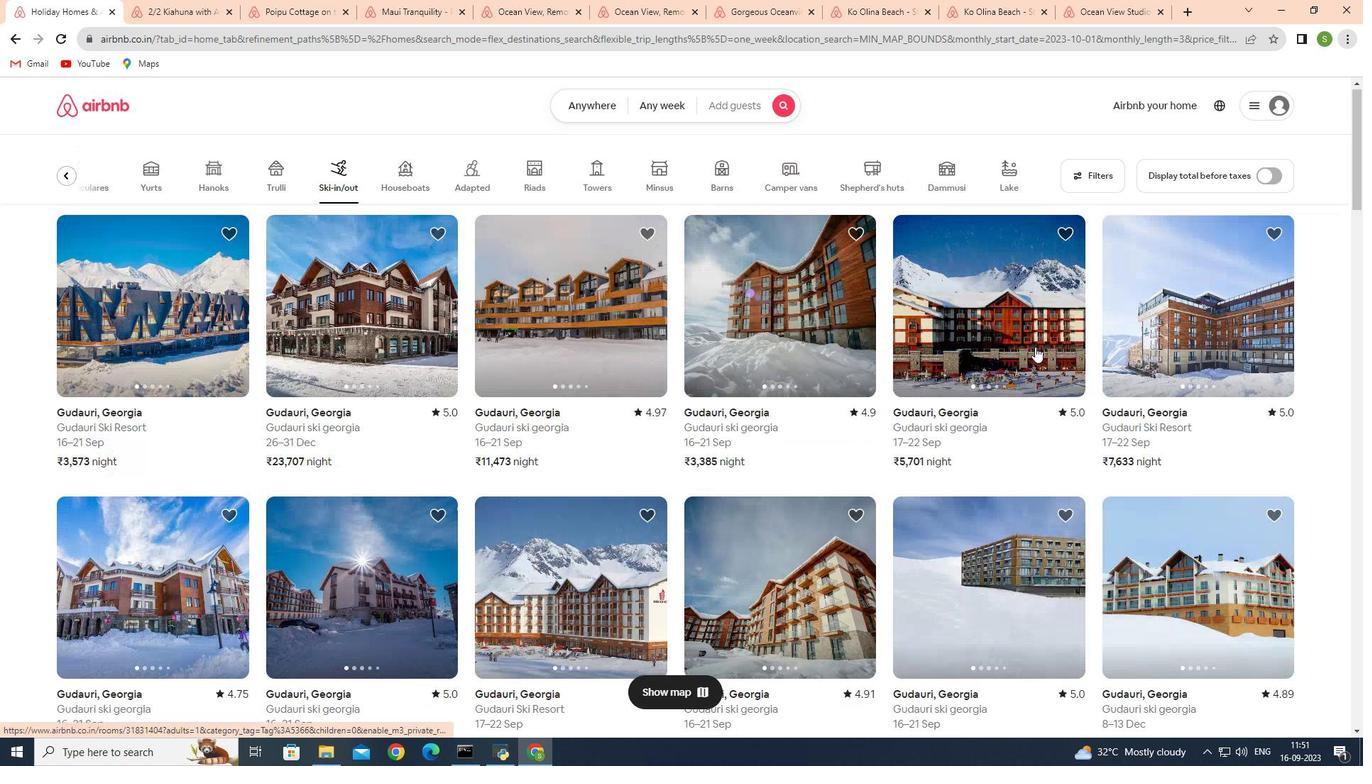 
Action: Mouse scrolled (1035, 347) with delta (0, 0)
Screenshot: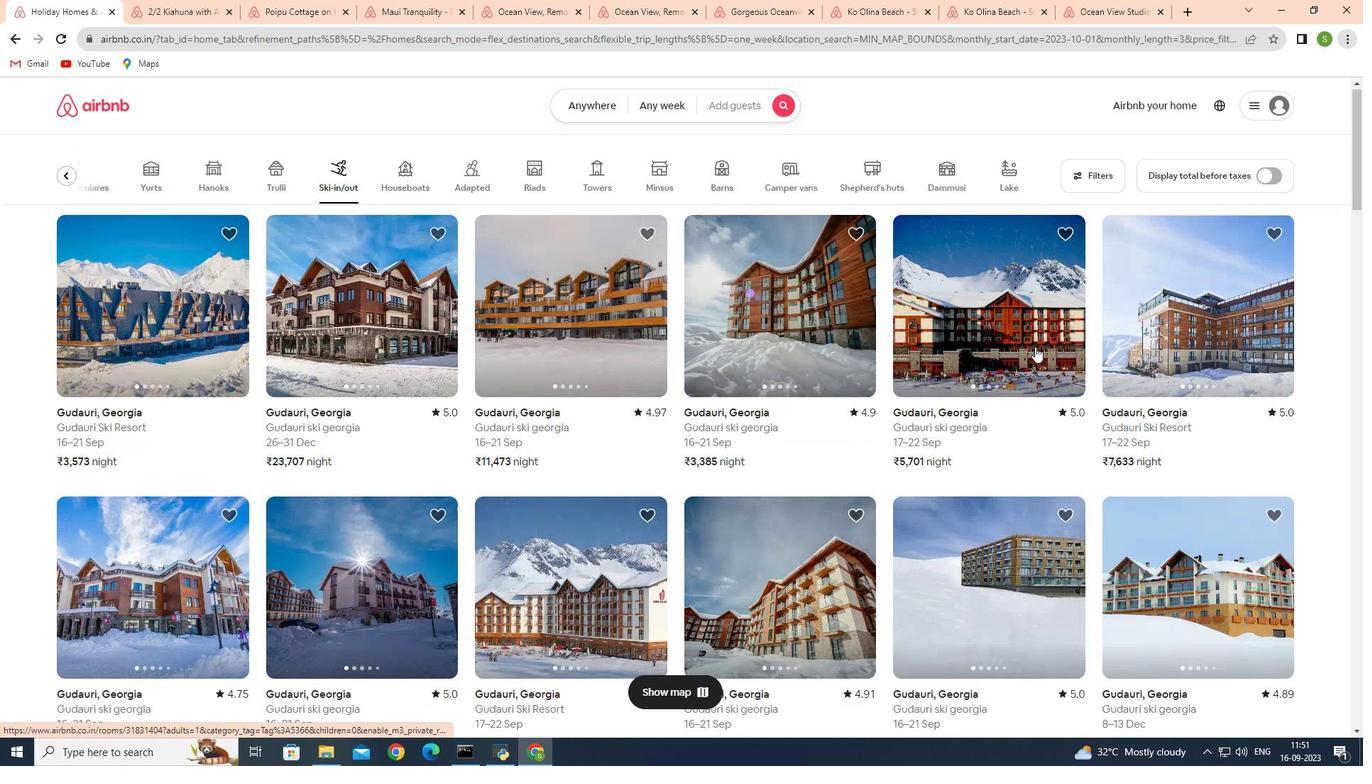 
Action: Mouse scrolled (1035, 347) with delta (0, 0)
Screenshot: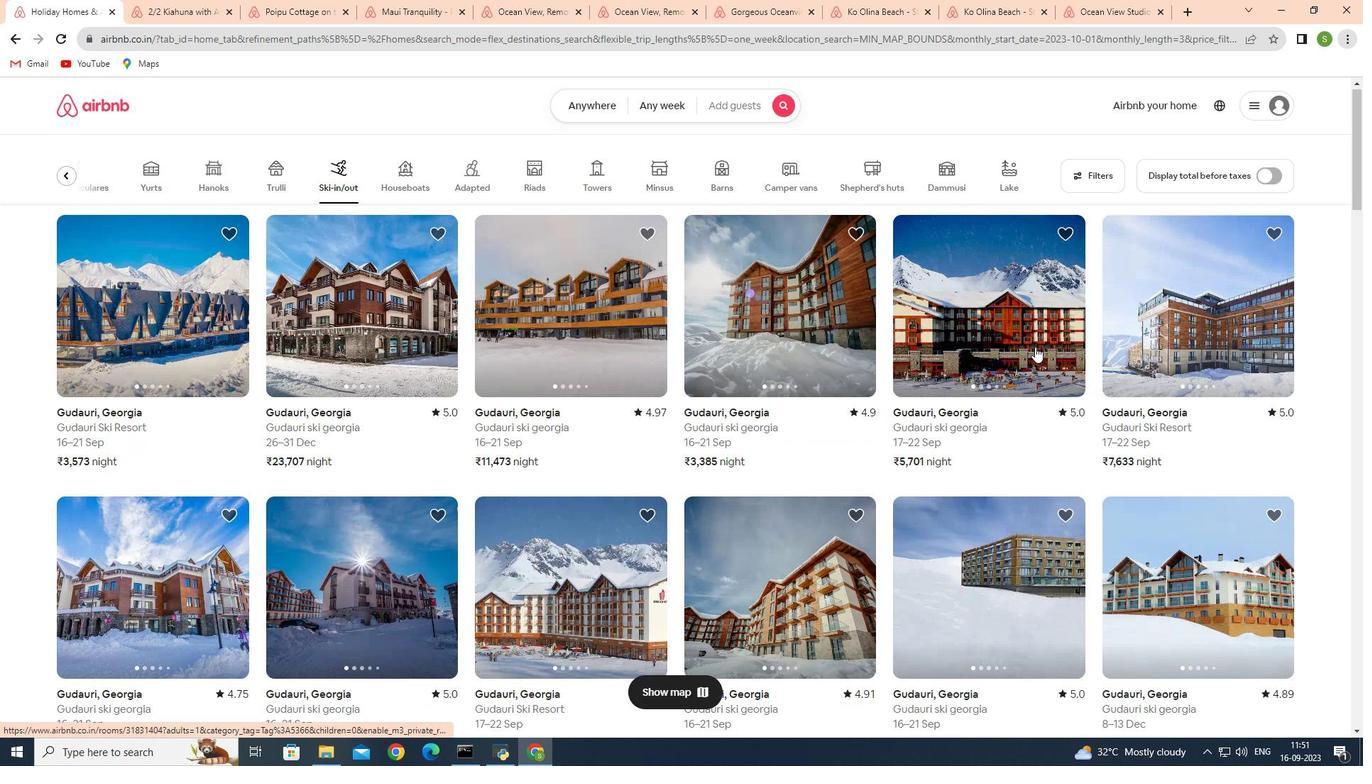 
Action: Mouse scrolled (1035, 347) with delta (0, 0)
Screenshot: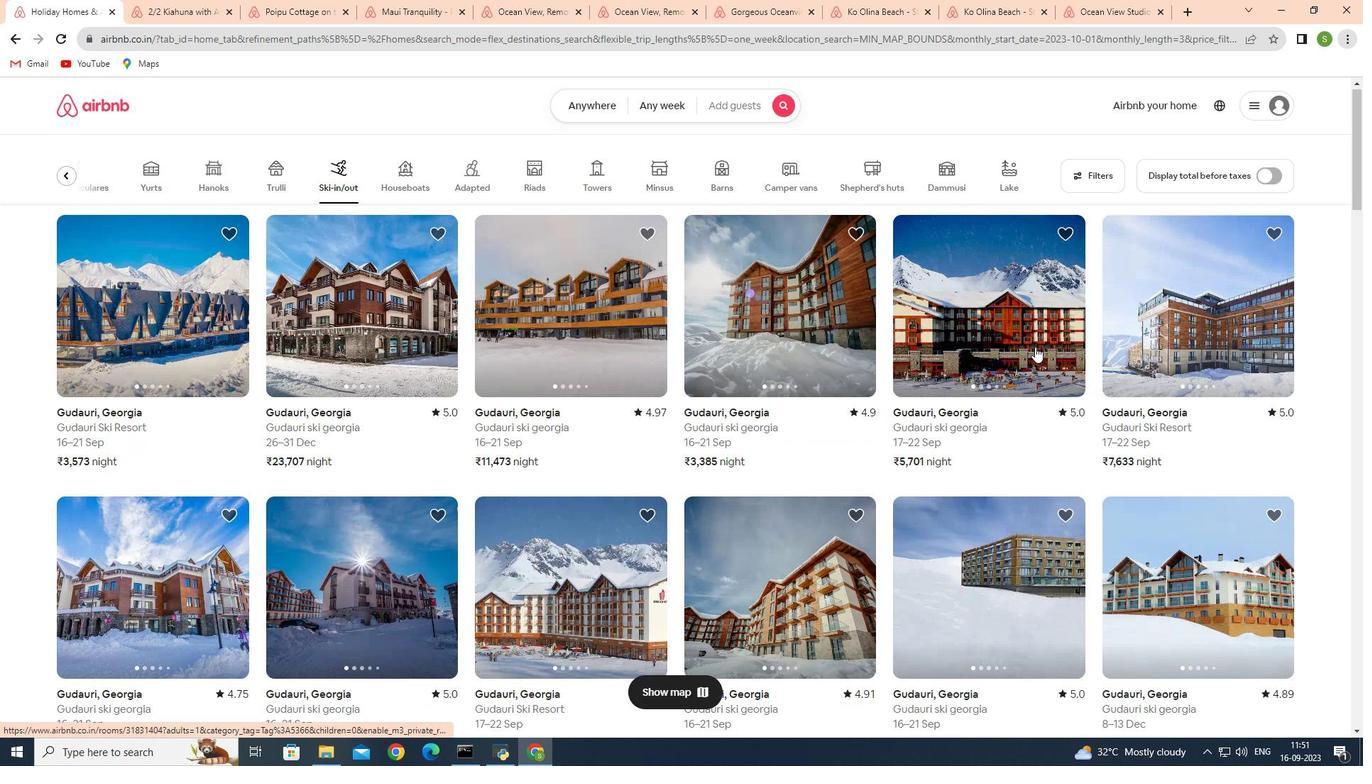 
Action: Mouse scrolled (1035, 347) with delta (0, 0)
Screenshot: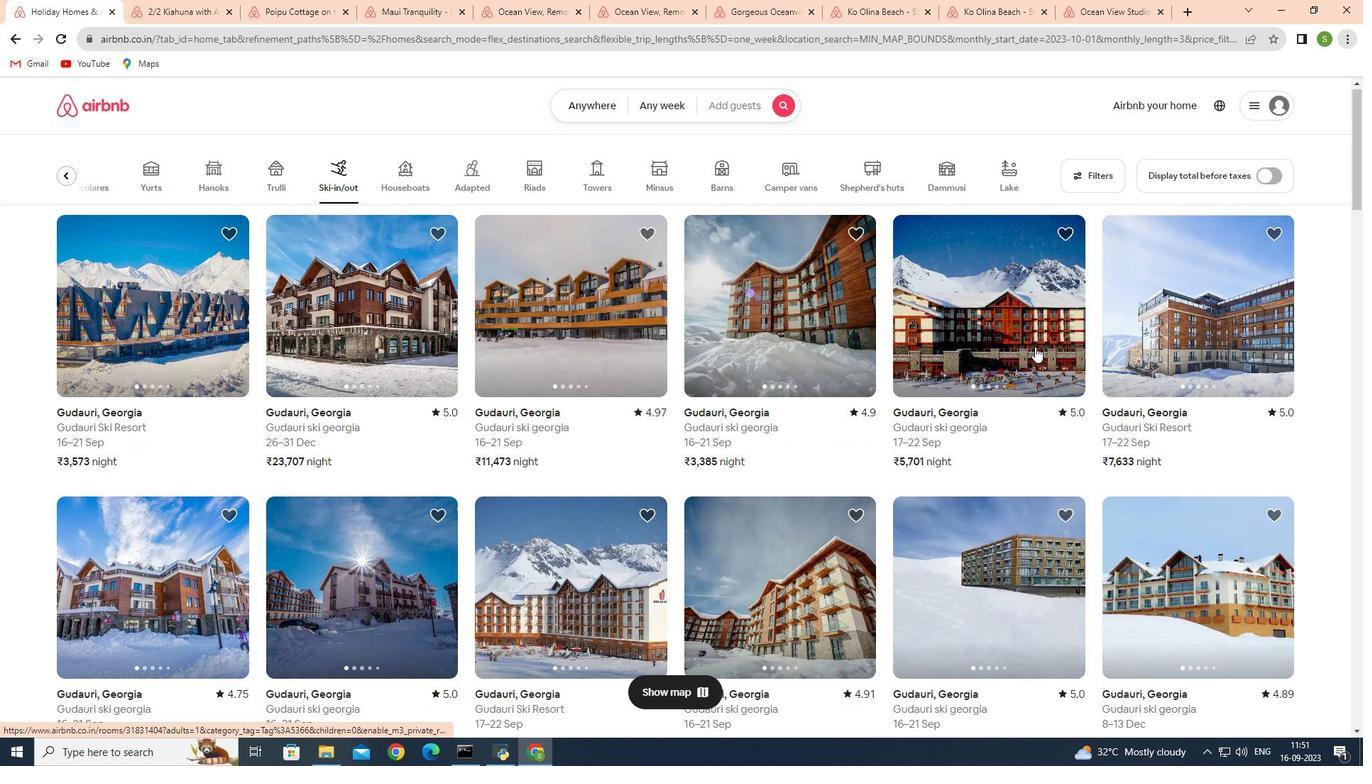 
Action: Mouse scrolled (1035, 347) with delta (0, 0)
Screenshot: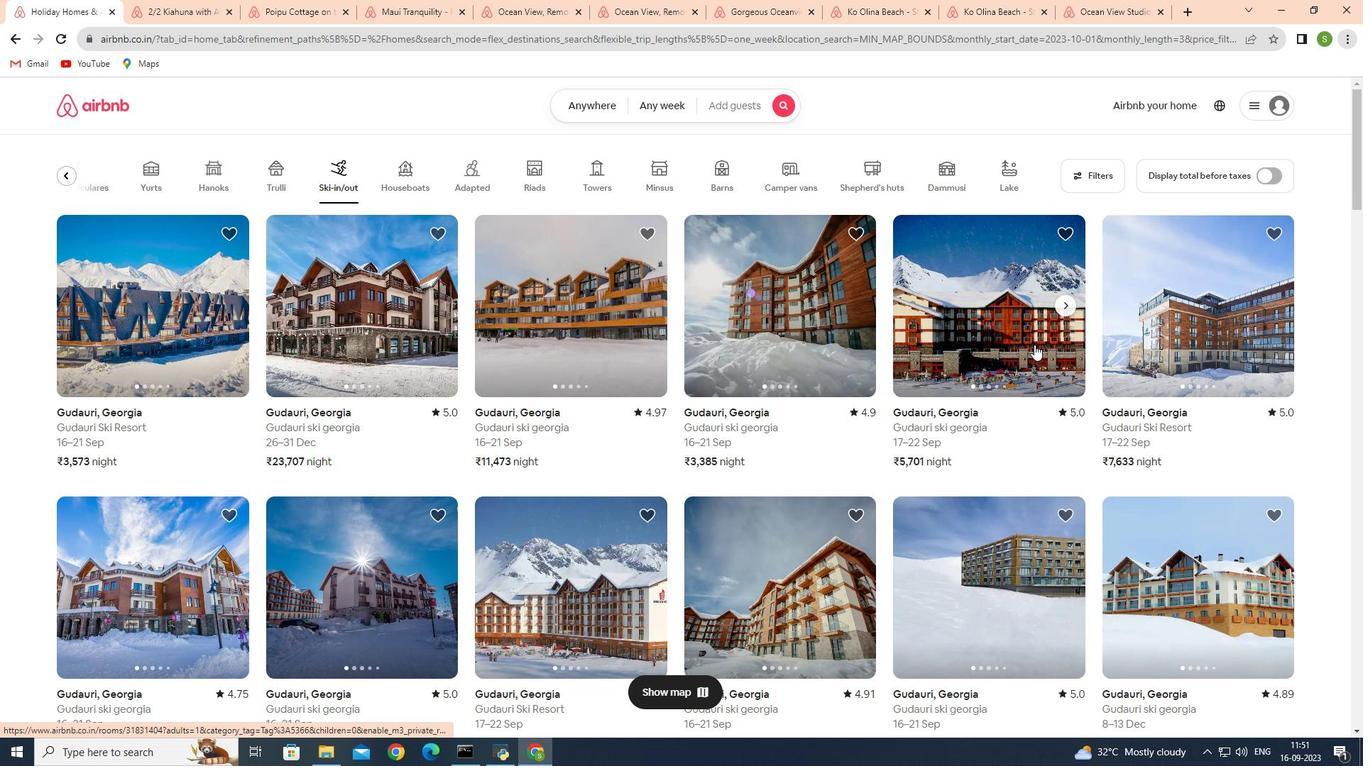 
Action: Mouse moved to (353, 177)
Screenshot: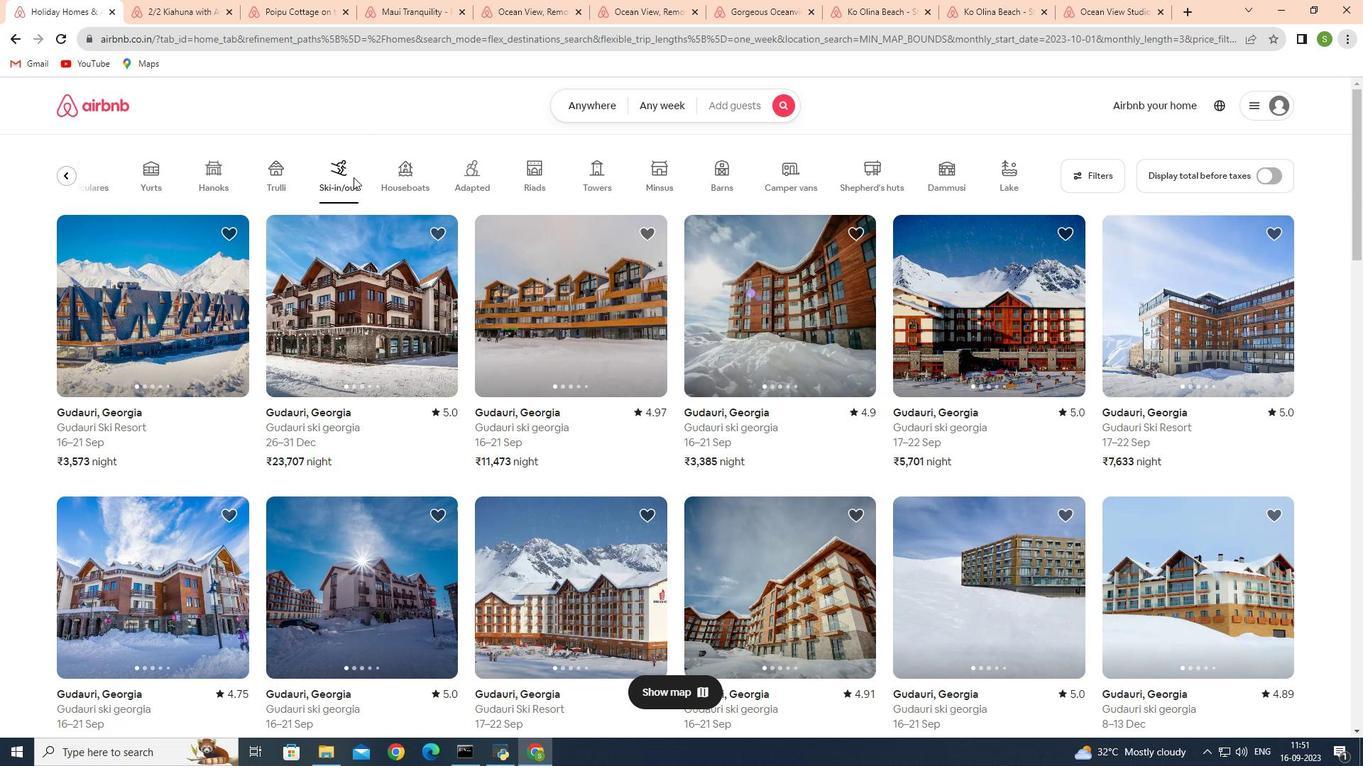
Action: Mouse pressed left at (353, 177)
Screenshot: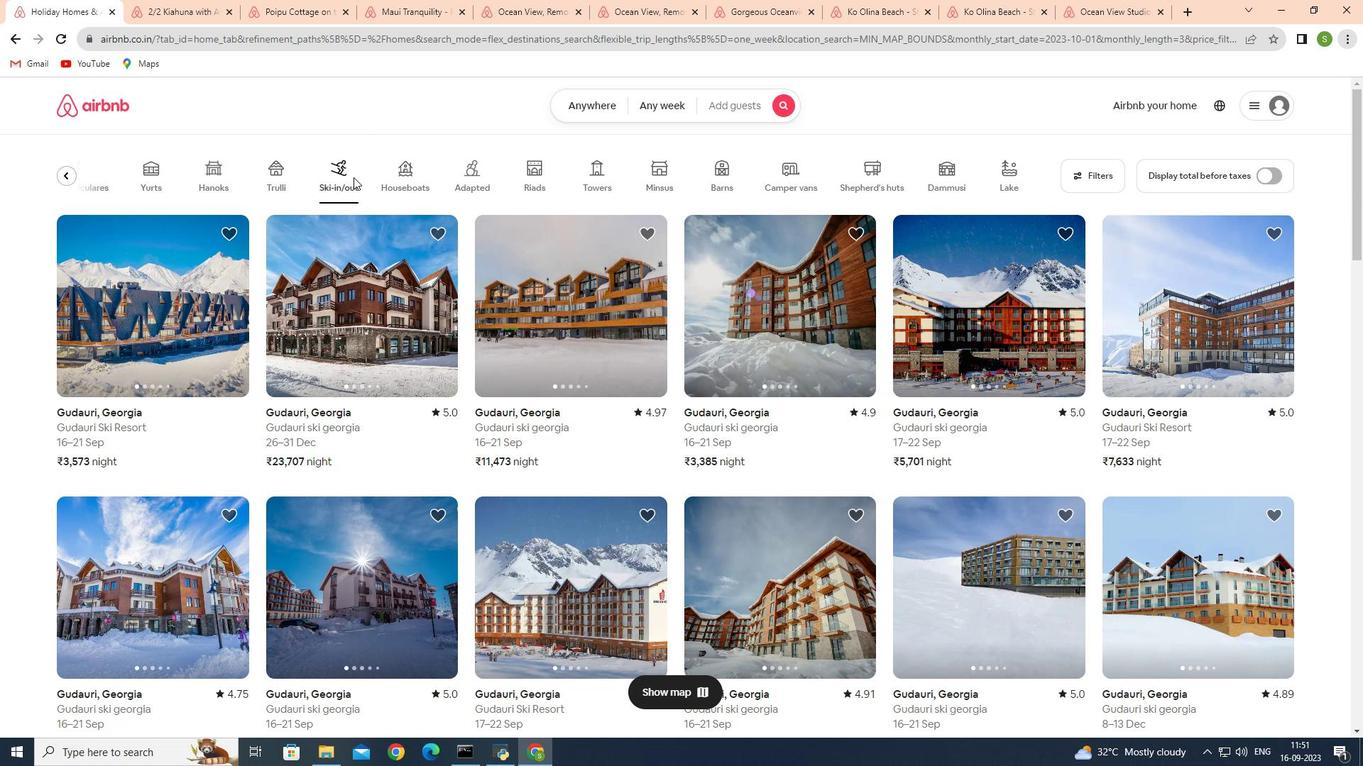 
Action: Mouse moved to (381, 242)
Screenshot: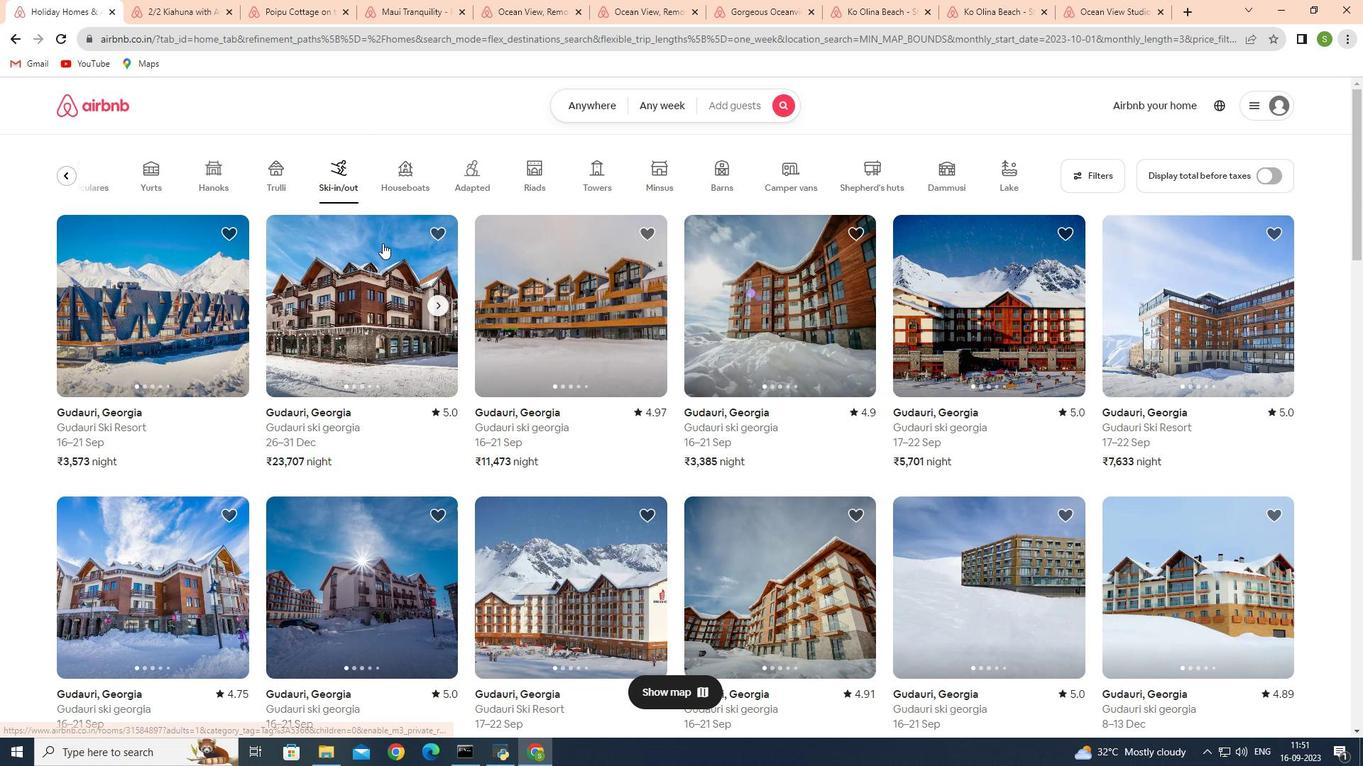 
Action: Mouse scrolled (381, 243) with delta (0, 0)
Screenshot: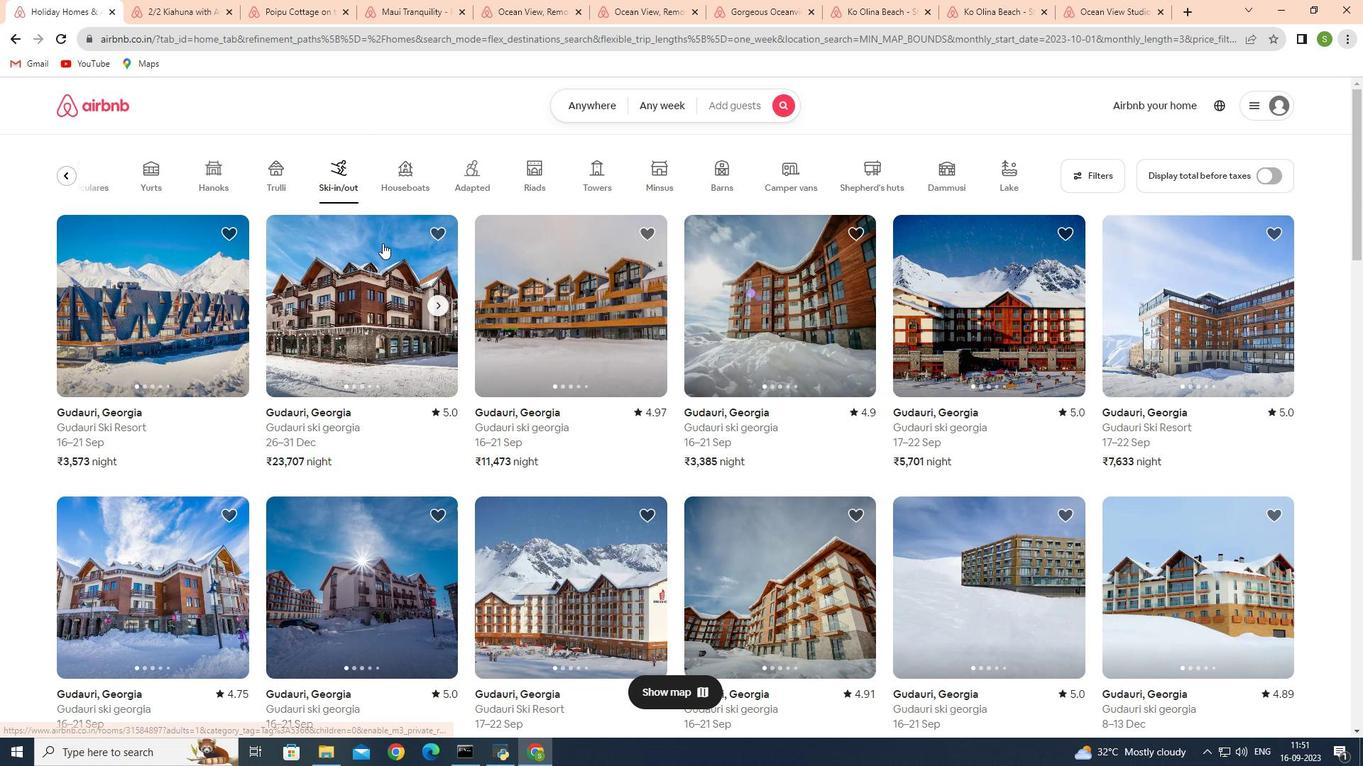 
Action: Mouse moved to (381, 243)
Screenshot: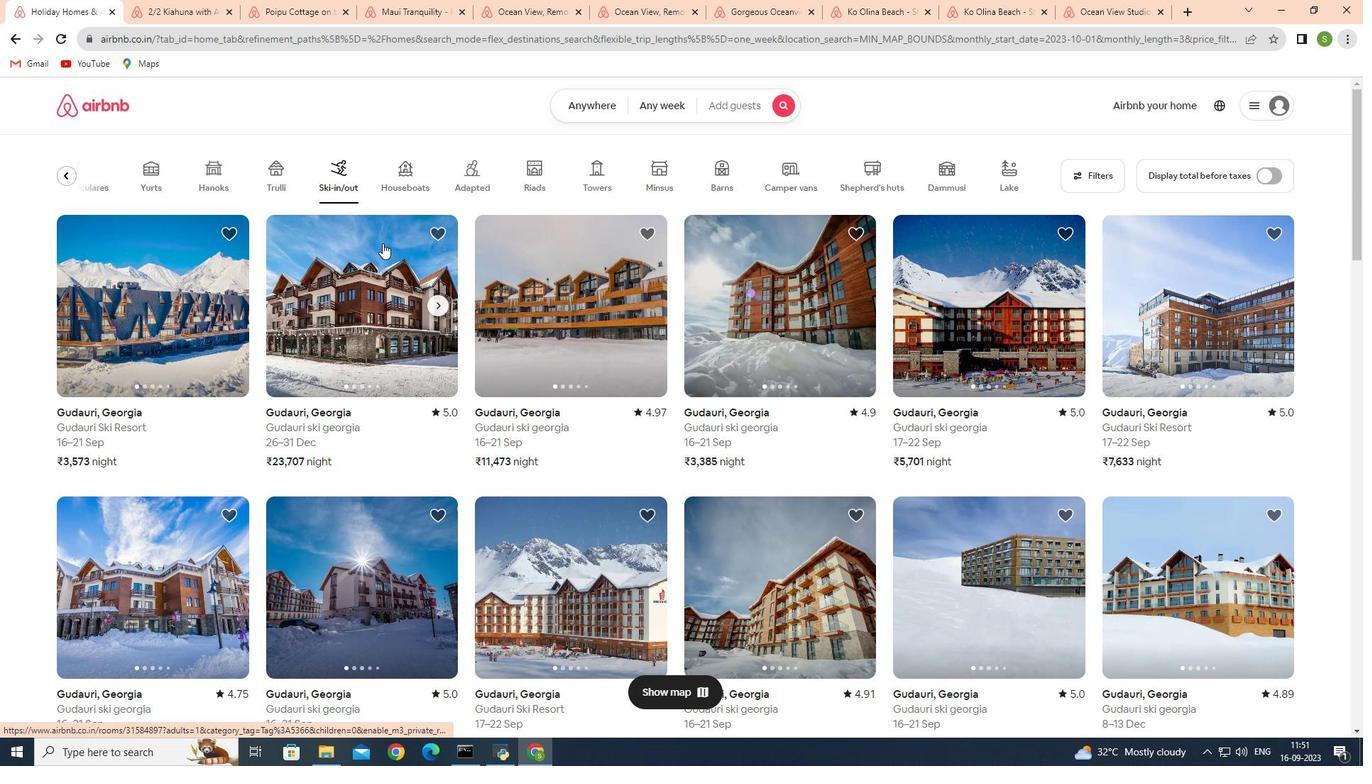 
Action: Mouse scrolled (381, 244) with delta (0, 0)
Screenshot: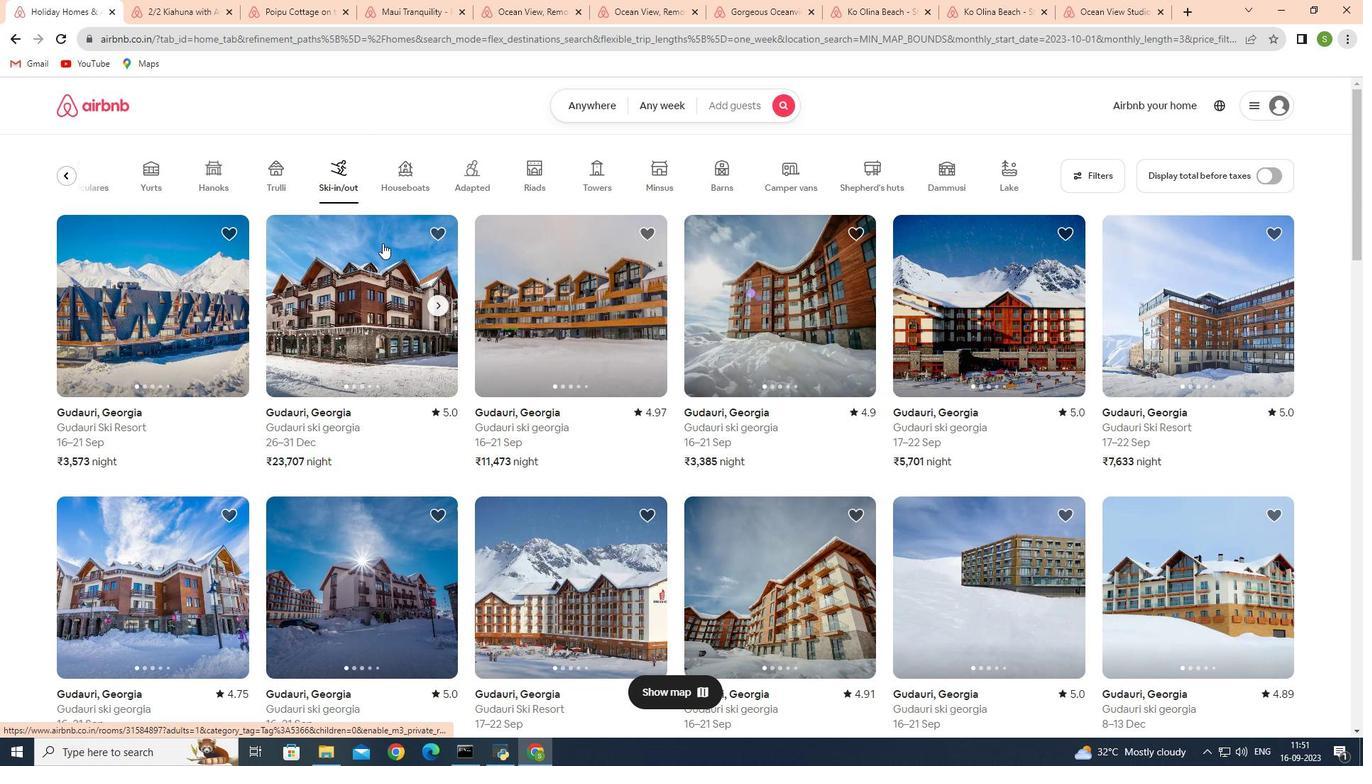 
Action: Mouse moved to (382, 243)
Screenshot: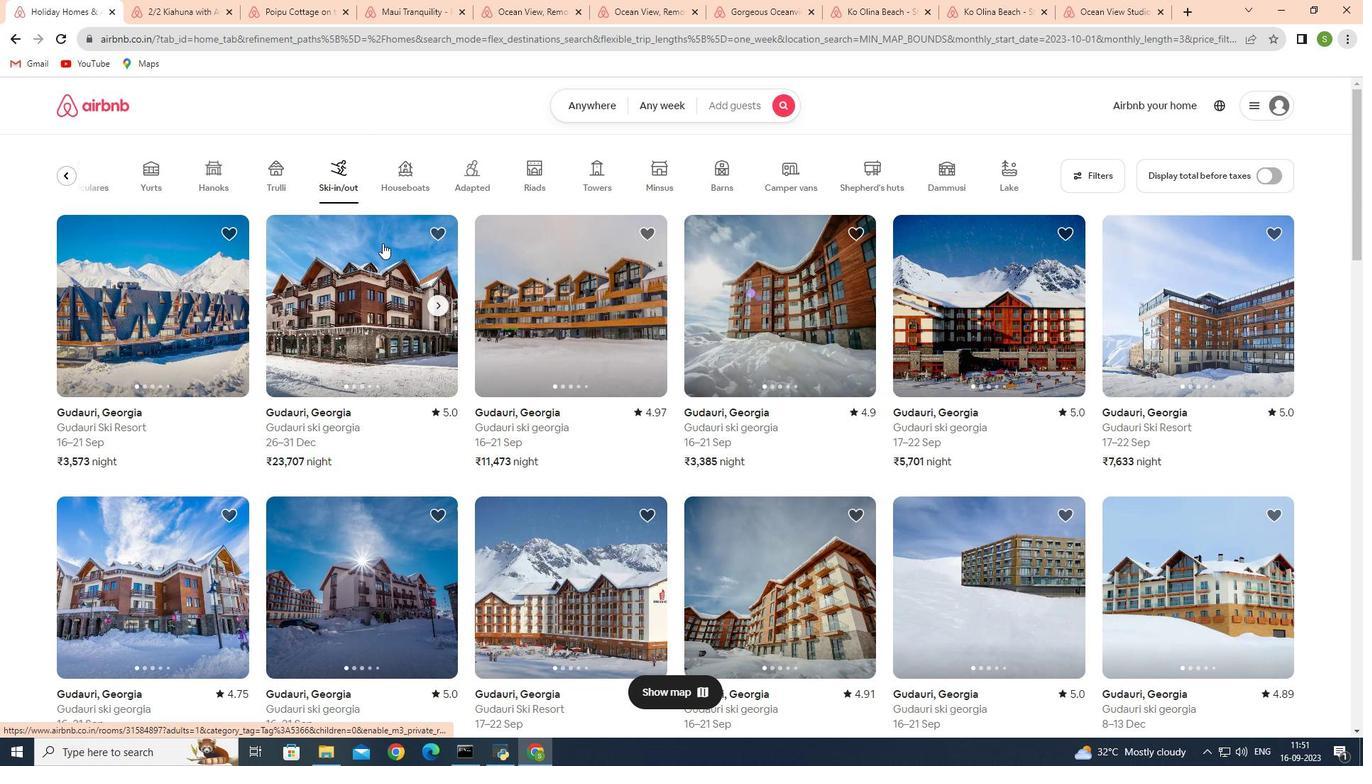 
Action: Mouse scrolled (382, 244) with delta (0, 0)
Screenshot: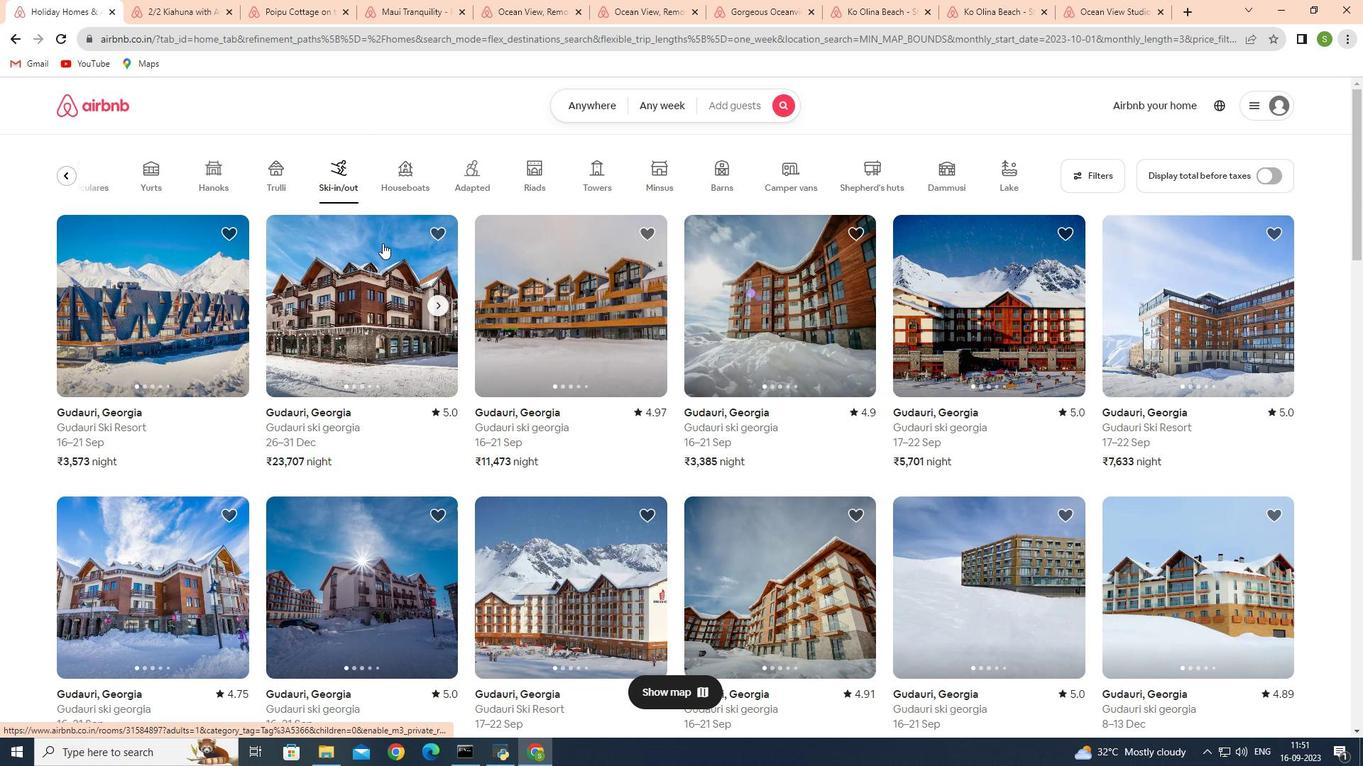 
Action: Mouse moved to (386, 258)
Screenshot: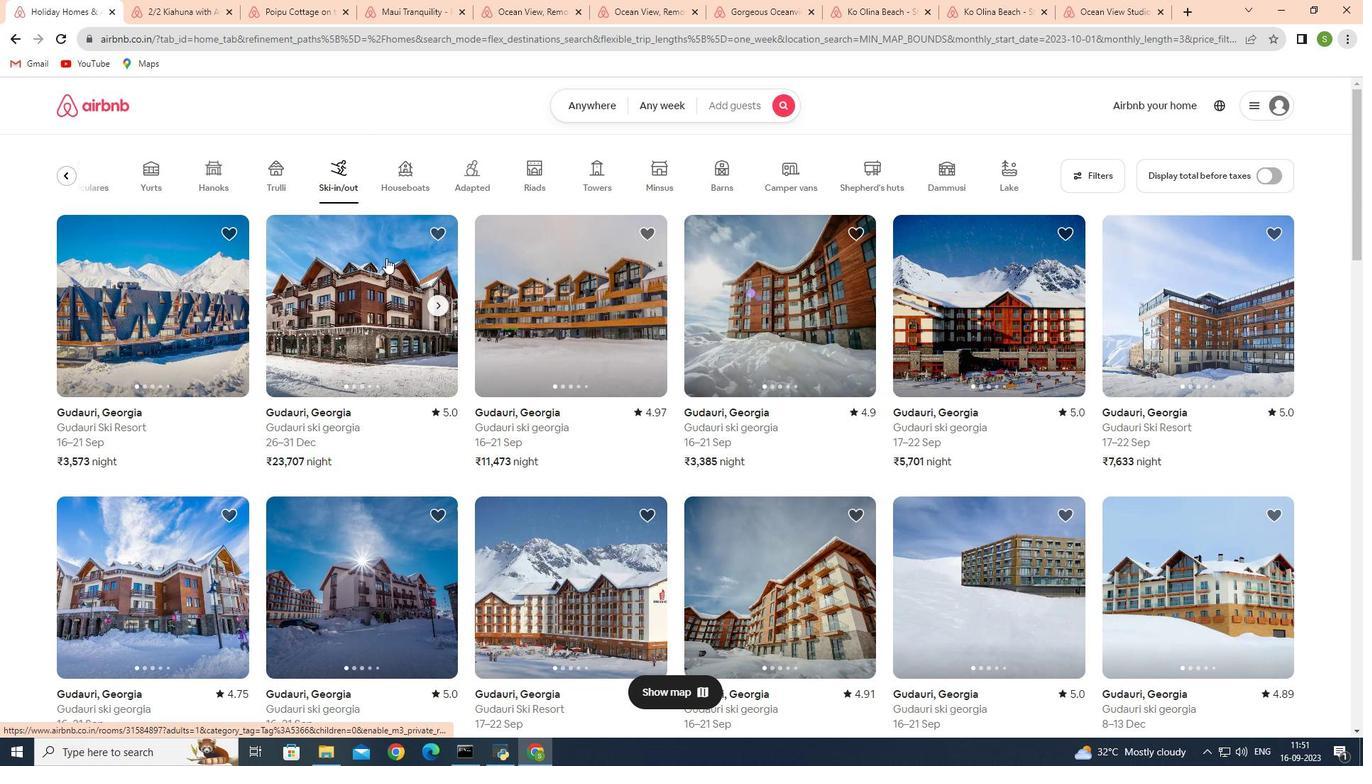 
Action: Mouse scrolled (386, 259) with delta (0, 0)
Screenshot: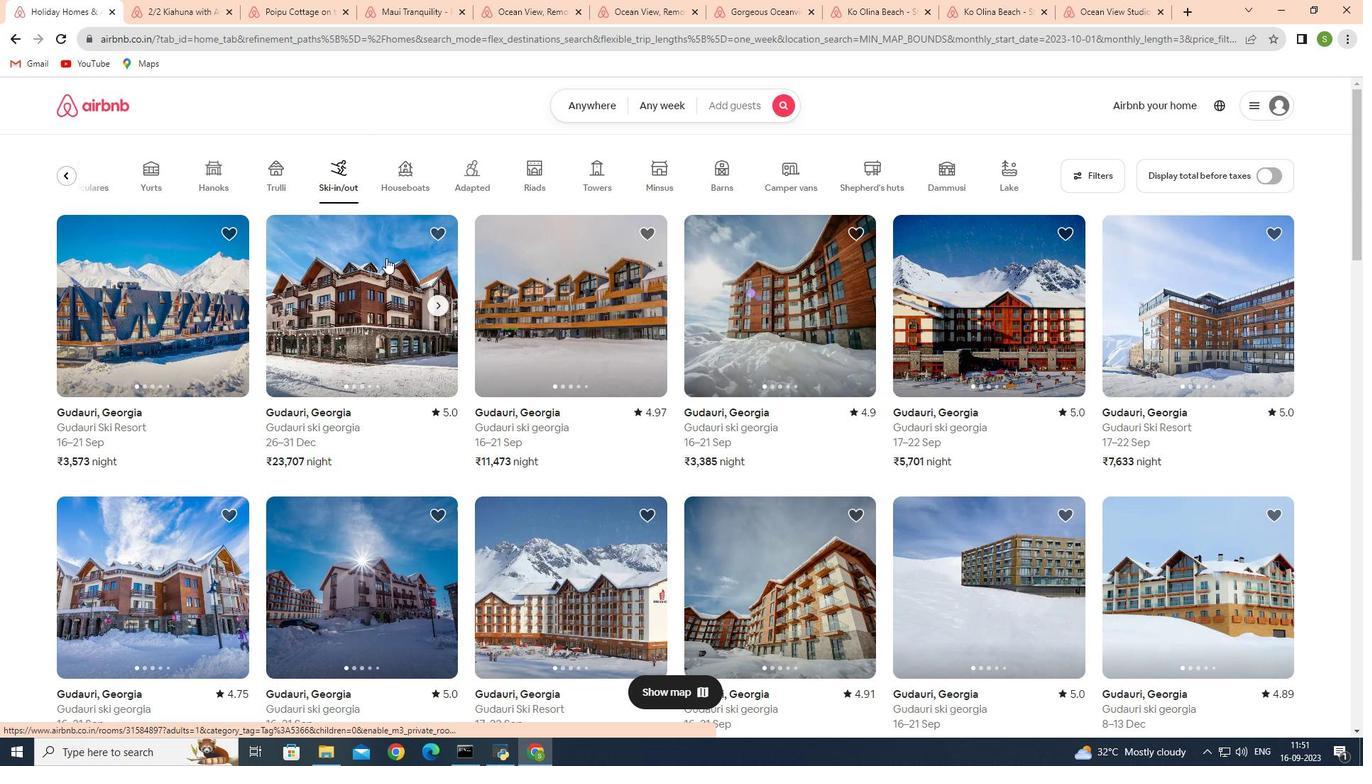 
Action: Mouse scrolled (386, 259) with delta (0, 0)
Screenshot: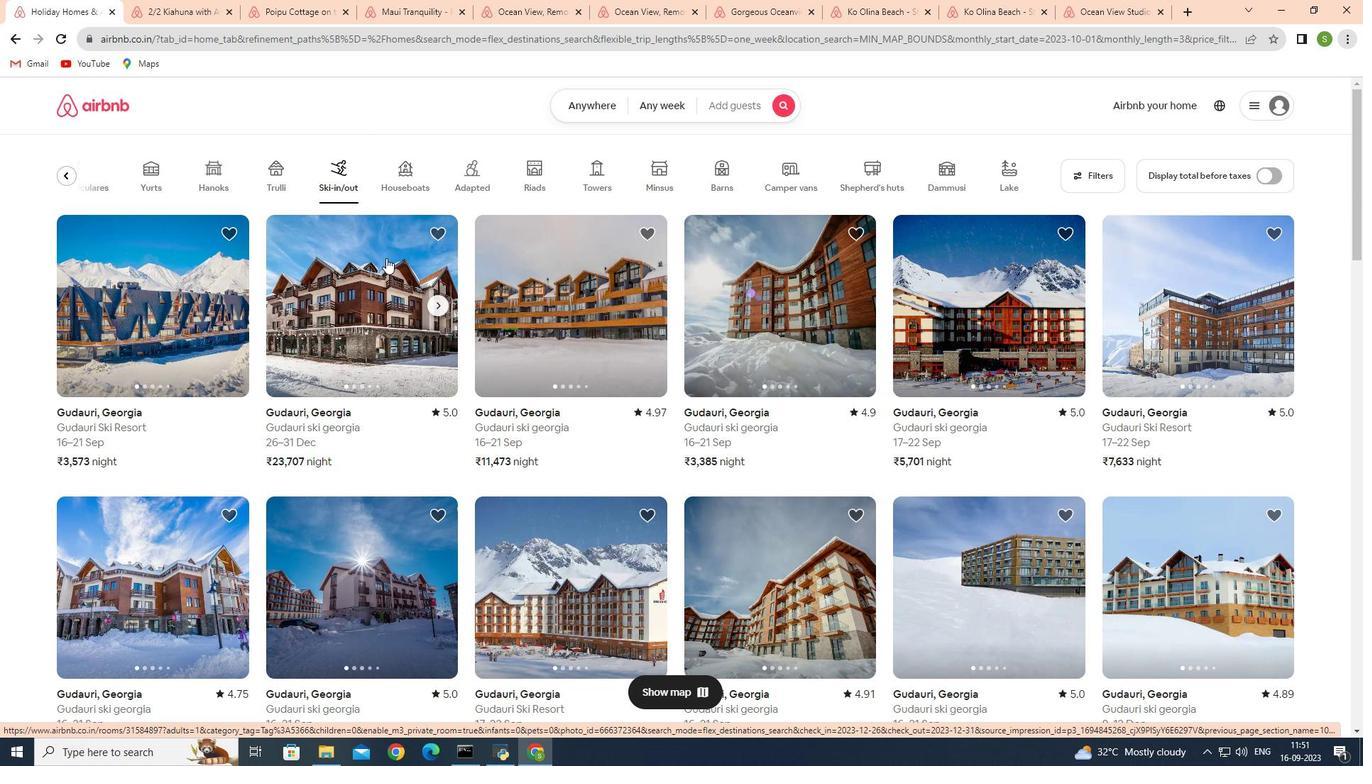 
Action: Mouse moved to (386, 259)
Screenshot: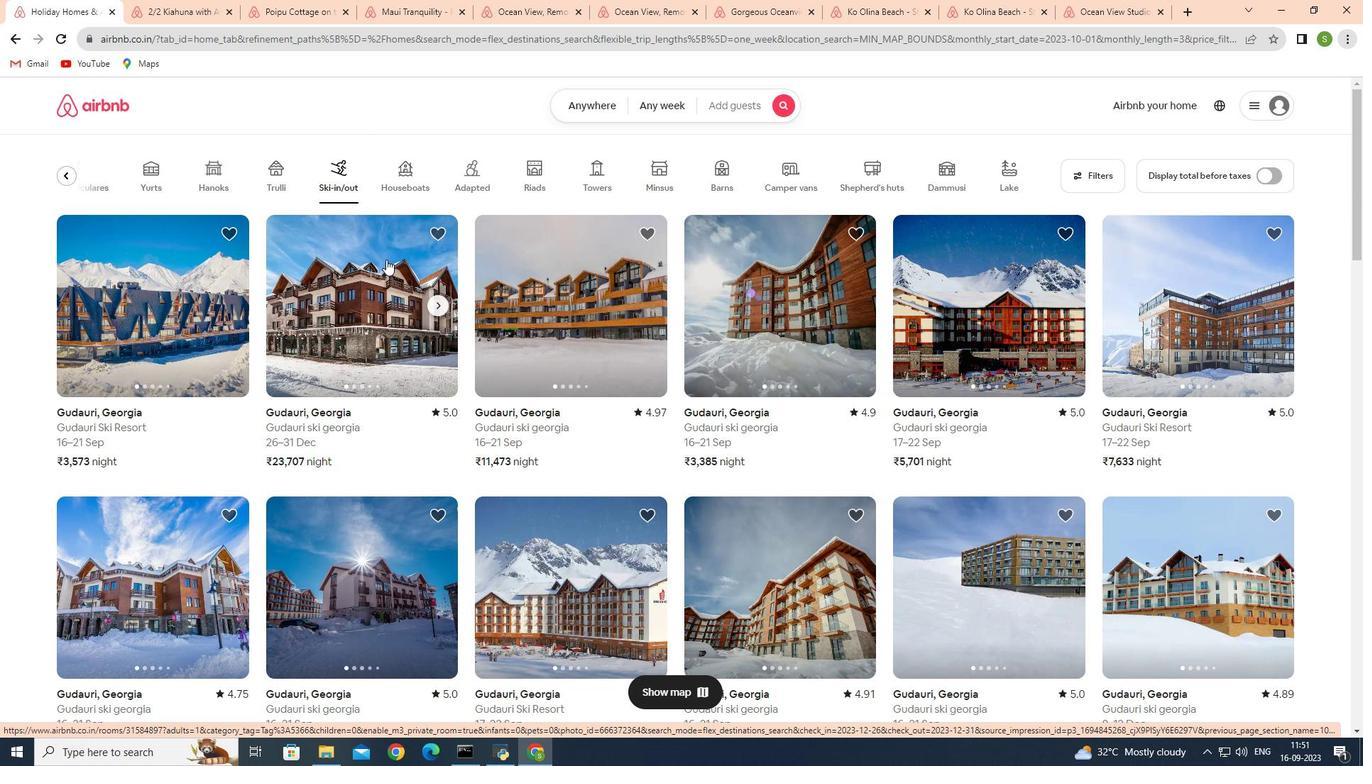 
Action: Mouse scrolled (386, 260) with delta (0, 0)
Screenshot: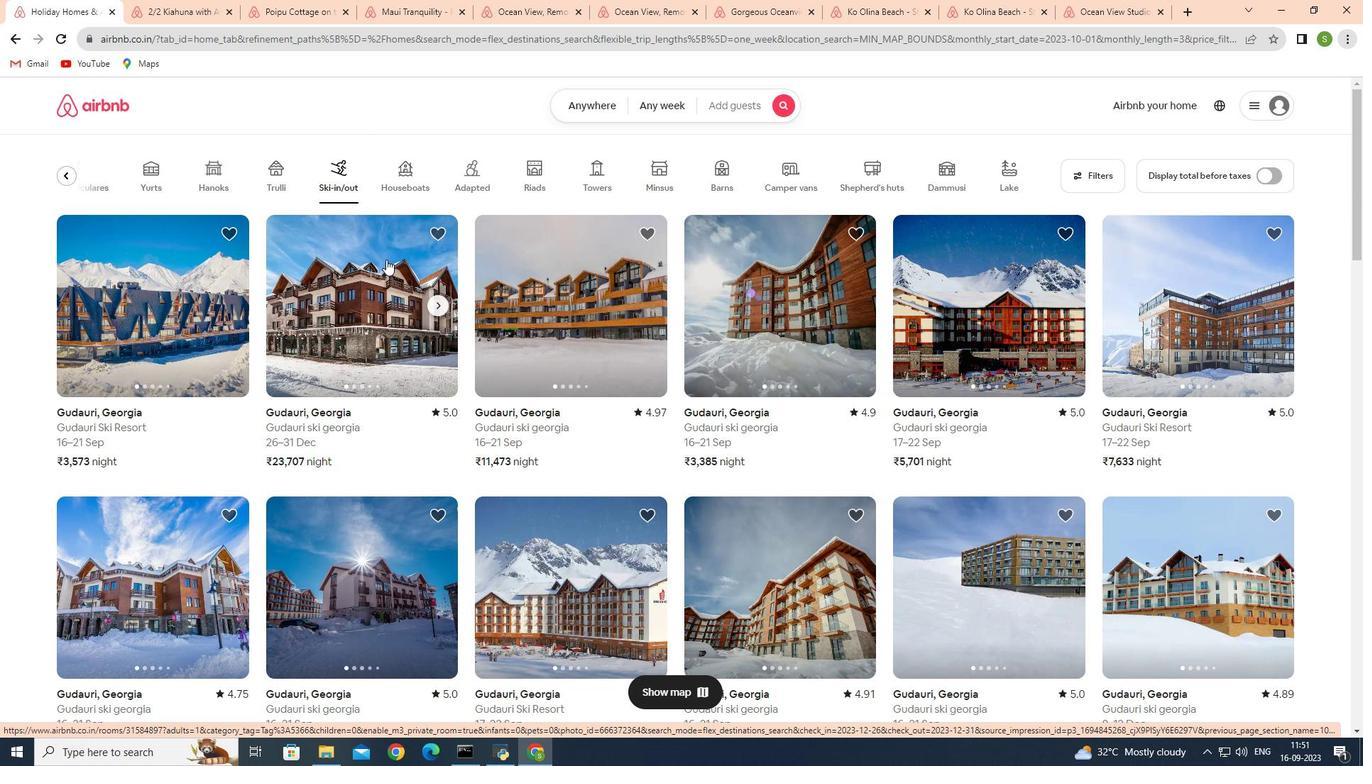 
Action: Mouse scrolled (386, 260) with delta (0, 0)
Screenshot: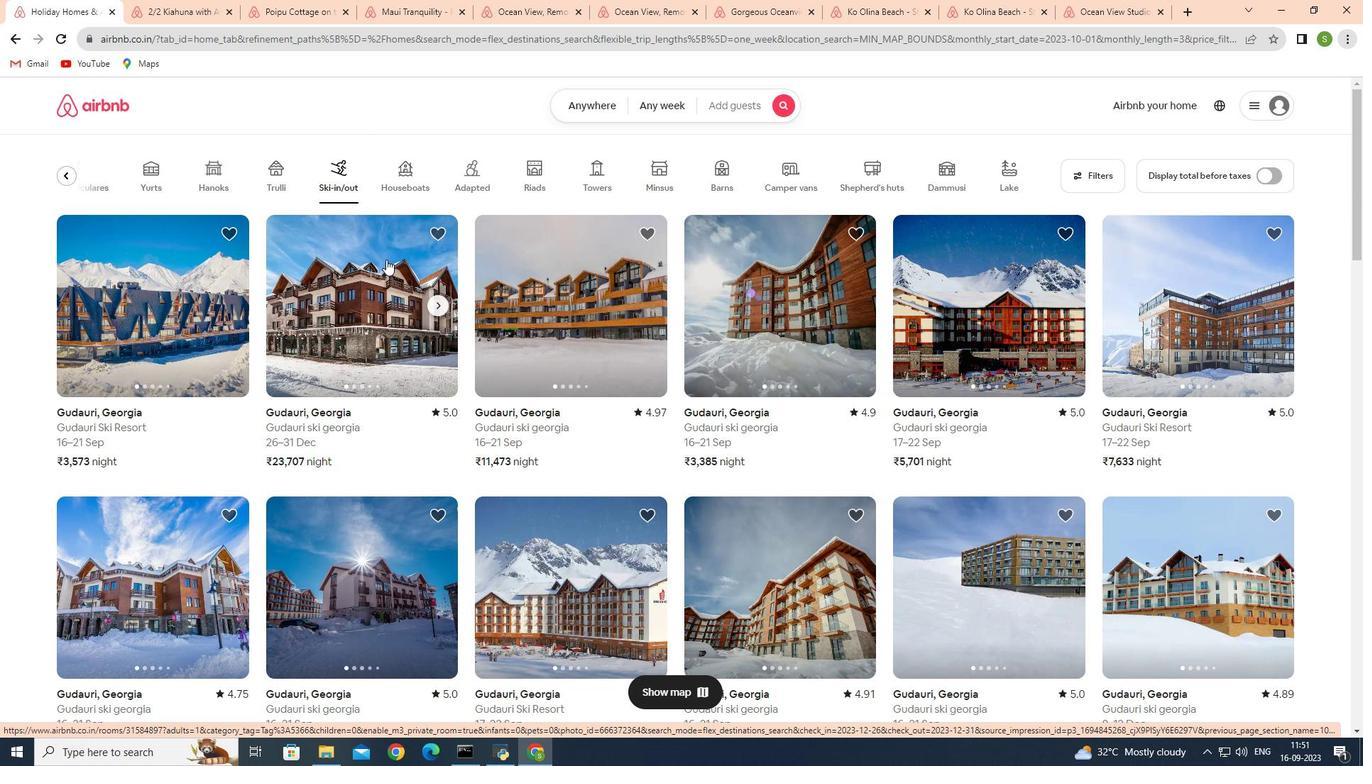 
Action: Mouse moved to (387, 266)
Screenshot: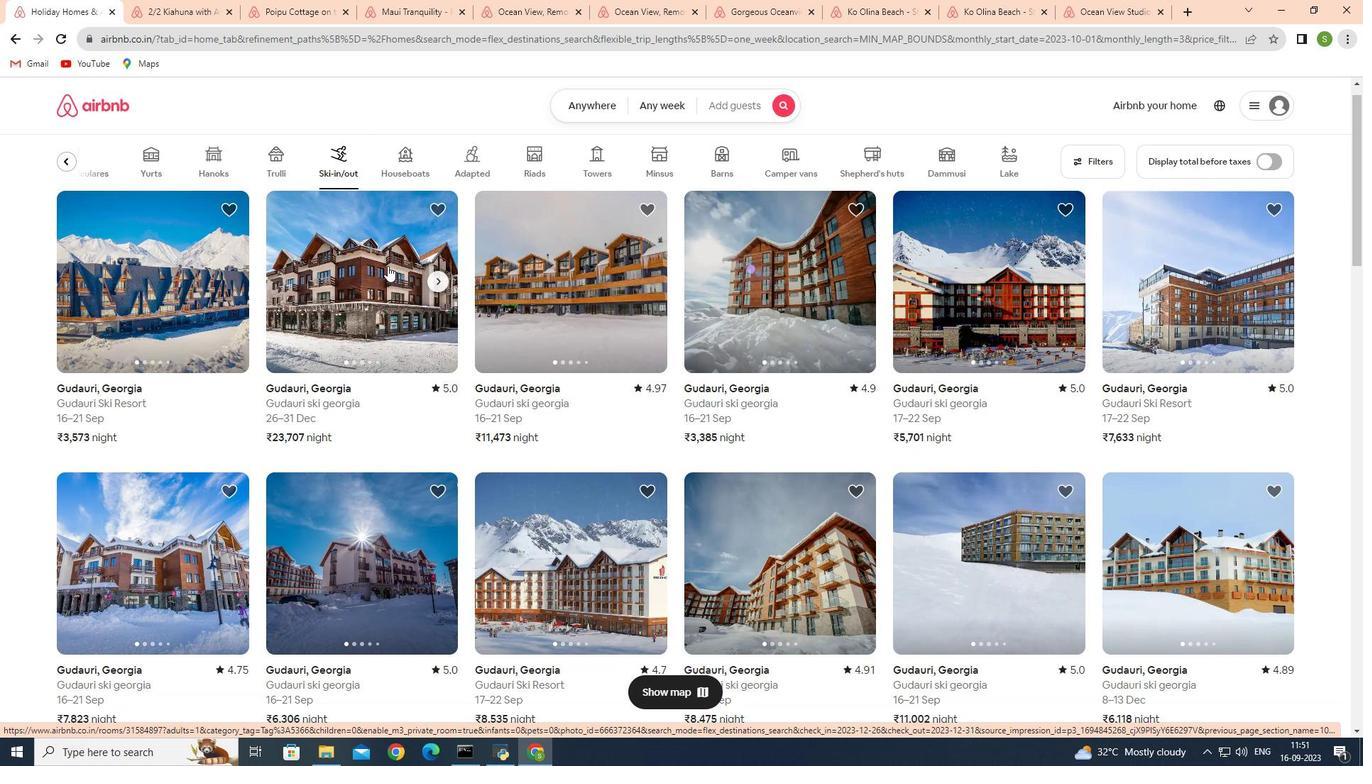 
Action: Mouse scrolled (387, 265) with delta (0, 0)
Screenshot: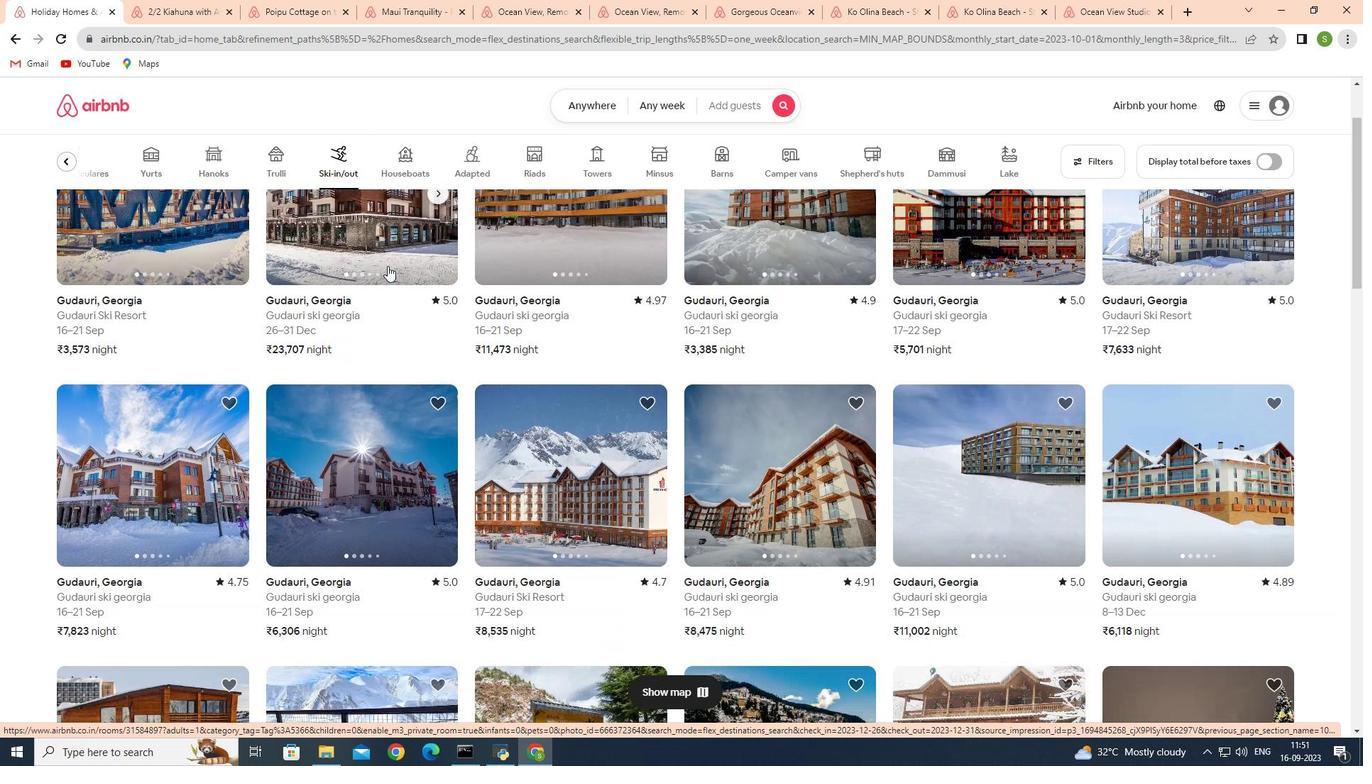 
Action: Mouse scrolled (387, 265) with delta (0, 0)
Screenshot: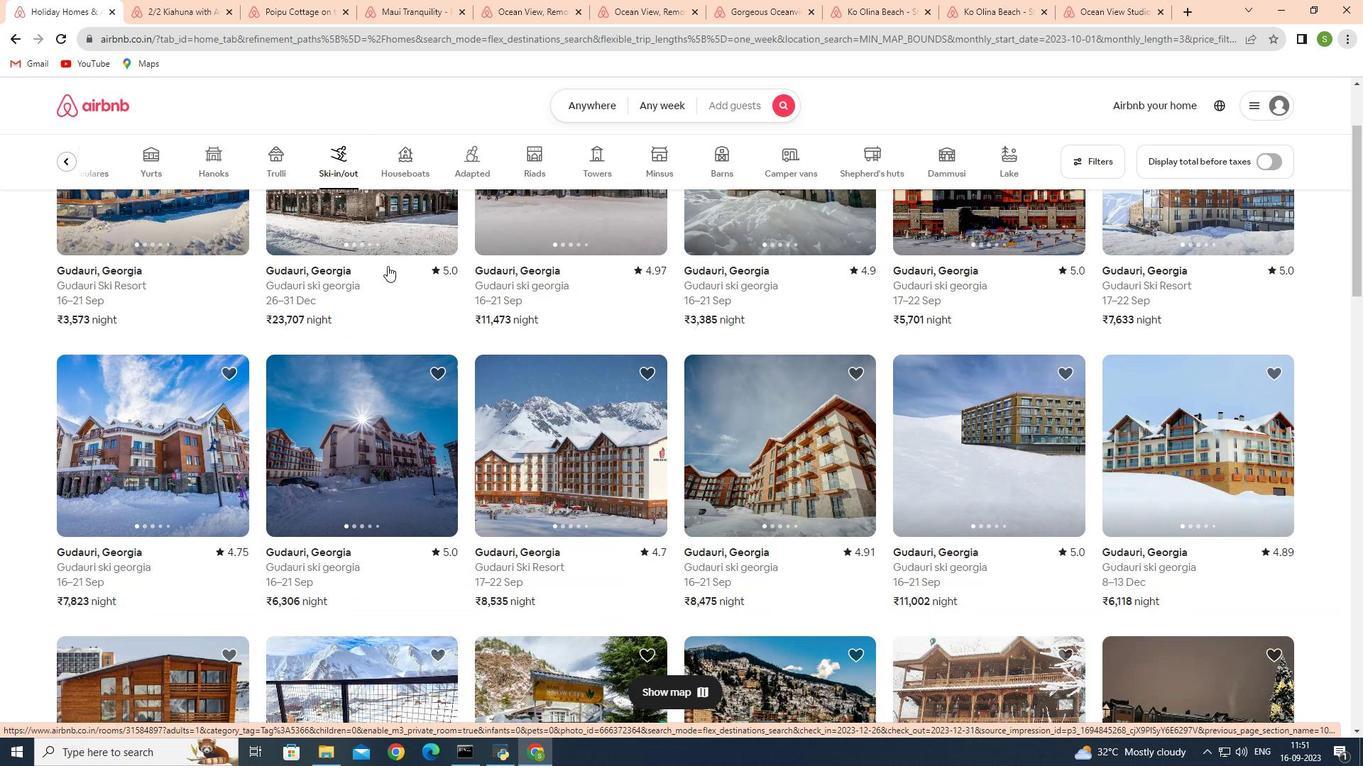 
Action: Mouse moved to (115, 164)
Screenshot: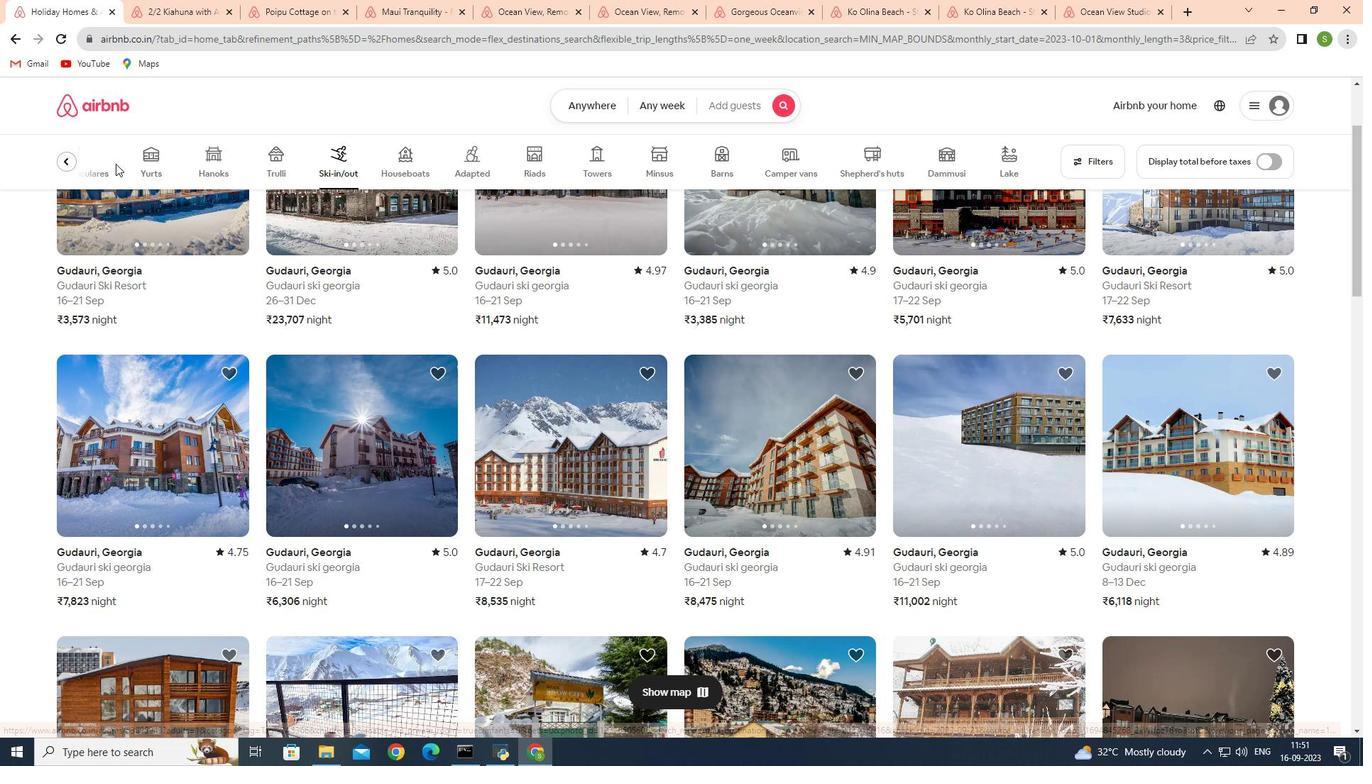 
Action: Mouse scrolled (115, 164) with delta (0, 0)
Screenshot: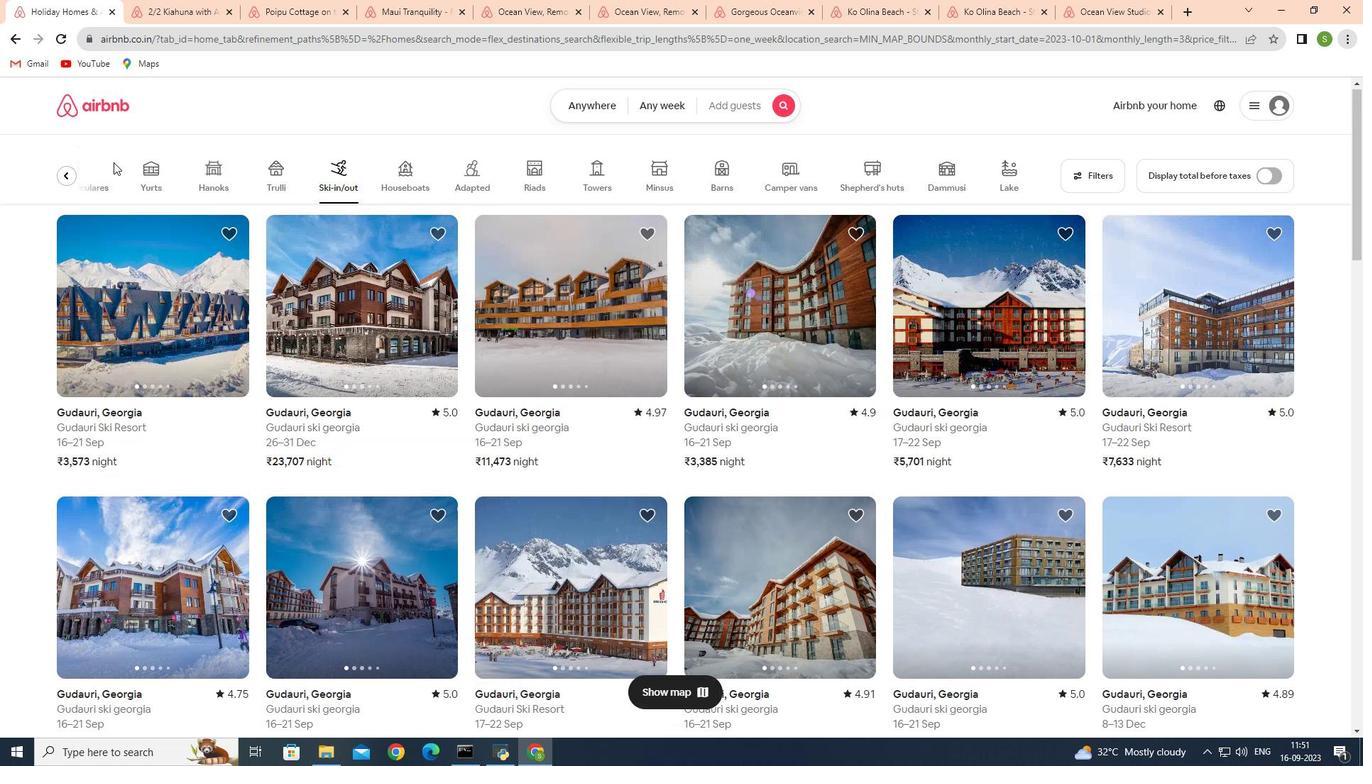 
Action: Mouse scrolled (115, 164) with delta (0, 0)
Screenshot: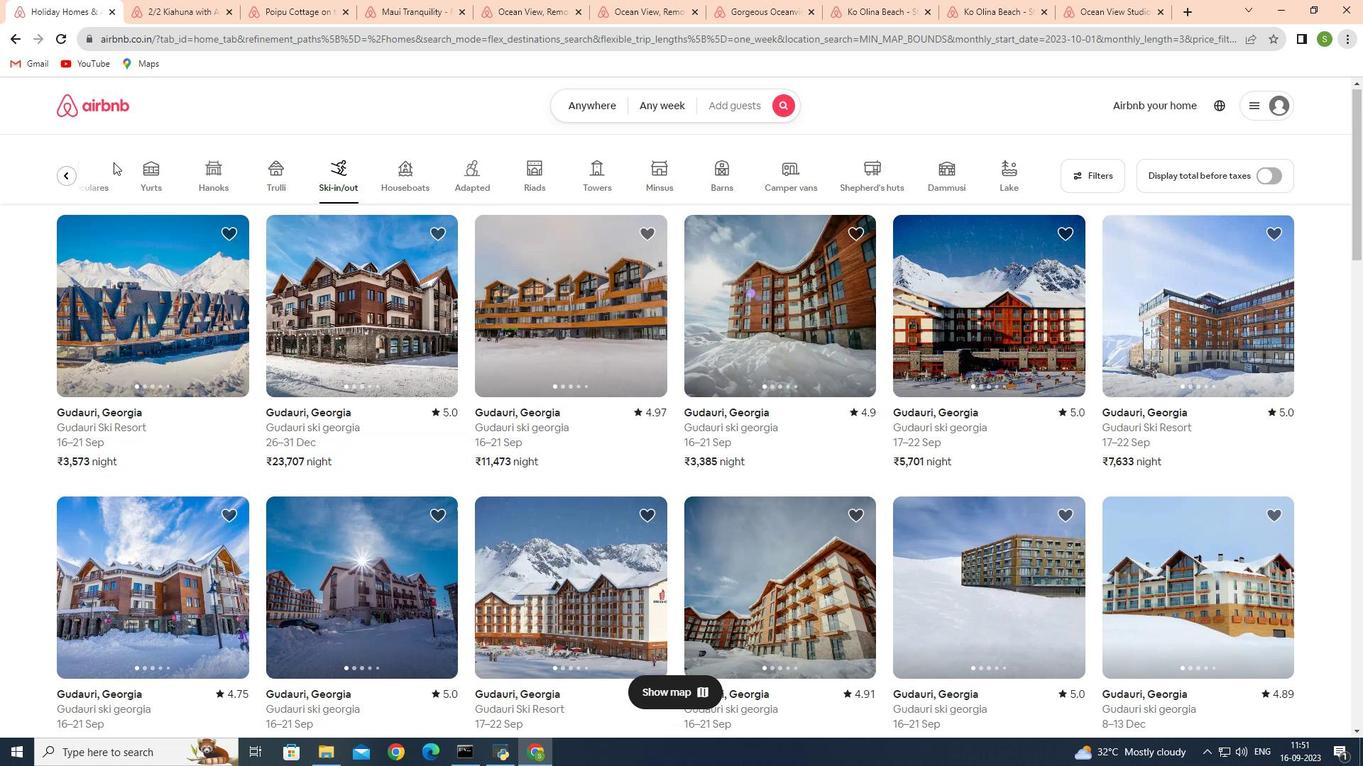 
Action: Mouse moved to (112, 161)
Screenshot: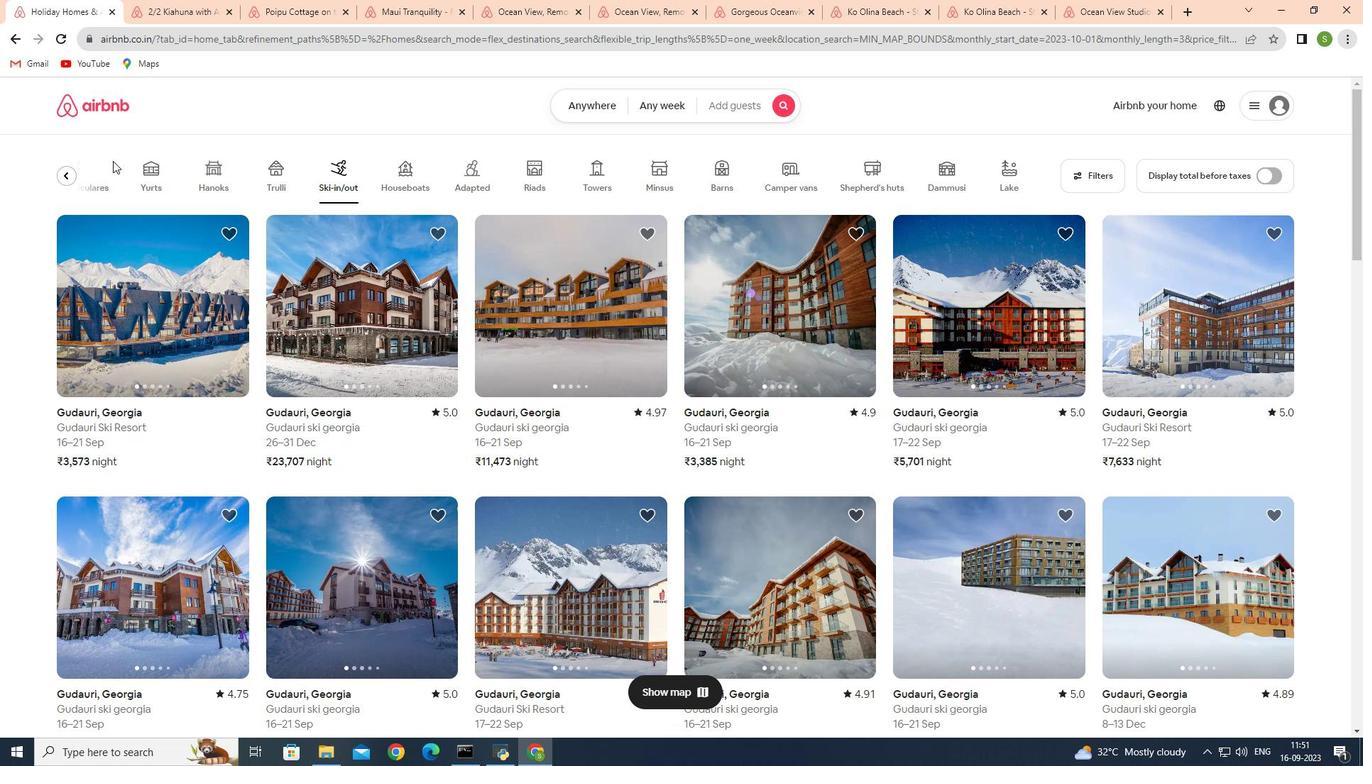
Action: Mouse scrolled (112, 162) with delta (0, 0)
Screenshot: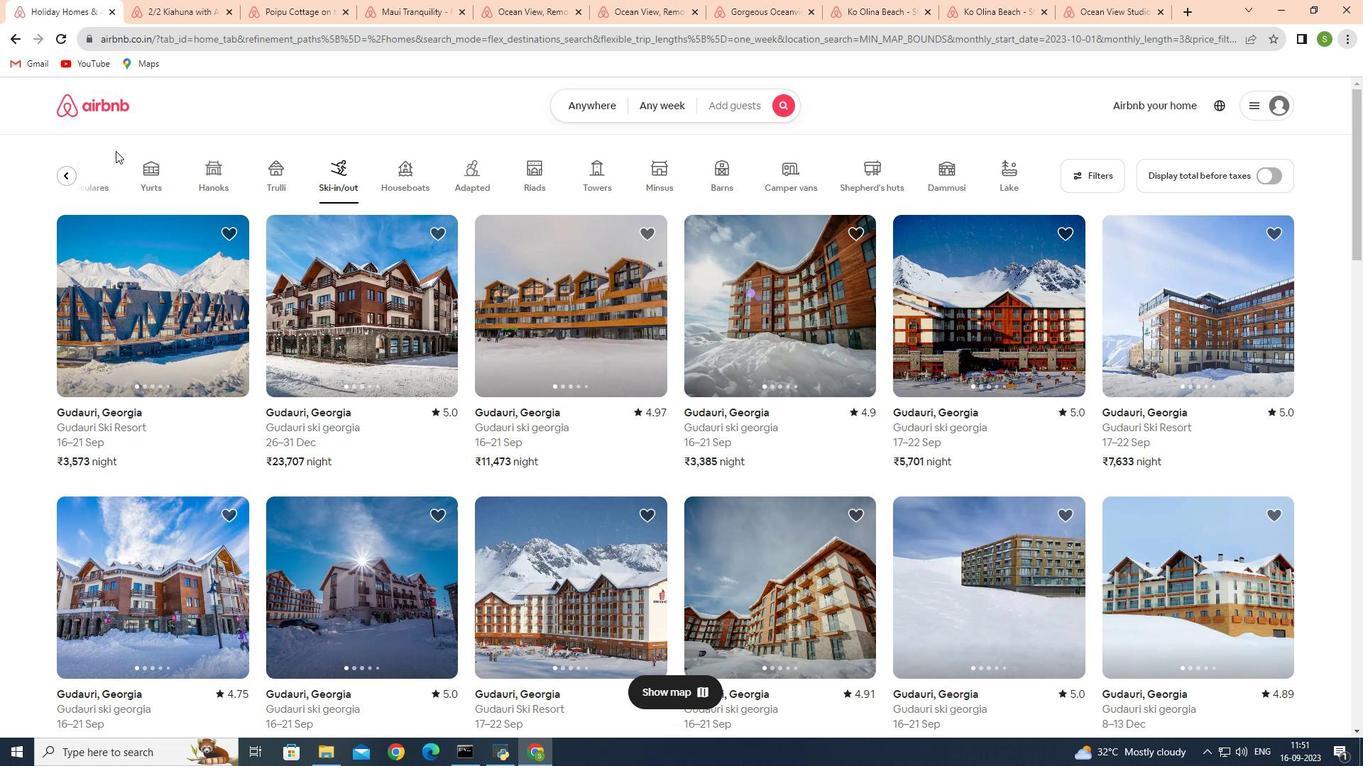 
Action: Mouse scrolled (112, 162) with delta (0, 0)
Screenshot: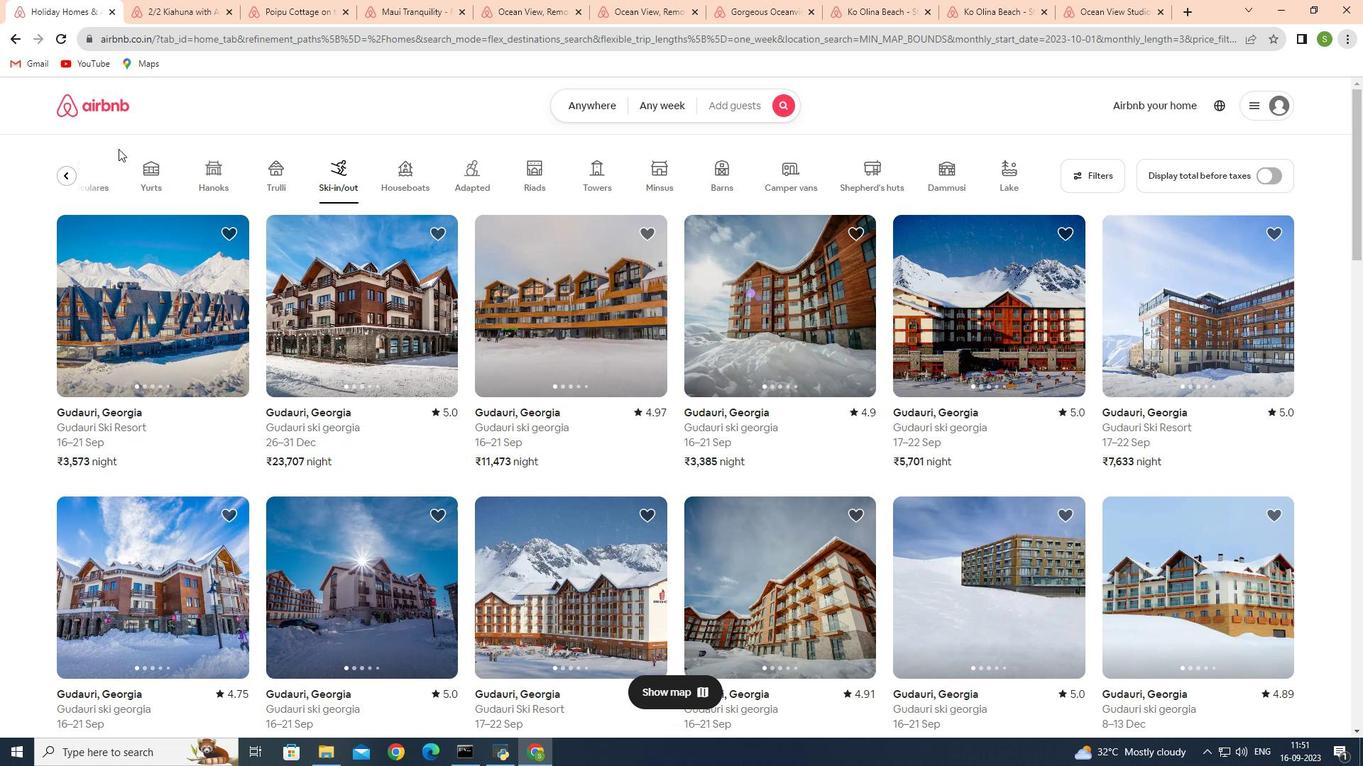 
Action: Mouse scrolled (112, 162) with delta (0, 0)
Screenshot: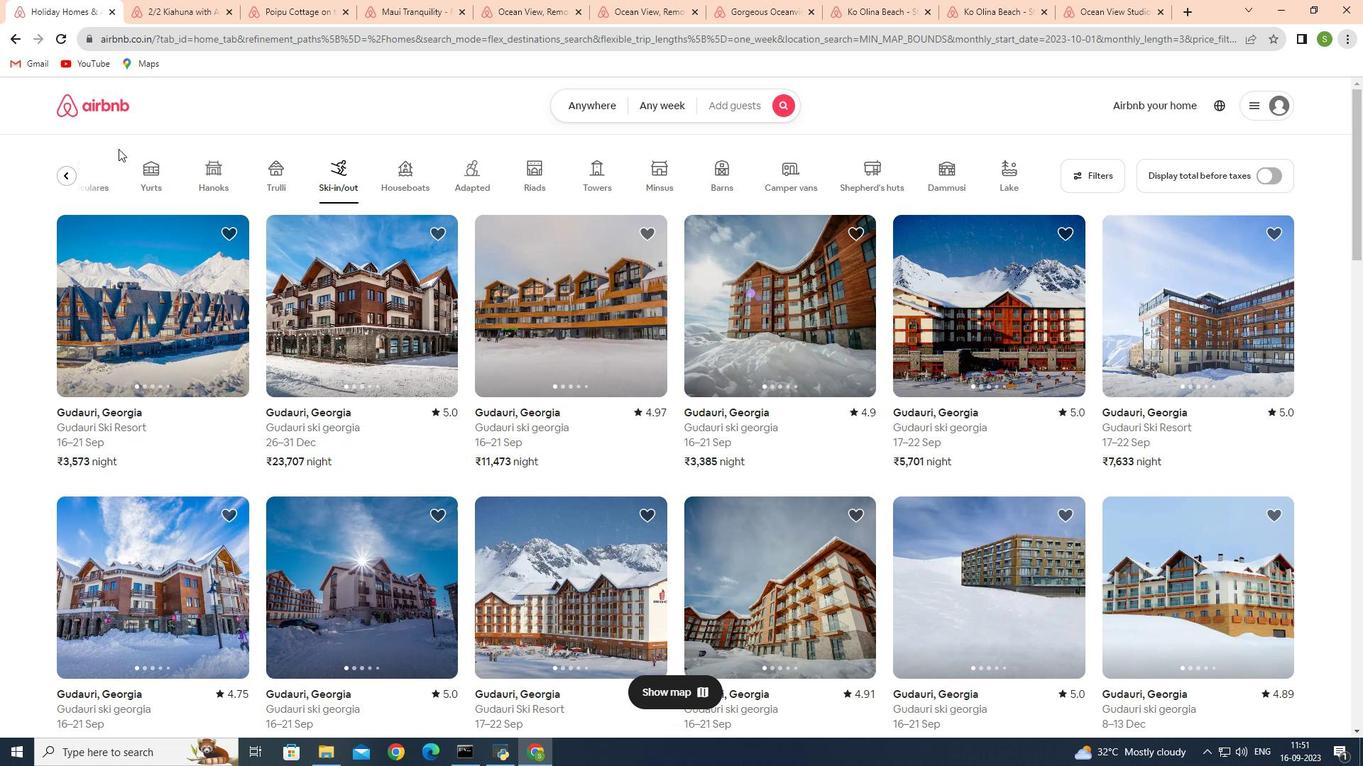 
Action: Mouse moved to (315, 246)
Screenshot: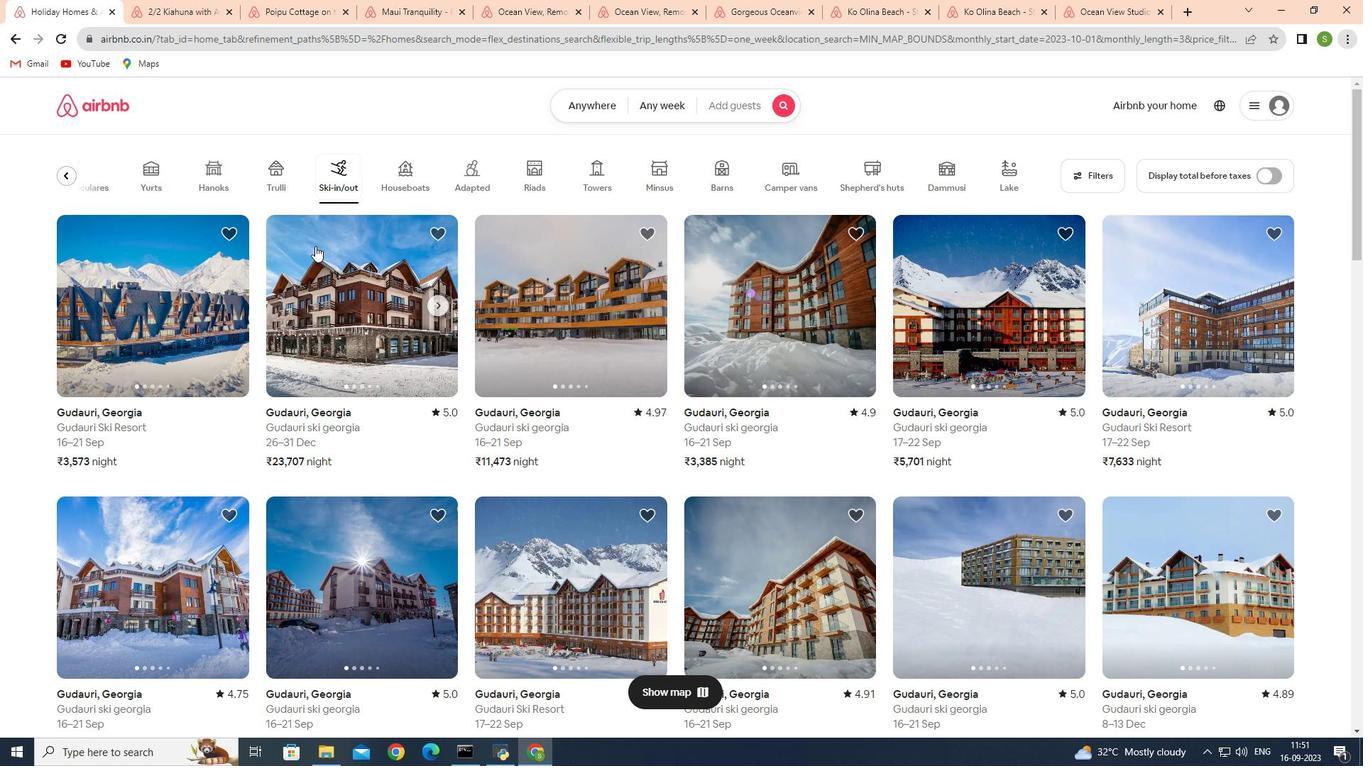 
